 Task: Check the traffic conditions on the I-44 in Missouri during rush hour.
Action: Mouse moved to (700, 308)
Screenshot: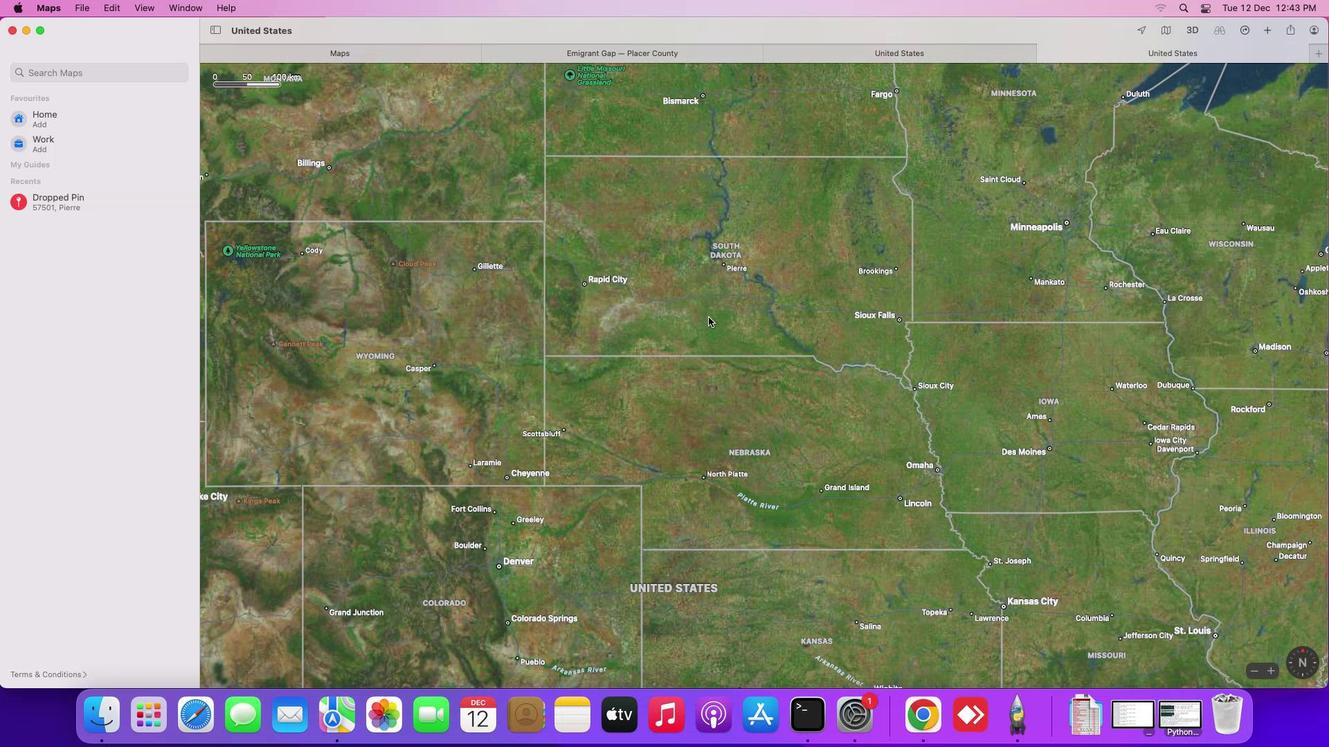 
Action: Mouse pressed left at (700, 308)
Screenshot: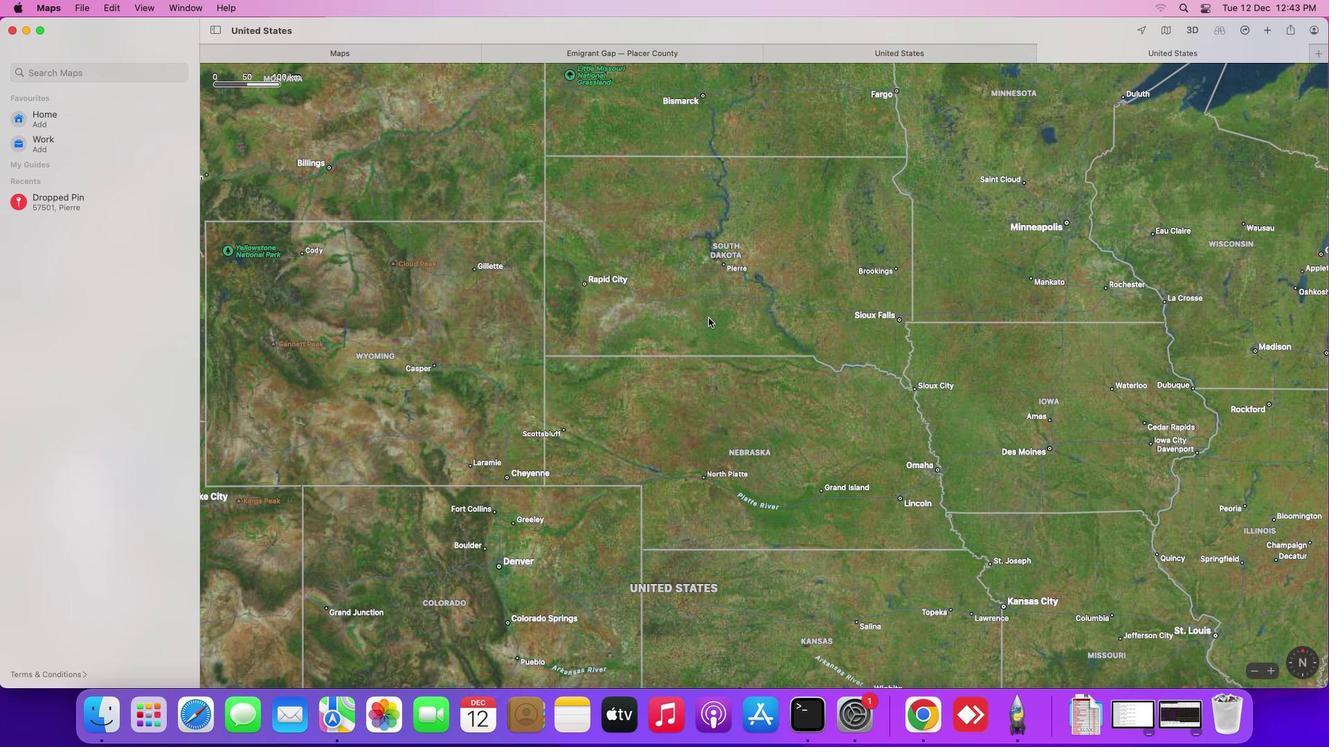 
Action: Mouse moved to (85, 58)
Screenshot: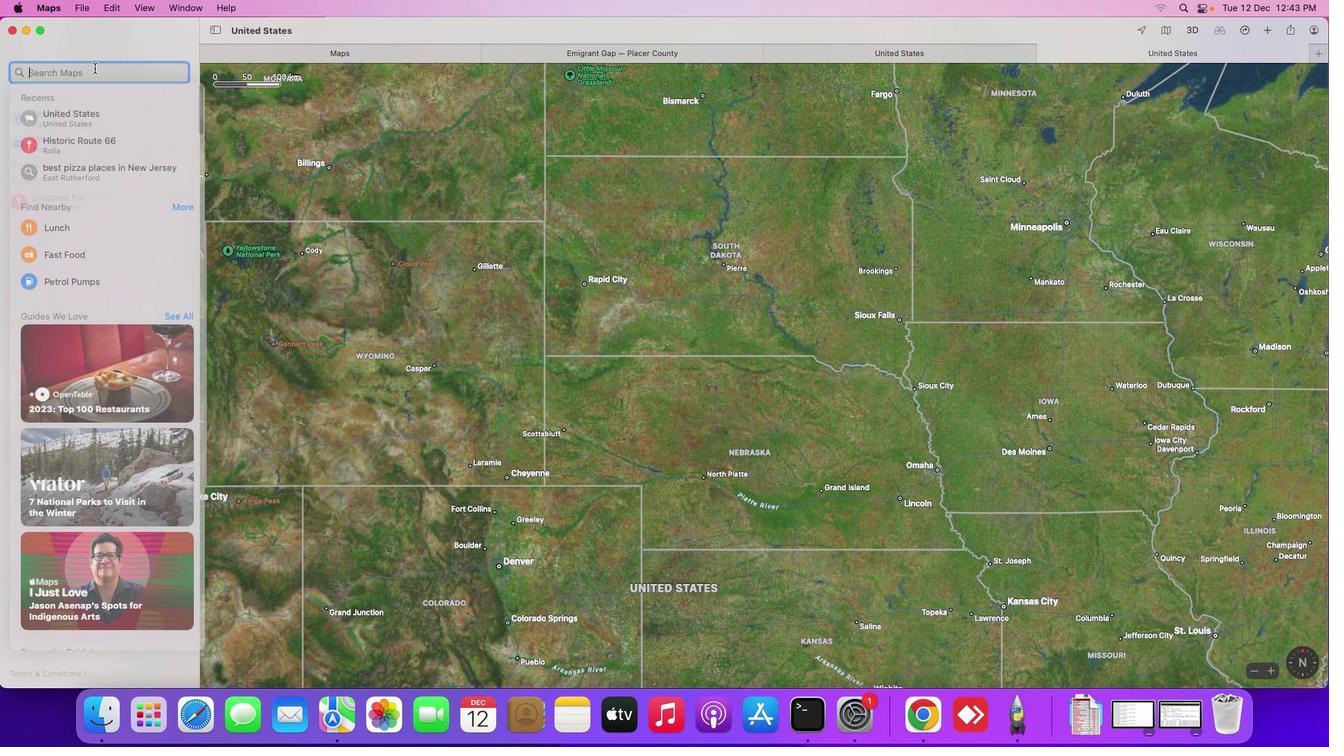 
Action: Mouse pressed left at (85, 58)
Screenshot: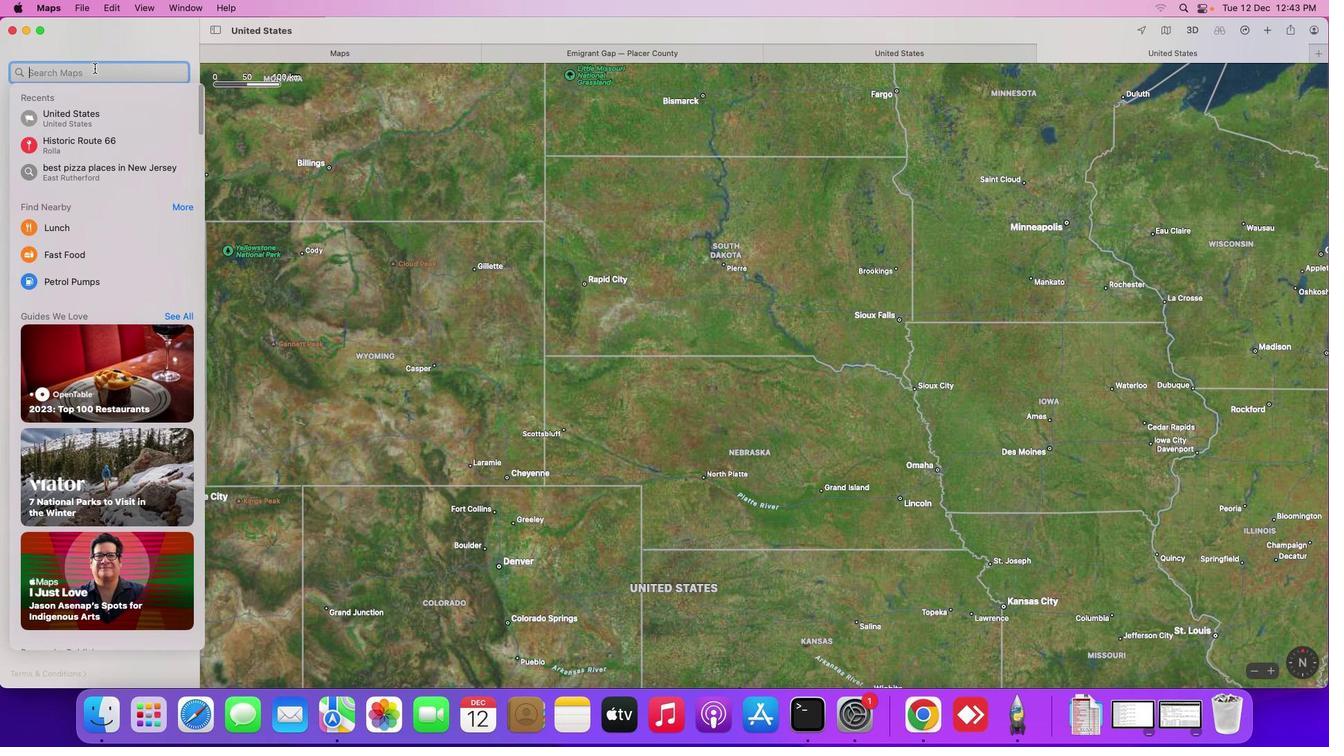 
Action: Key pressed Key.shift_r'I''-''4''4'Key.space'i''n'Key.spaceKey.shift_r'M''i''s''s''o''u''r''i'Key.spaceKey.enter
Screenshot: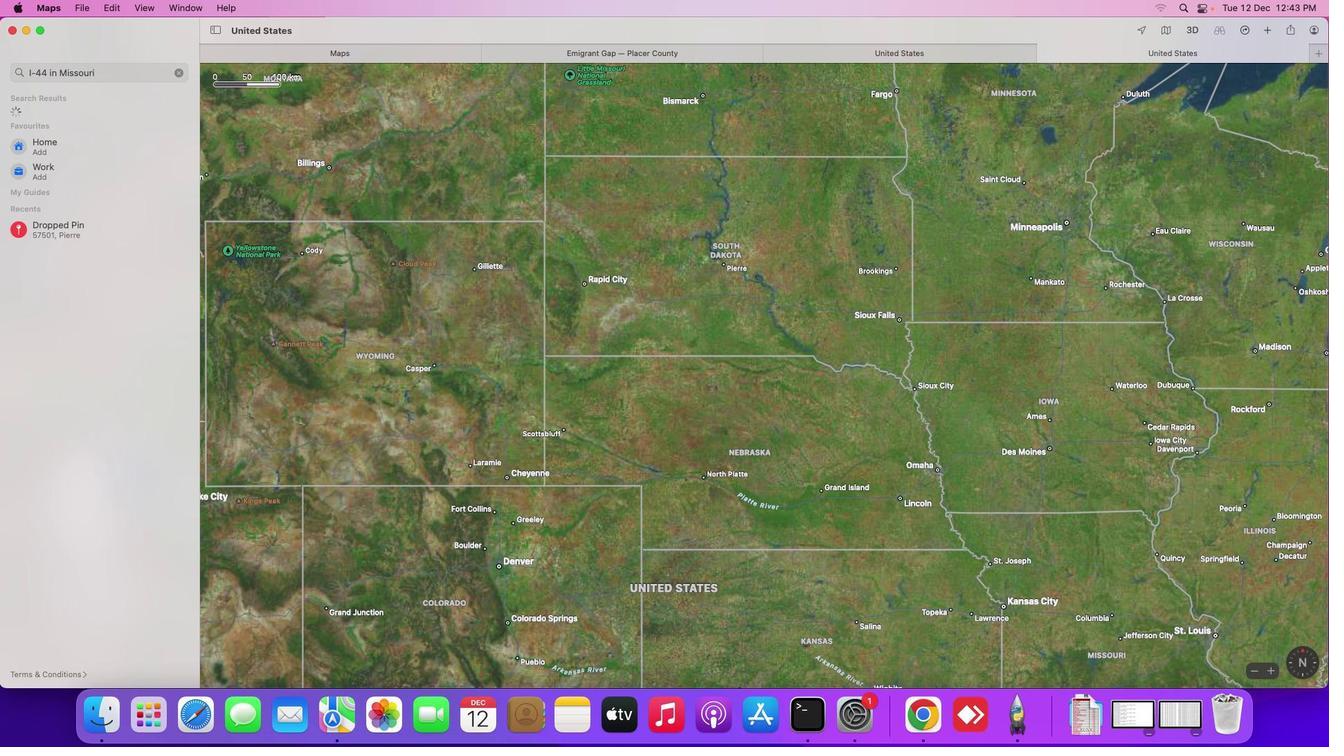 
Action: Mouse moved to (1159, 21)
Screenshot: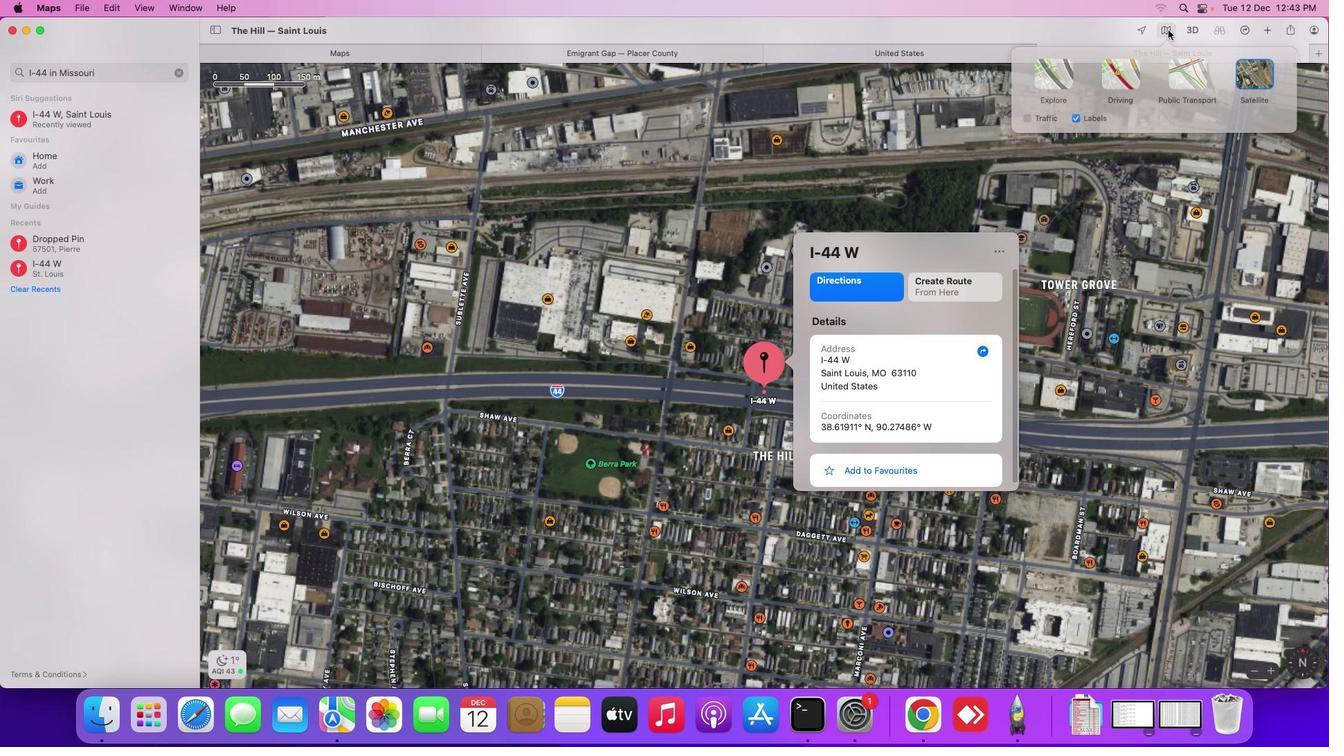 
Action: Mouse pressed left at (1159, 21)
Screenshot: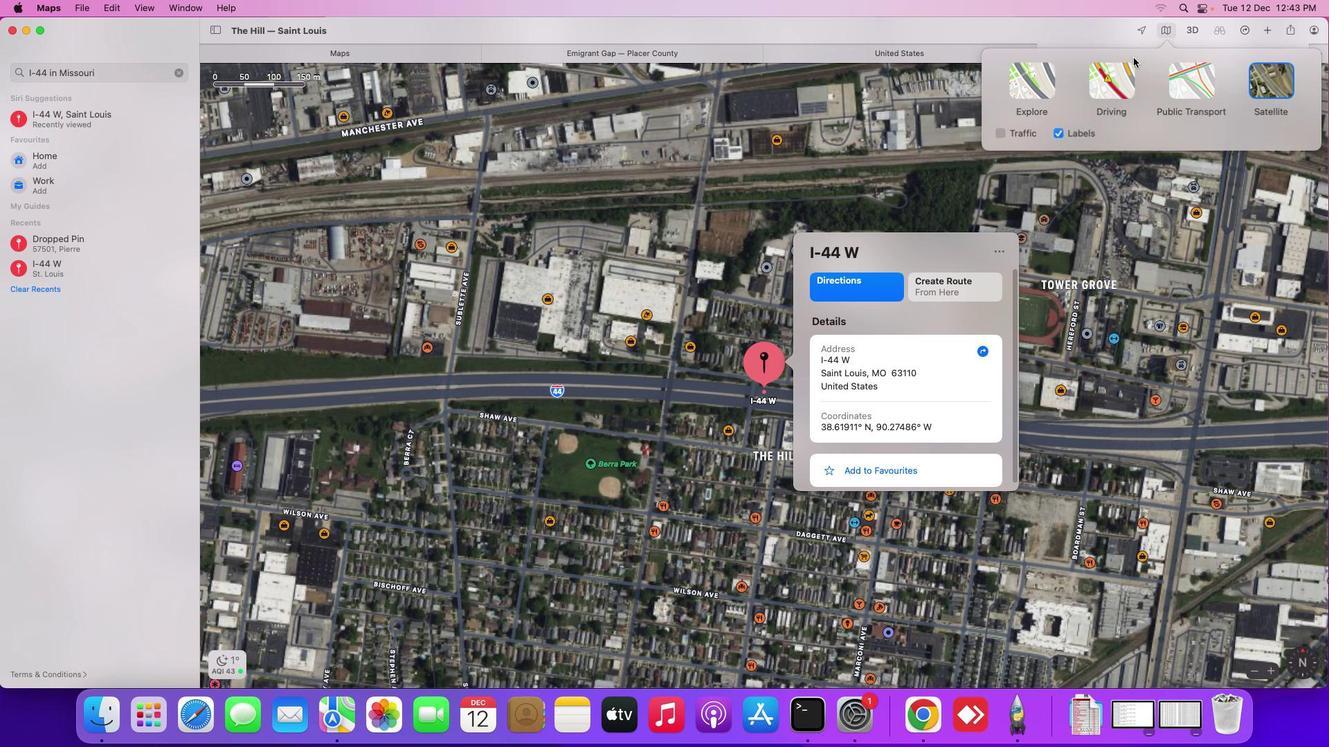 
Action: Mouse moved to (989, 123)
Screenshot: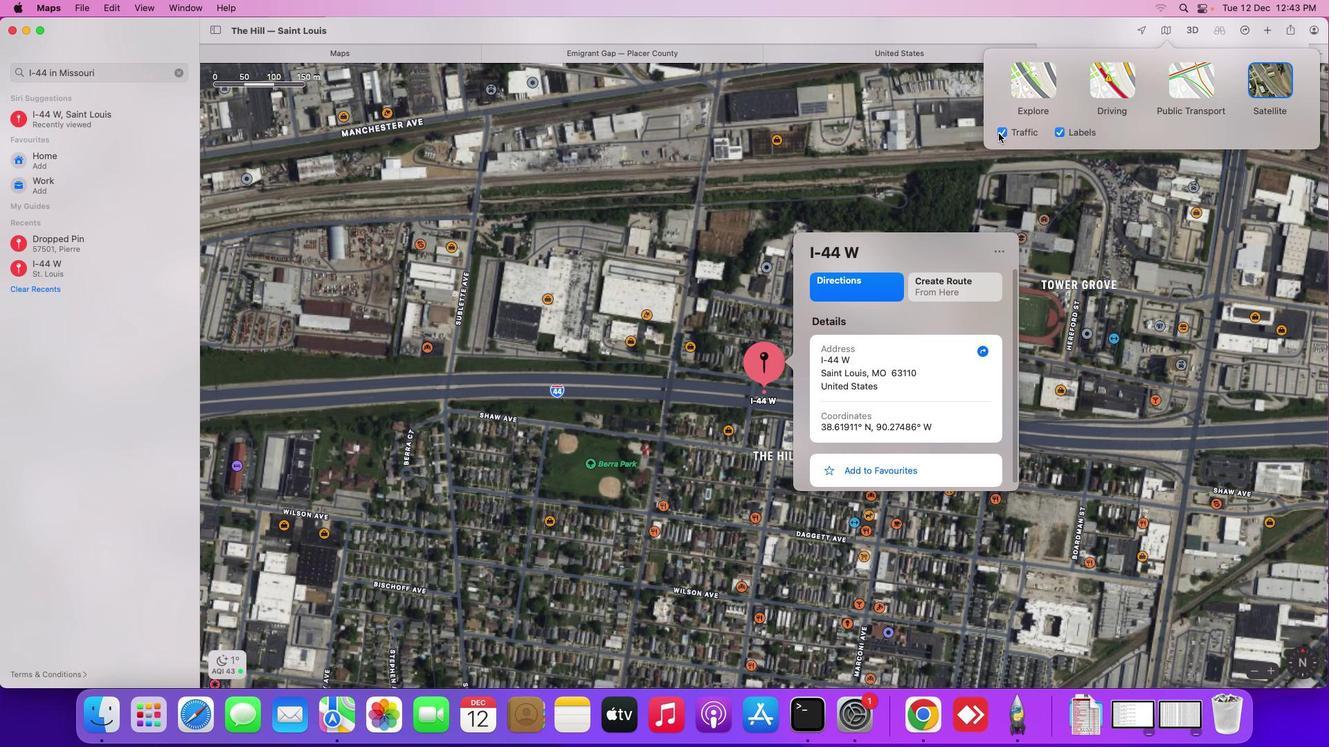 
Action: Mouse pressed left at (989, 123)
Screenshot: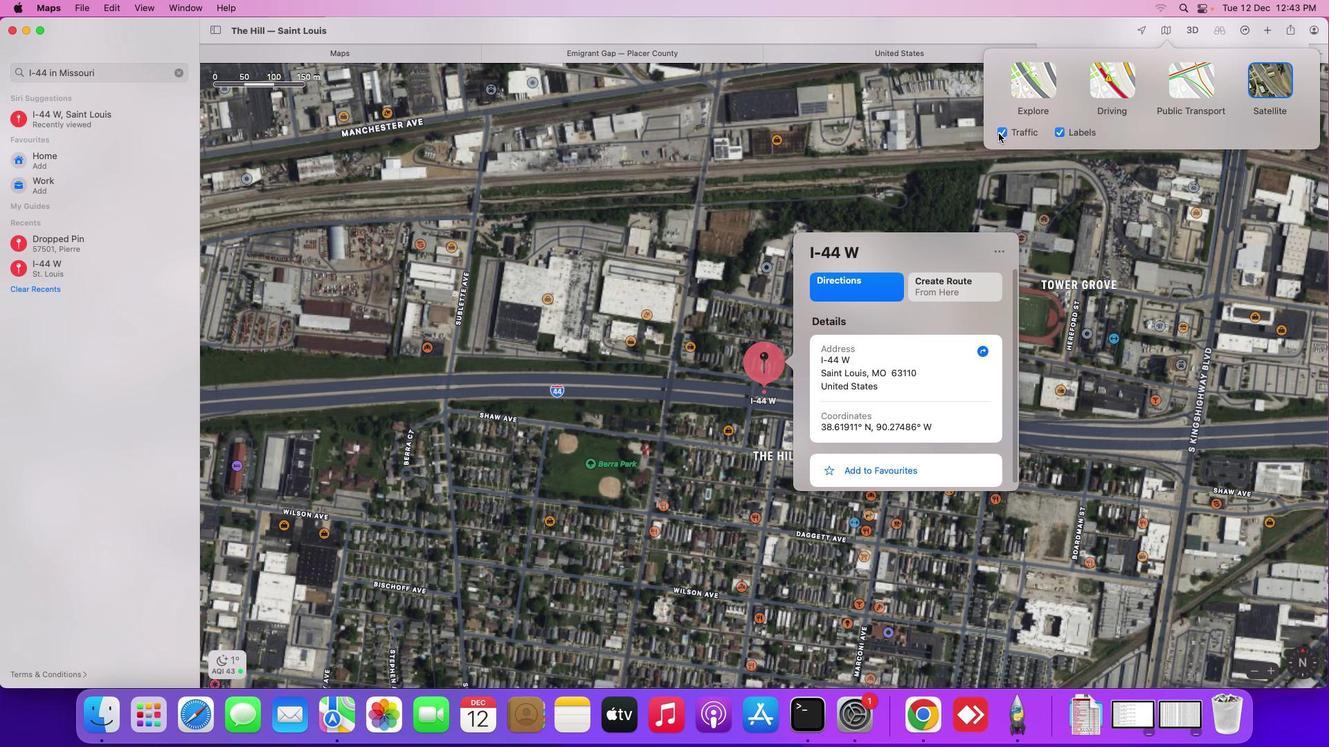
Action: Mouse moved to (863, 370)
Screenshot: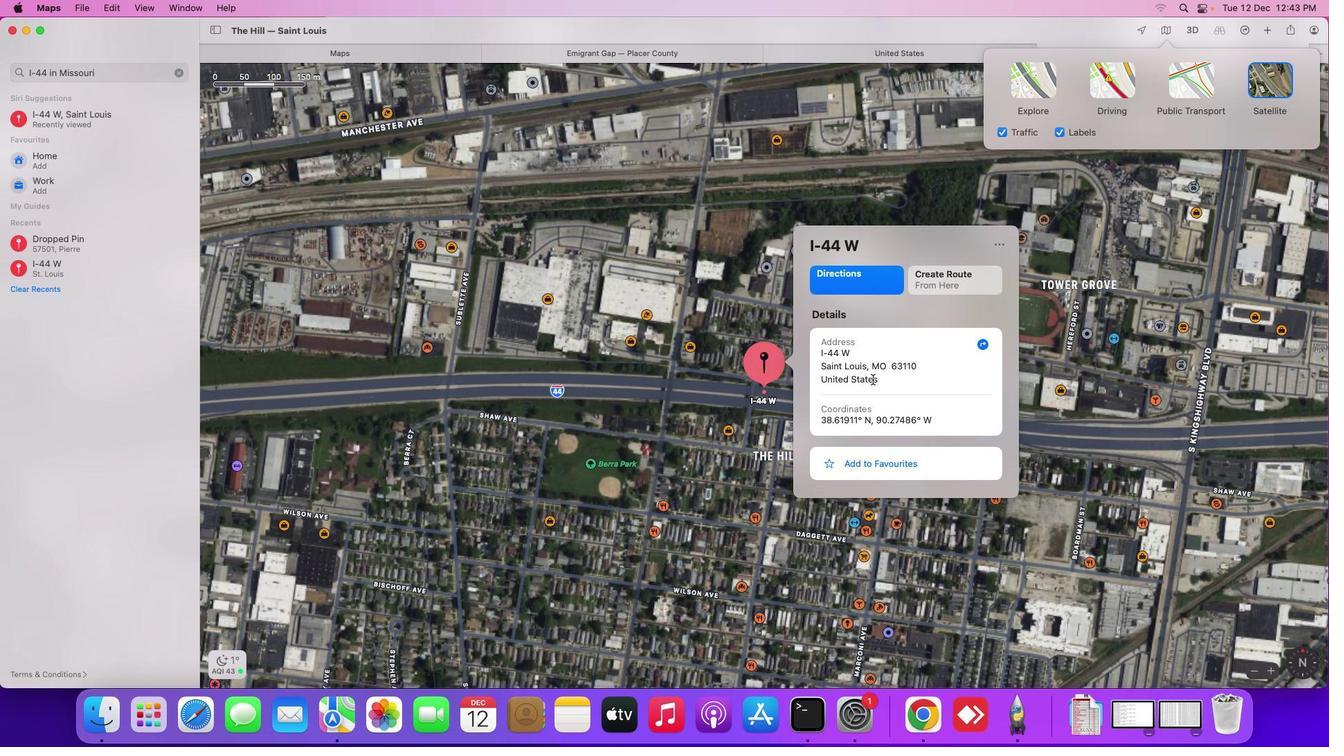 
Action: Mouse scrolled (863, 370) with delta (-8, -9)
Screenshot: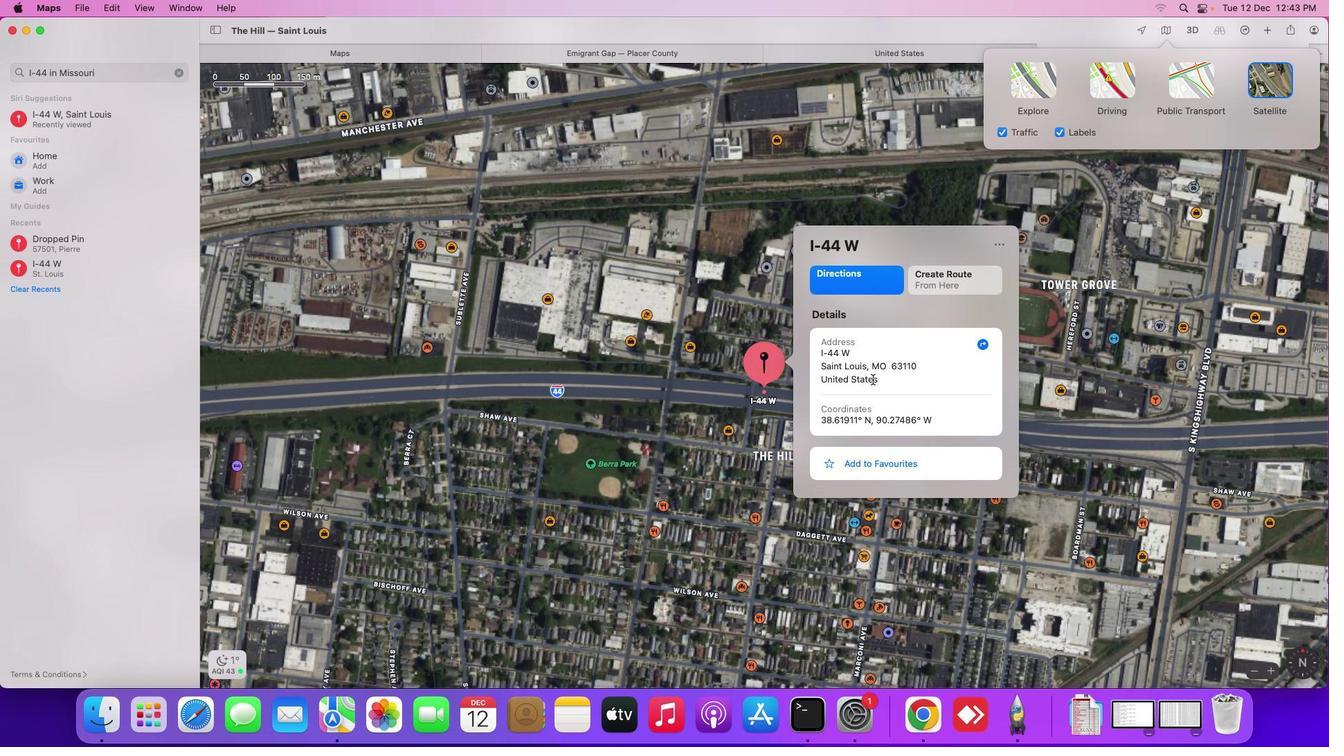 
Action: Mouse scrolled (863, 370) with delta (-8, -9)
Screenshot: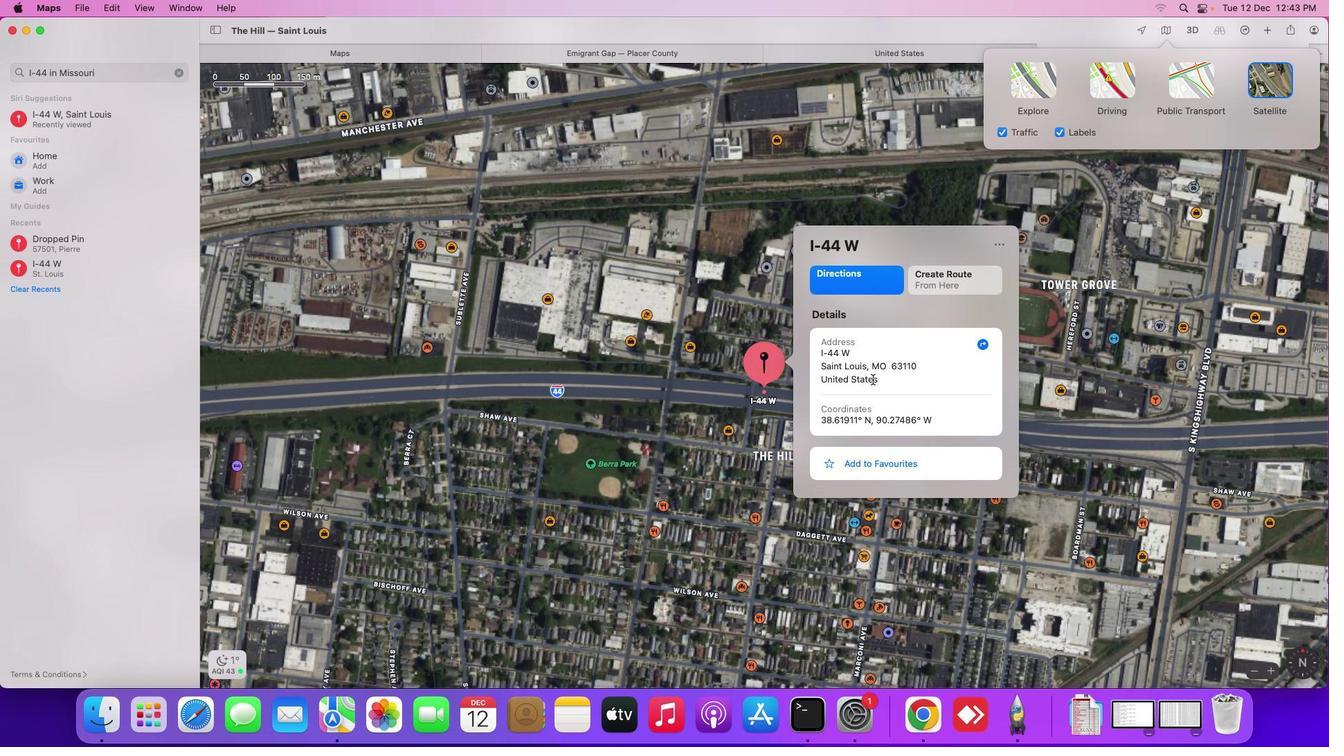 
Action: Mouse scrolled (863, 370) with delta (-8, -9)
Screenshot: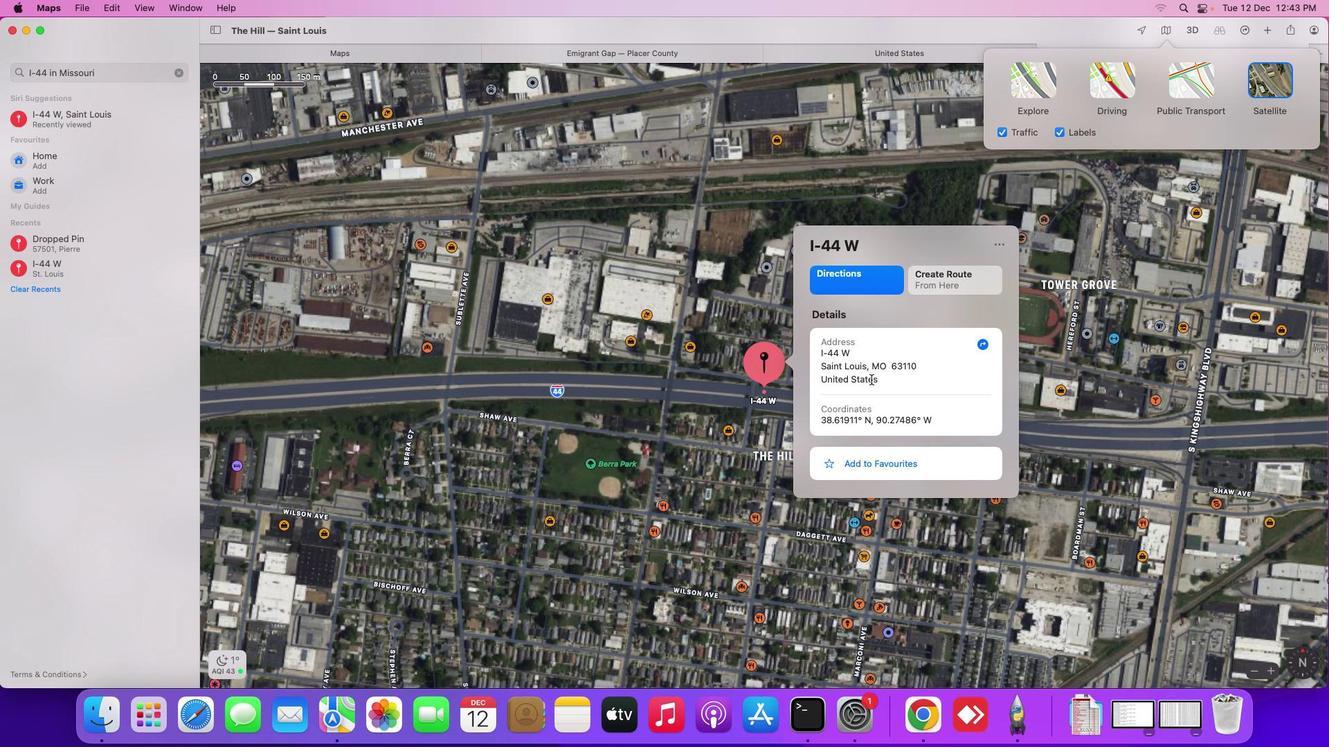 
Action: Mouse scrolled (863, 370) with delta (-8, -9)
Screenshot: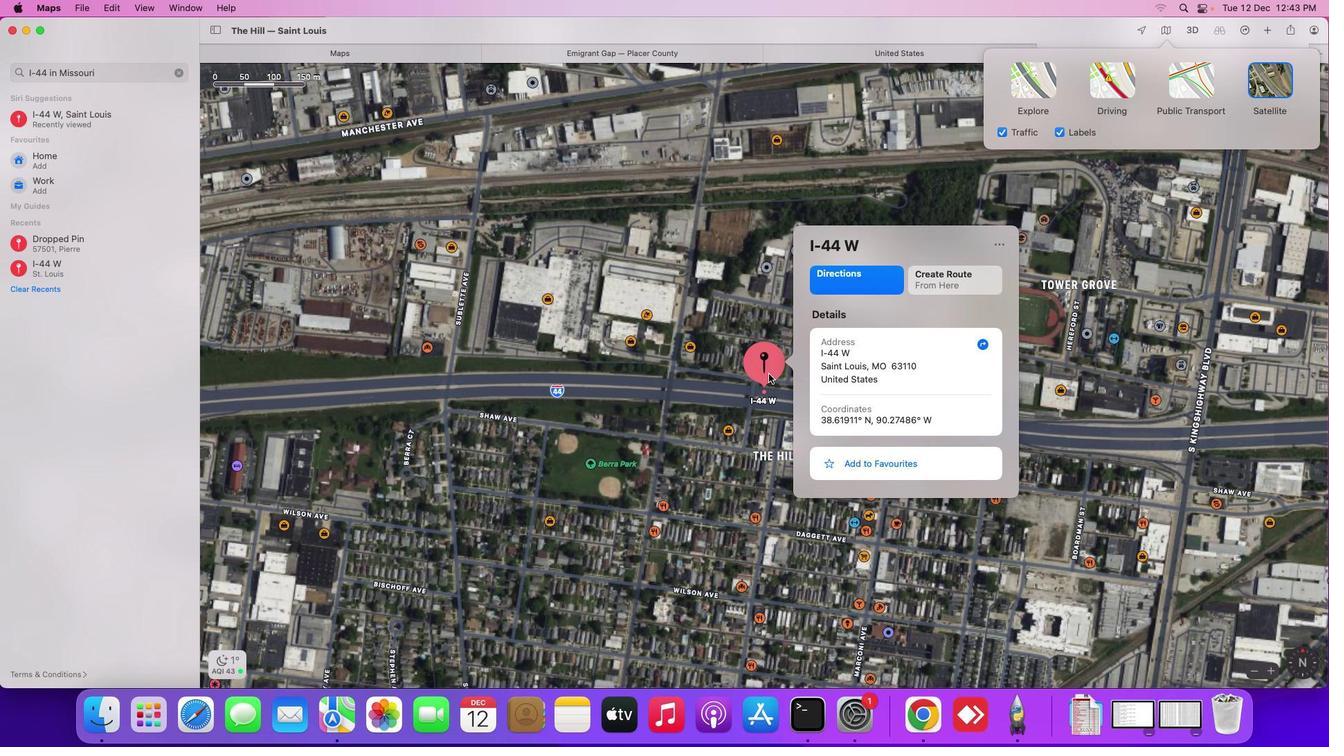 
Action: Mouse scrolled (863, 370) with delta (-8, -9)
Screenshot: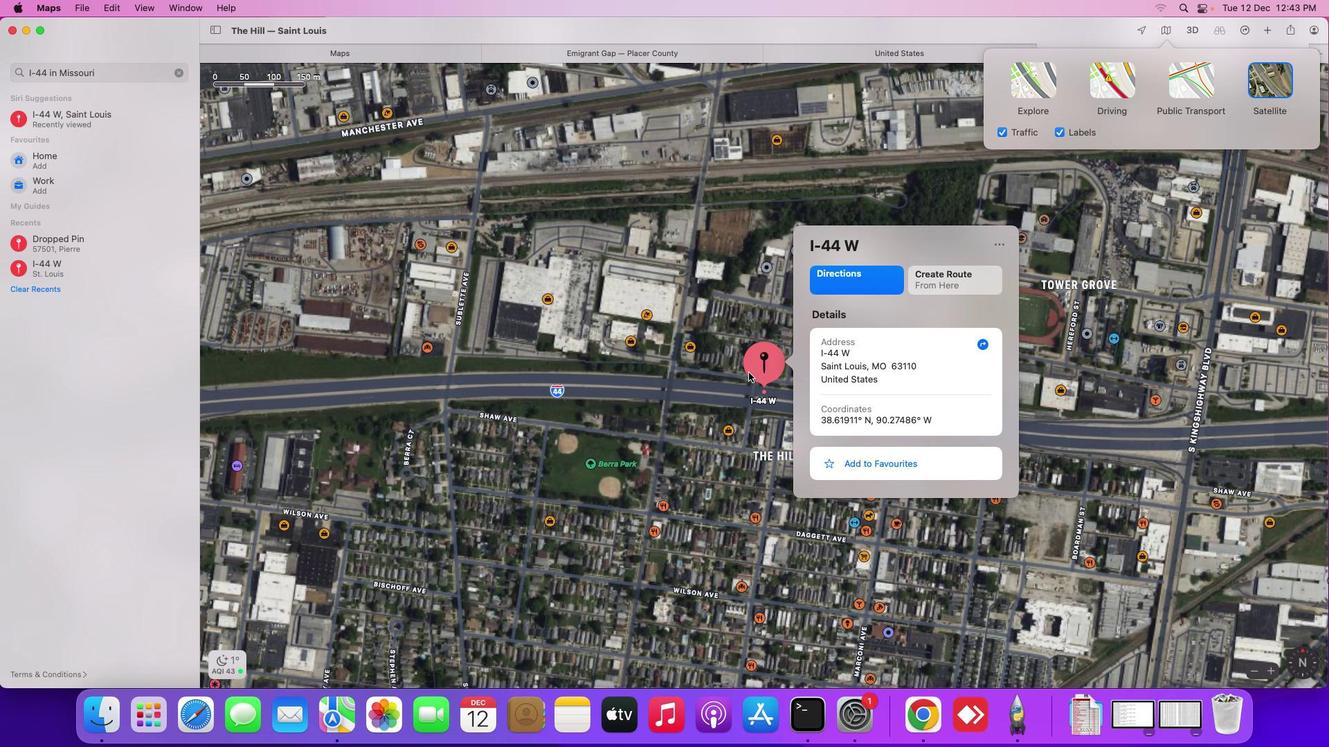 
Action: Mouse scrolled (863, 370) with delta (-8, -9)
Screenshot: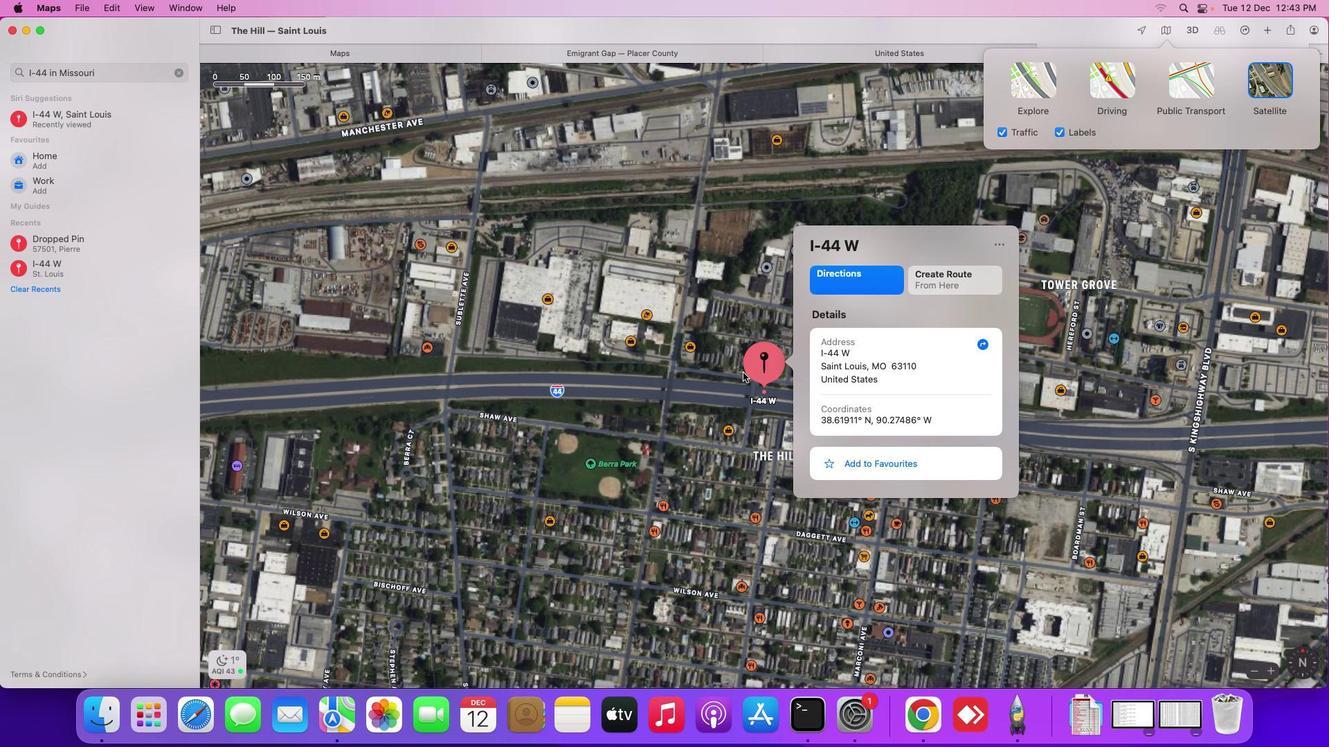 
Action: Mouse moved to (668, 355)
Screenshot: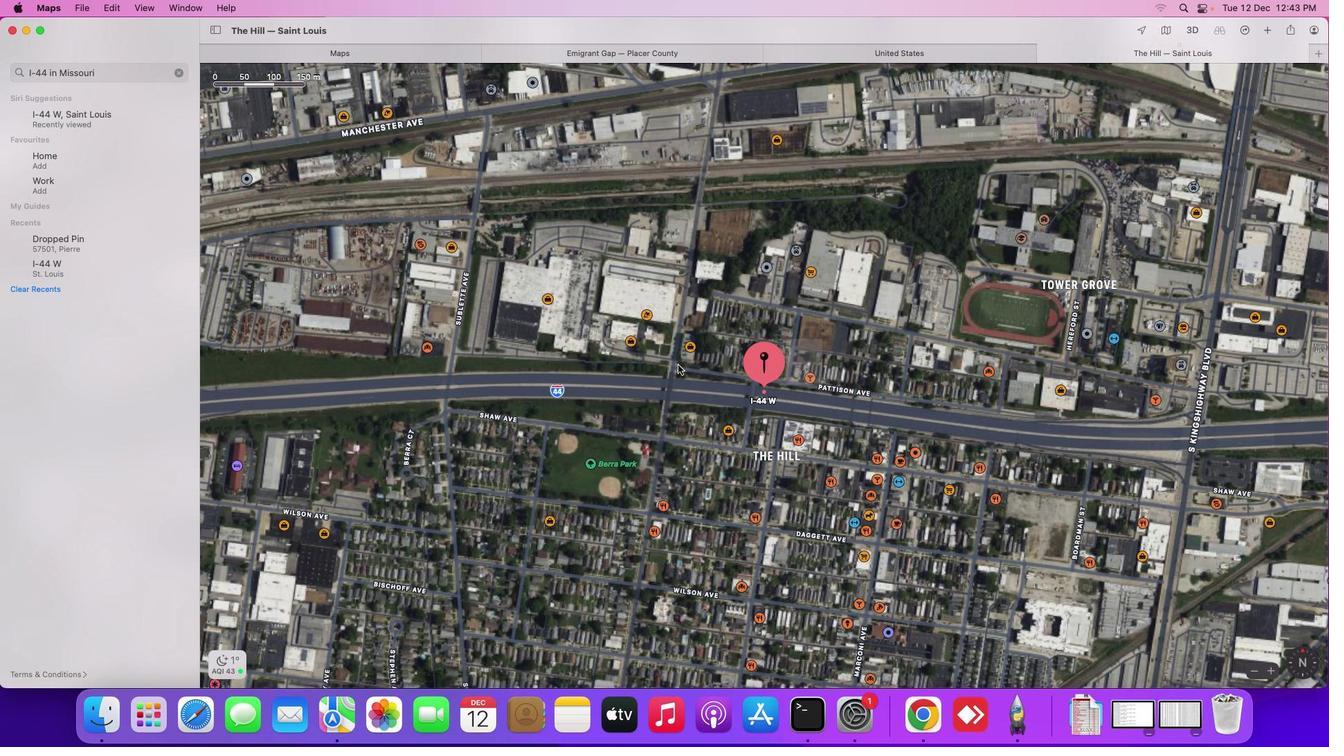 
Action: Mouse pressed left at (668, 355)
Screenshot: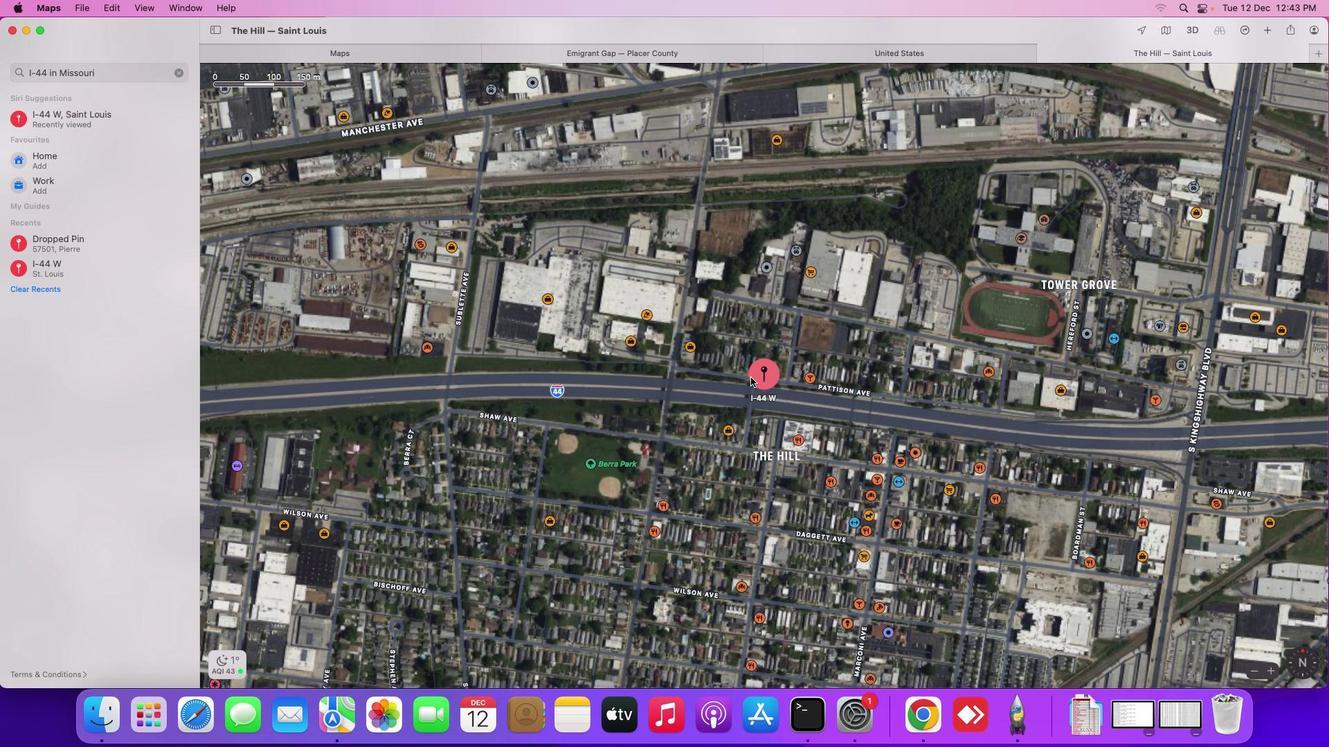 
Action: Mouse moved to (752, 369)
Screenshot: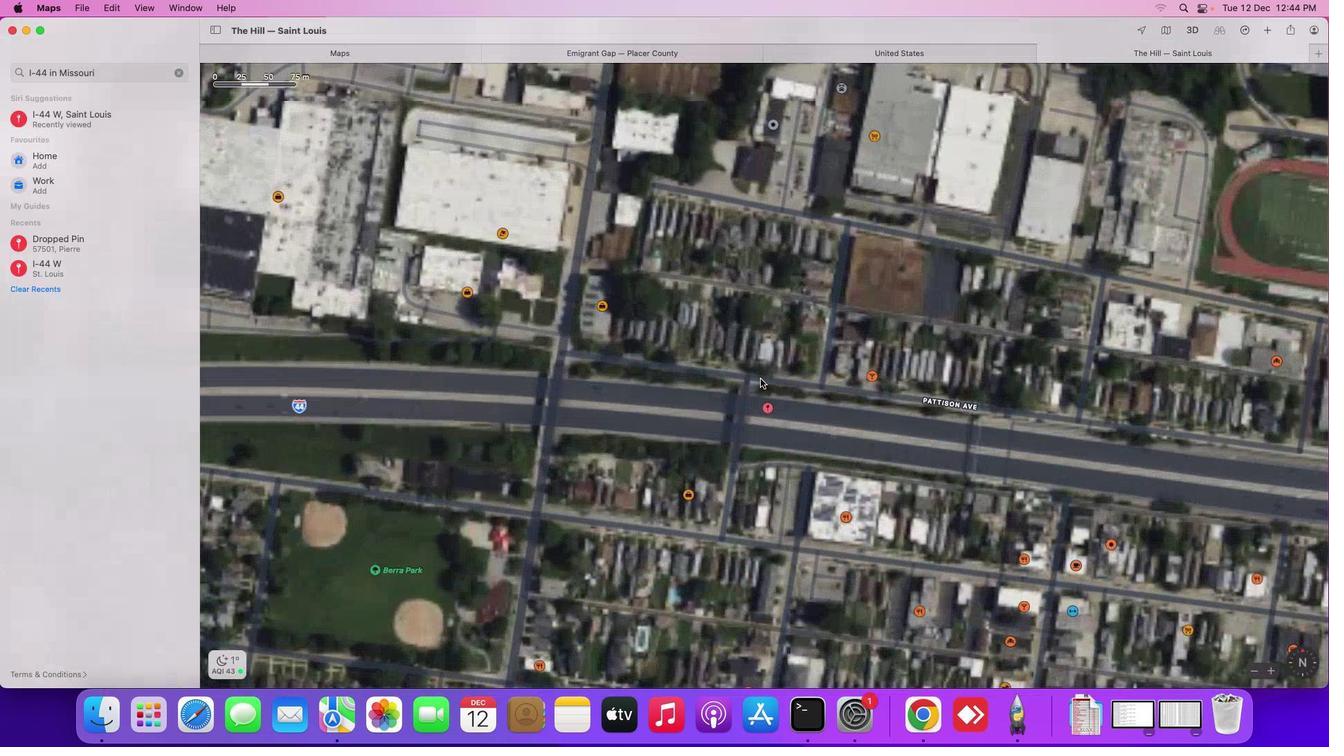 
Action: Mouse scrolled (752, 369) with delta (-8, -7)
Screenshot: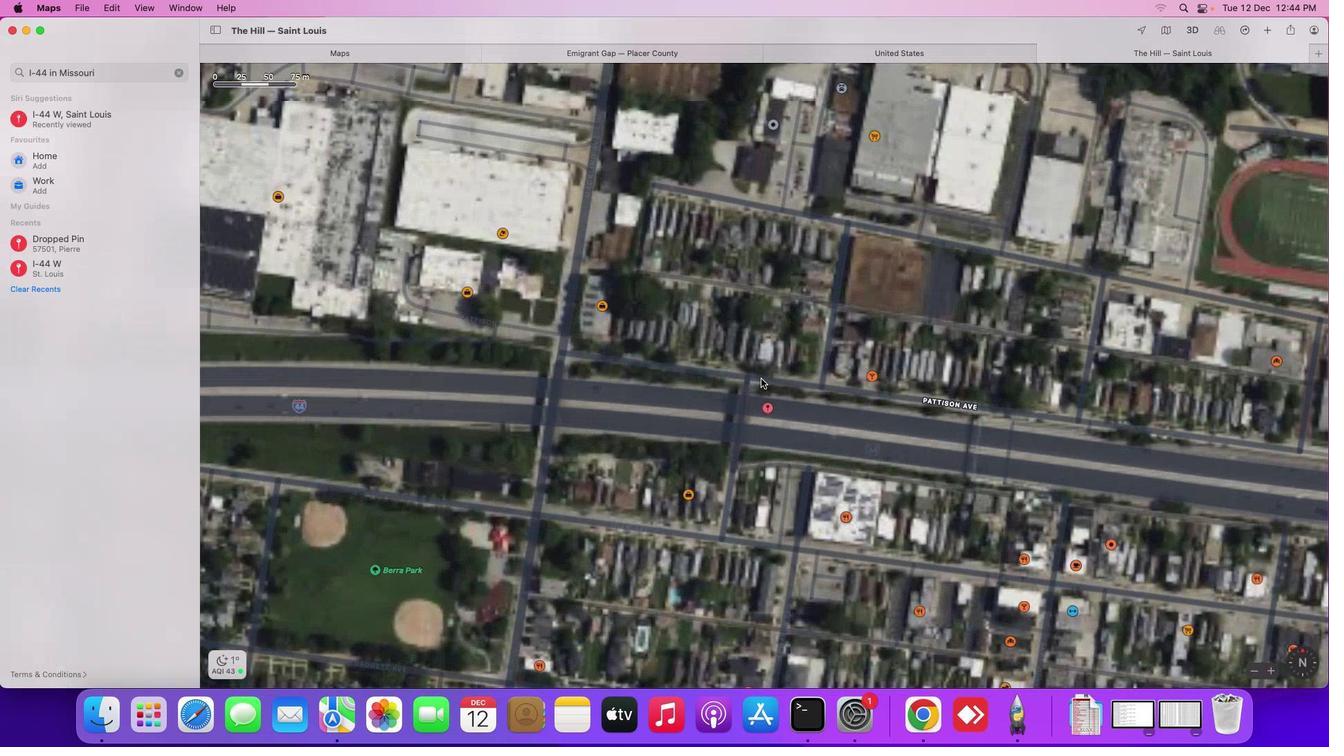 
Action: Mouse scrolled (752, 369) with delta (-8, -7)
Screenshot: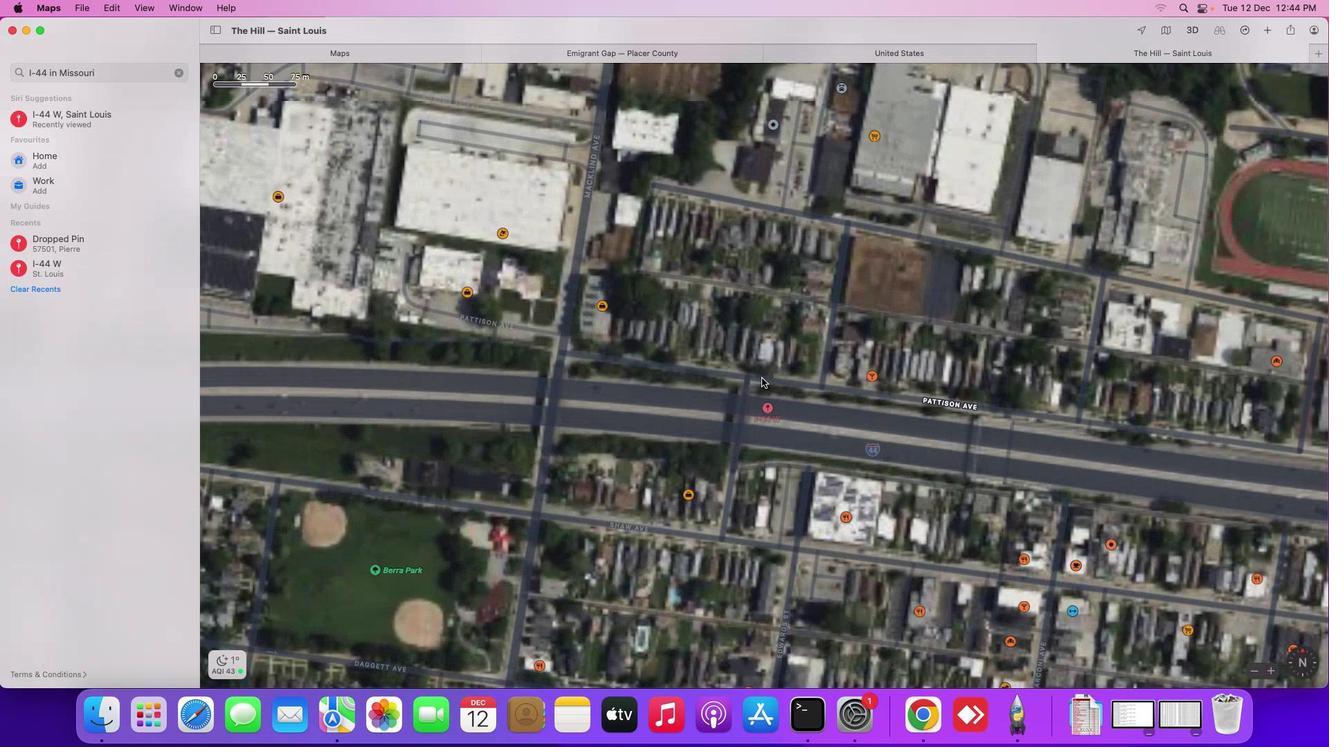 
Action: Mouse scrolled (752, 369) with delta (-8, -6)
Screenshot: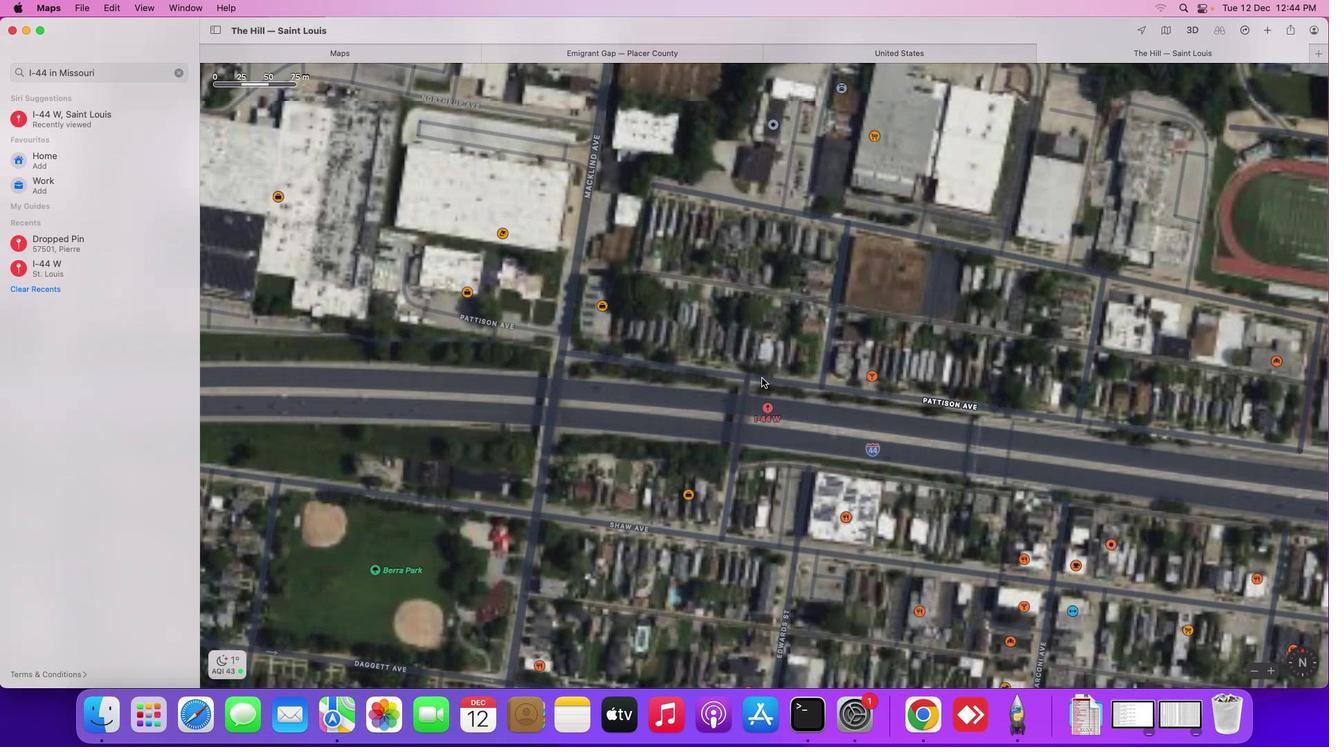
Action: Mouse moved to (752, 369)
Screenshot: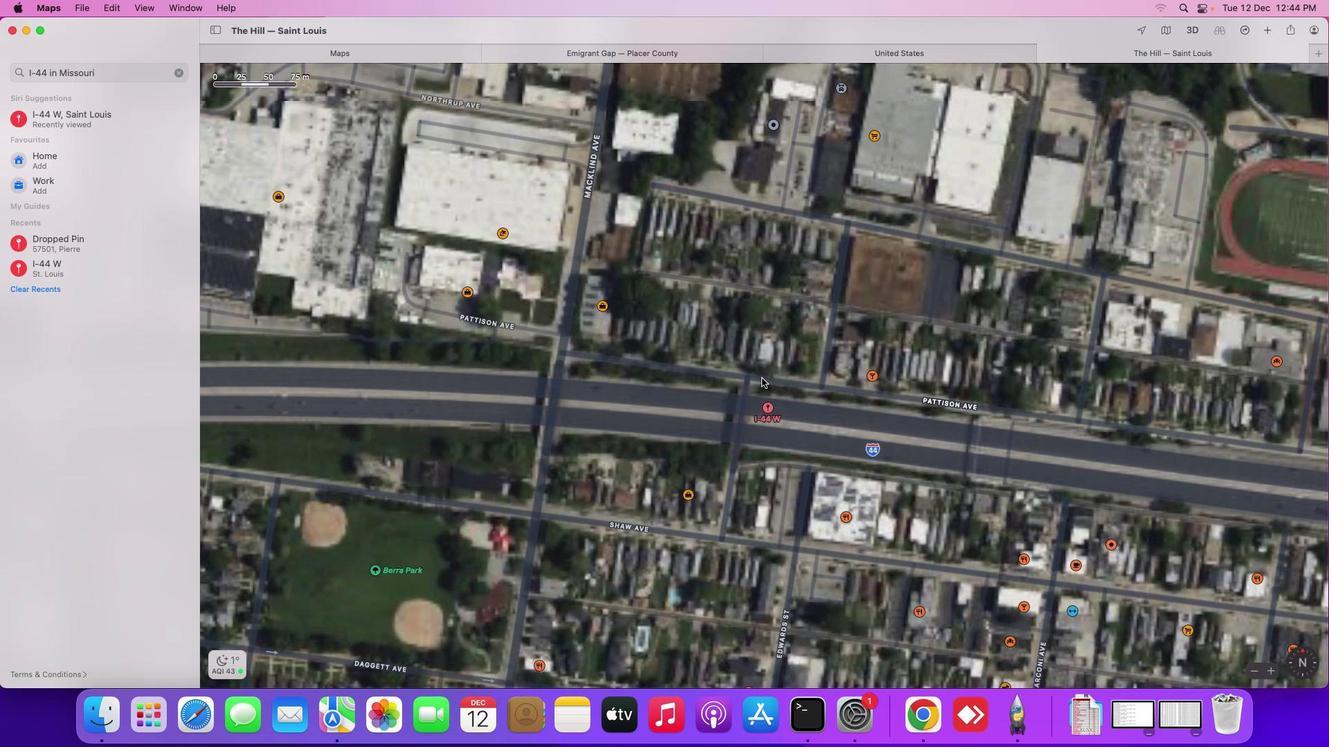
Action: Mouse scrolled (752, 369) with delta (-8, -6)
Screenshot: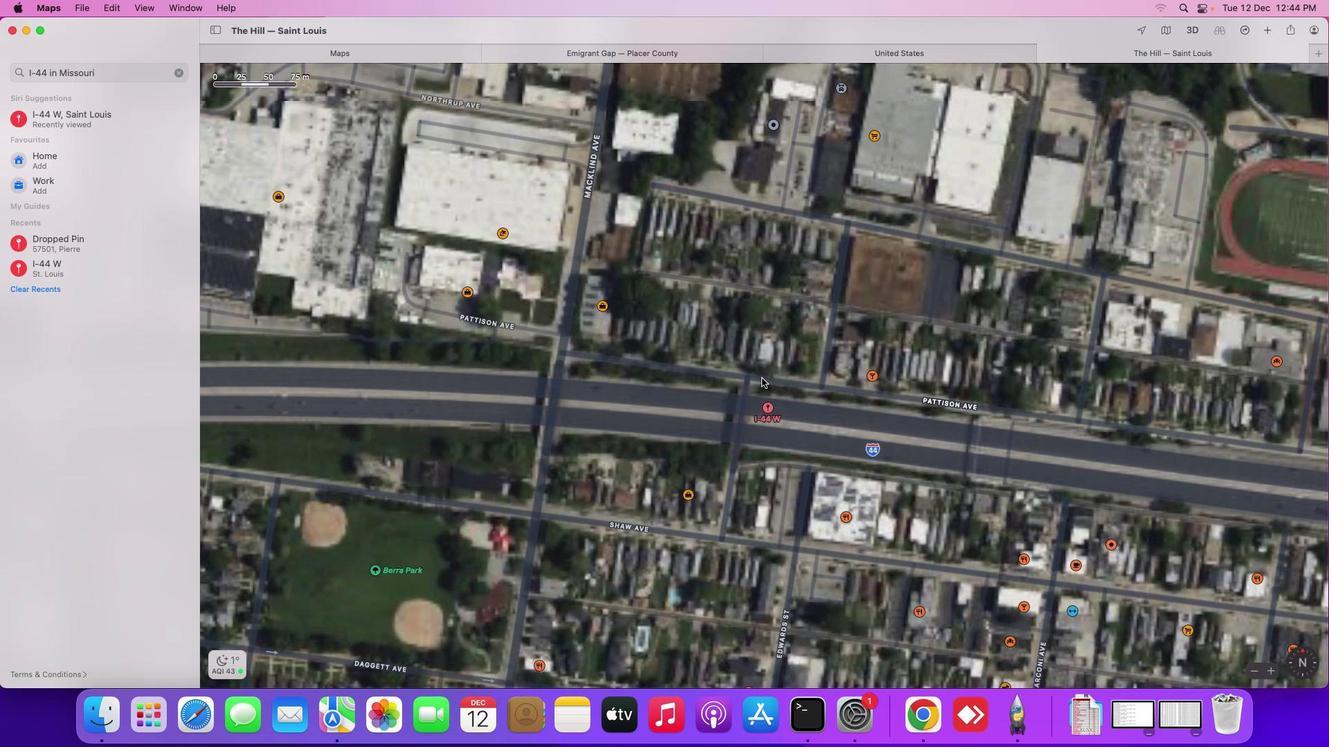 
Action: Mouse scrolled (752, 369) with delta (-8, -6)
Screenshot: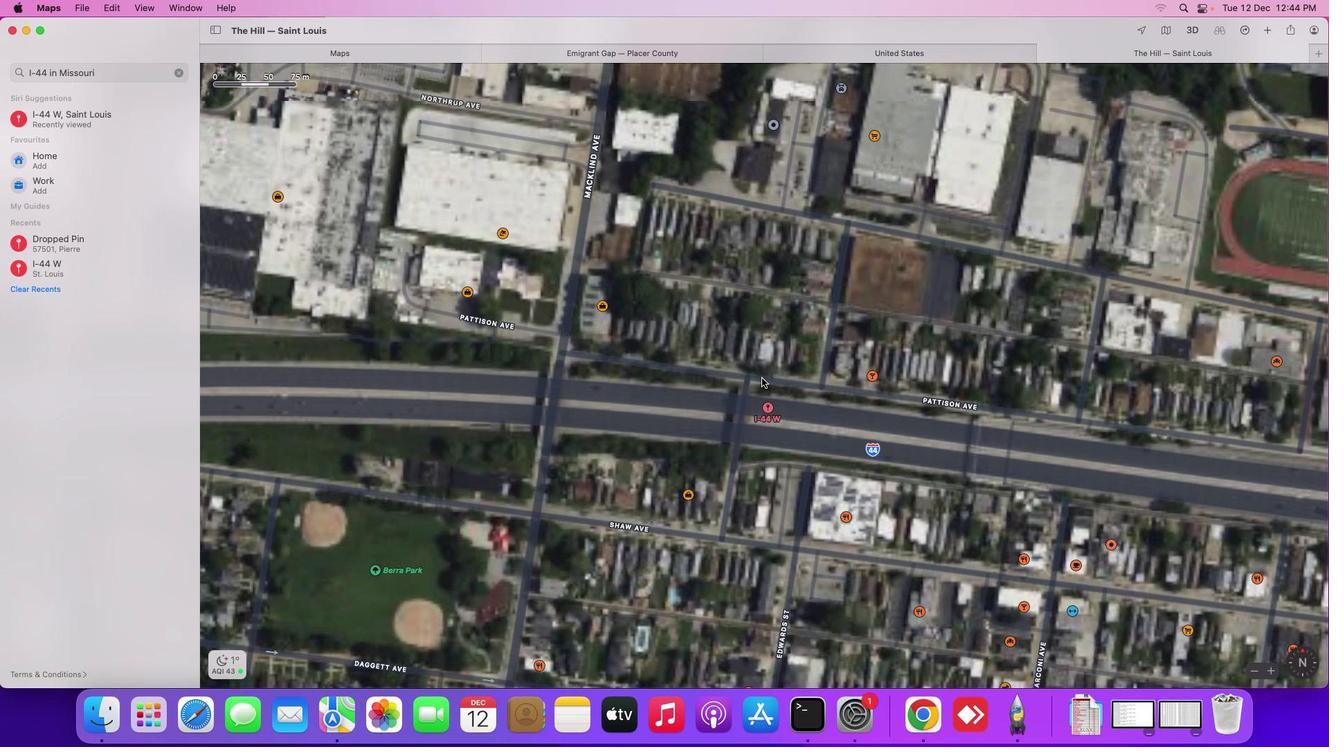 
Action: Mouse scrolled (752, 369) with delta (-8, -5)
Screenshot: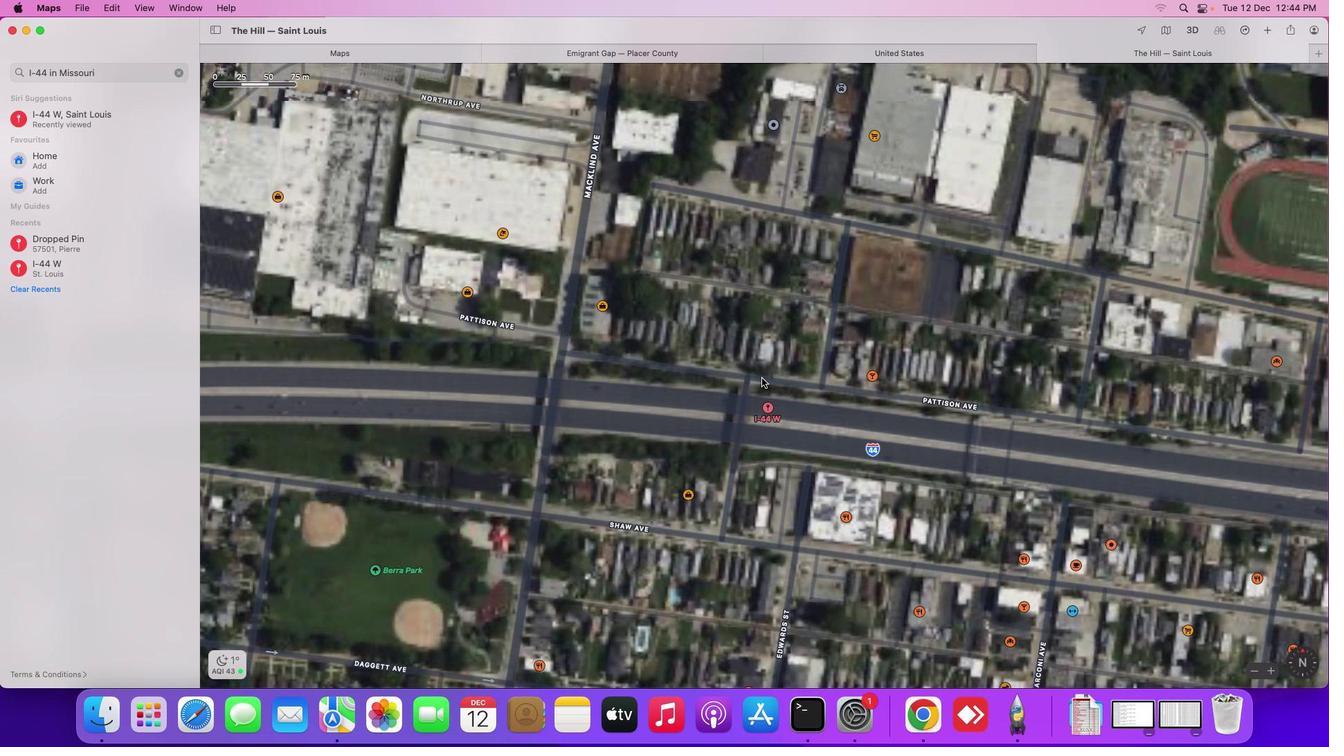 
Action: Mouse scrolled (752, 369) with delta (-8, -4)
Screenshot: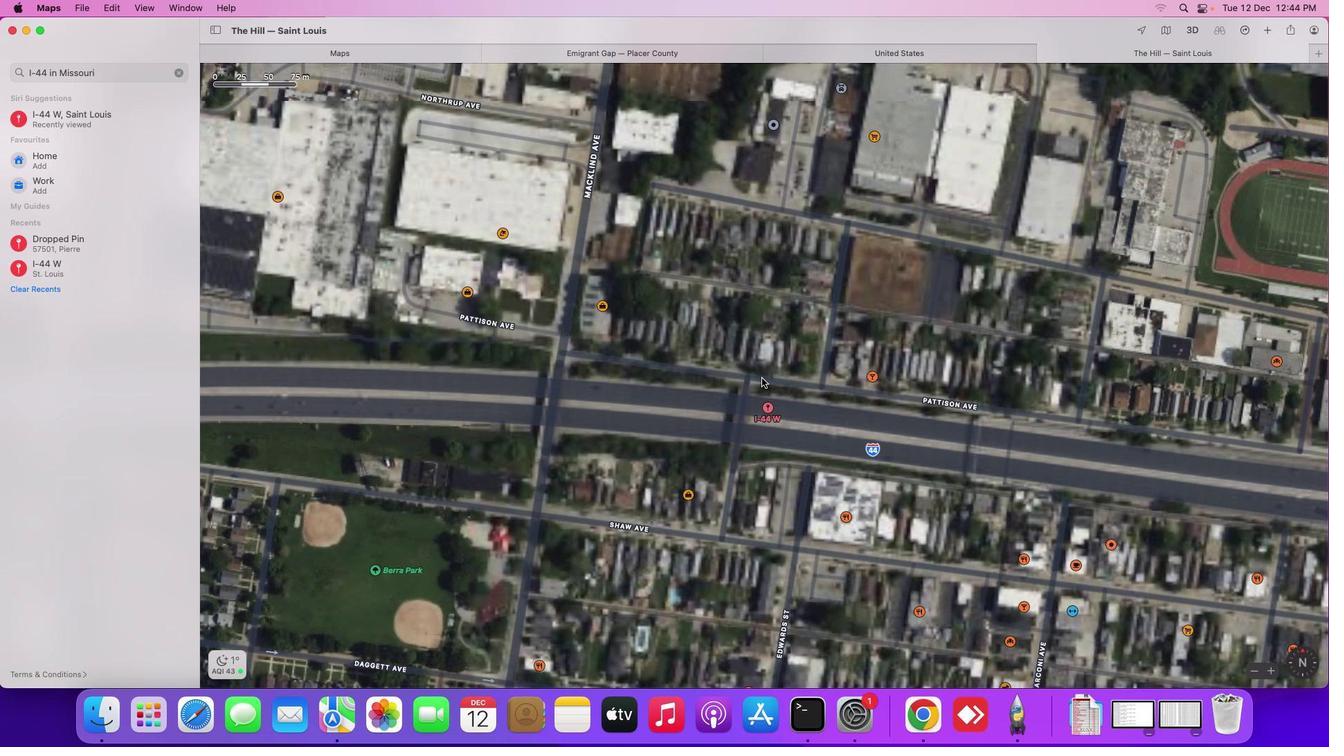 
Action: Mouse moved to (739, 373)
Screenshot: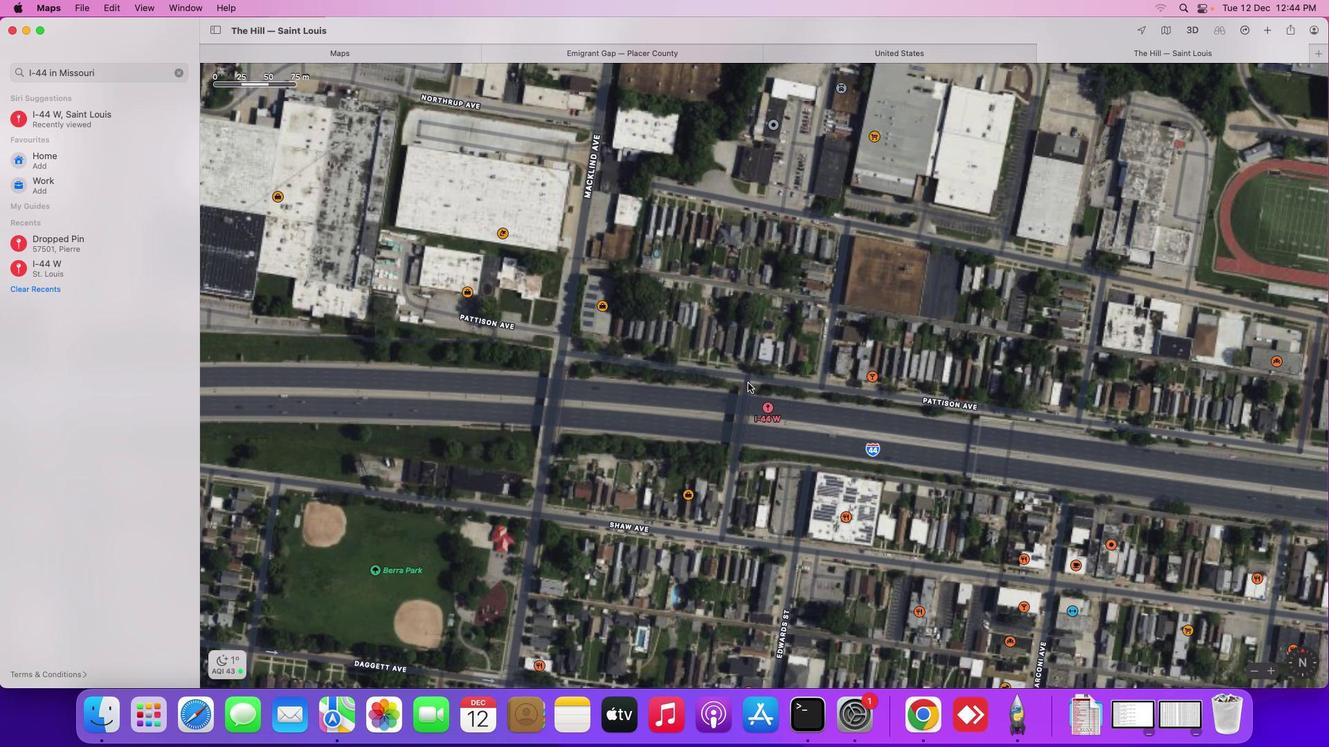 
Action: Mouse scrolled (739, 373) with delta (-8, -7)
Screenshot: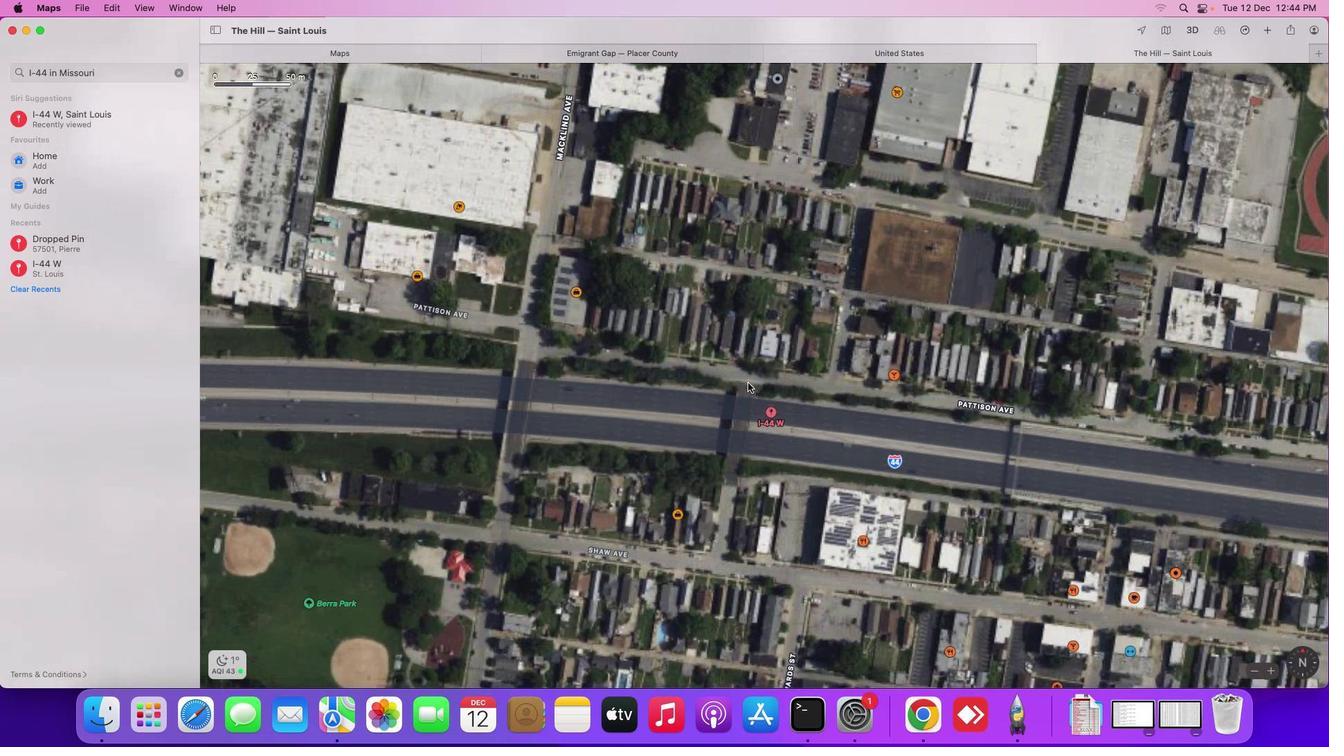 
Action: Mouse scrolled (739, 373) with delta (-8, -7)
Screenshot: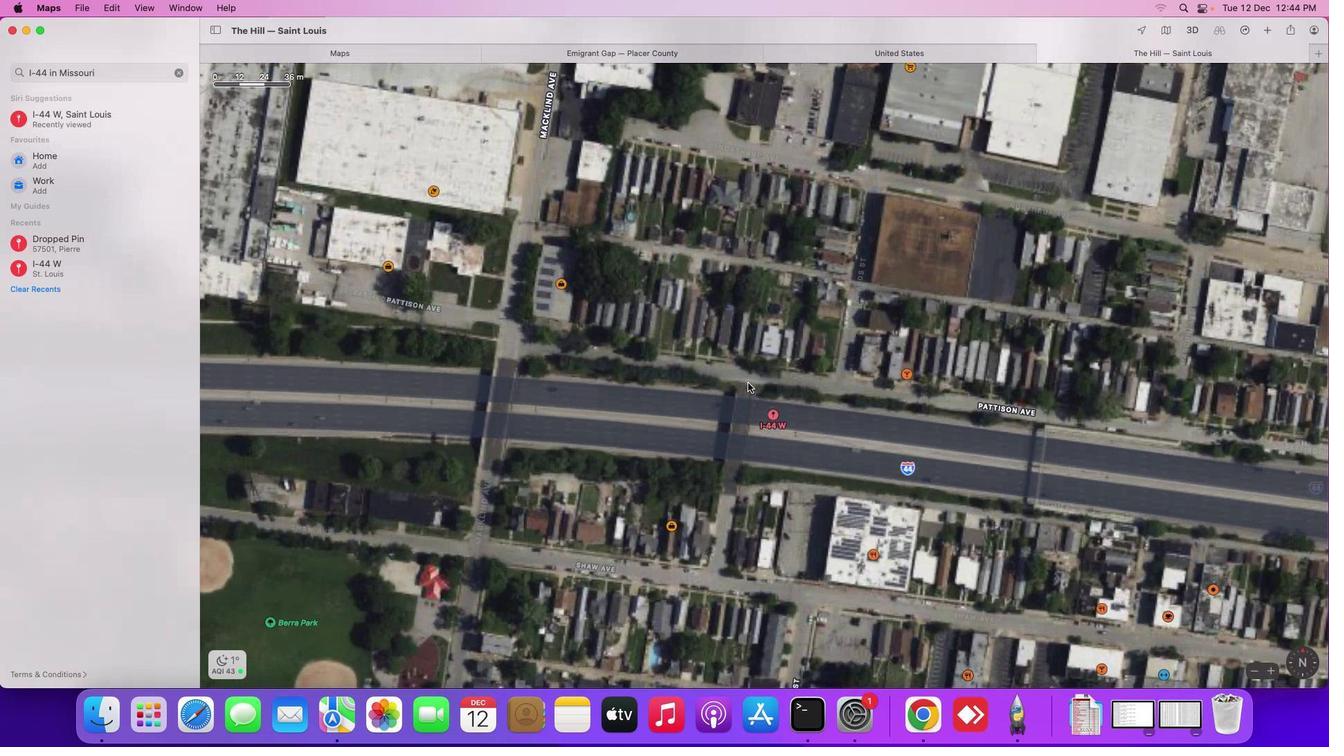 
Action: Mouse scrolled (739, 373) with delta (-8, -7)
Screenshot: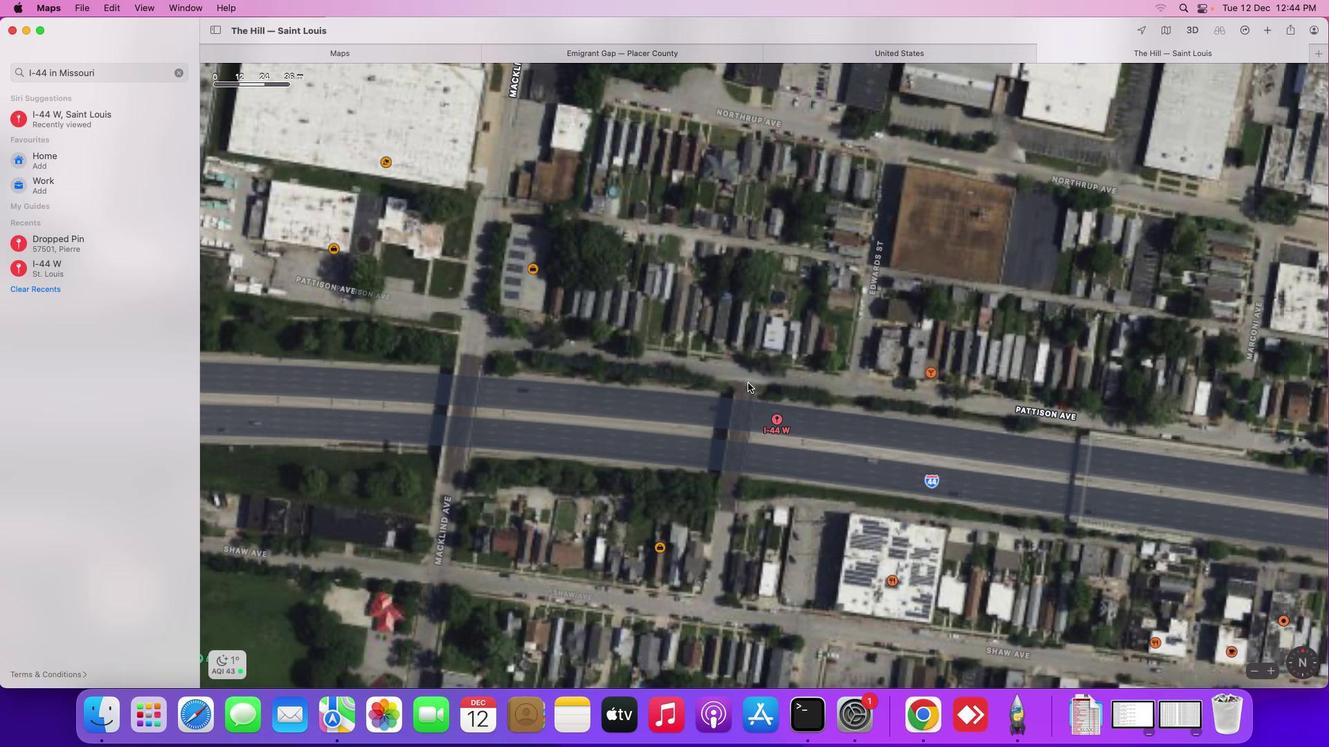 
Action: Mouse scrolled (739, 373) with delta (-8, -7)
Screenshot: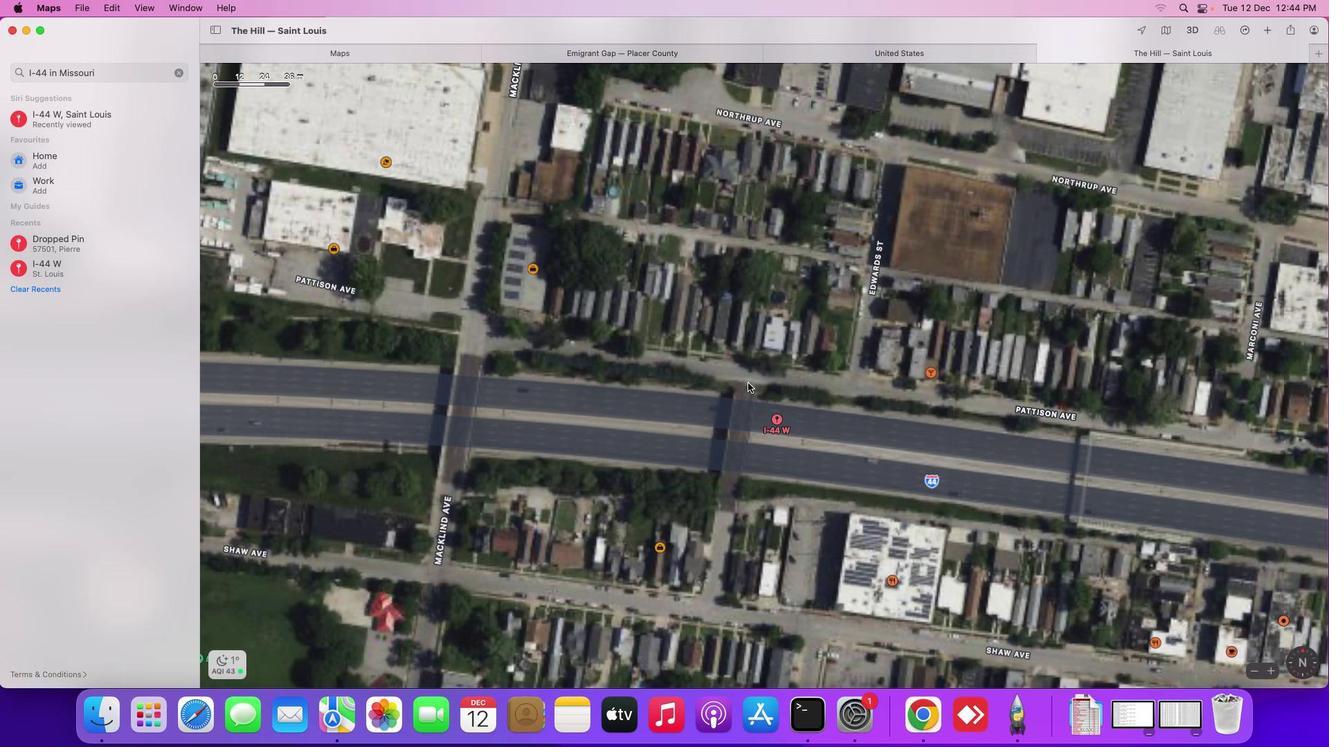 
Action: Mouse scrolled (739, 373) with delta (-8, -7)
Screenshot: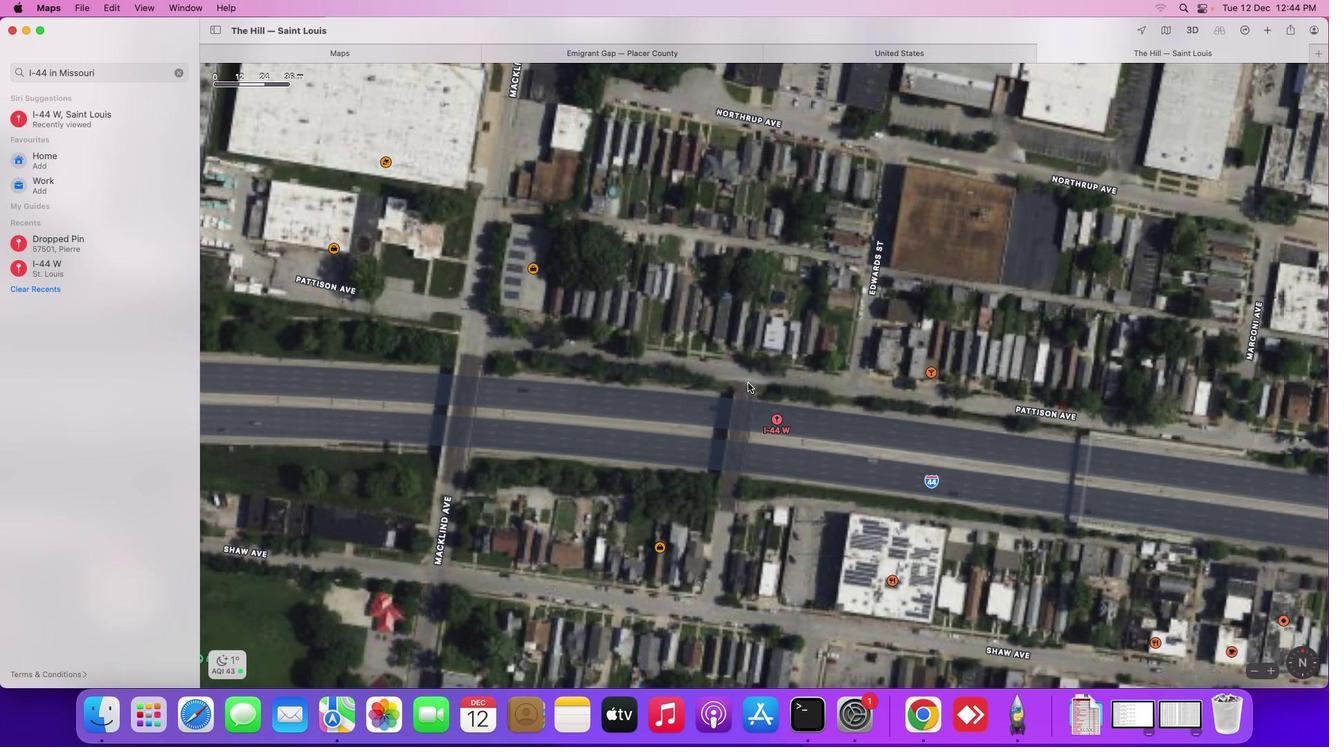
Action: Mouse scrolled (739, 373) with delta (-8, -6)
Screenshot: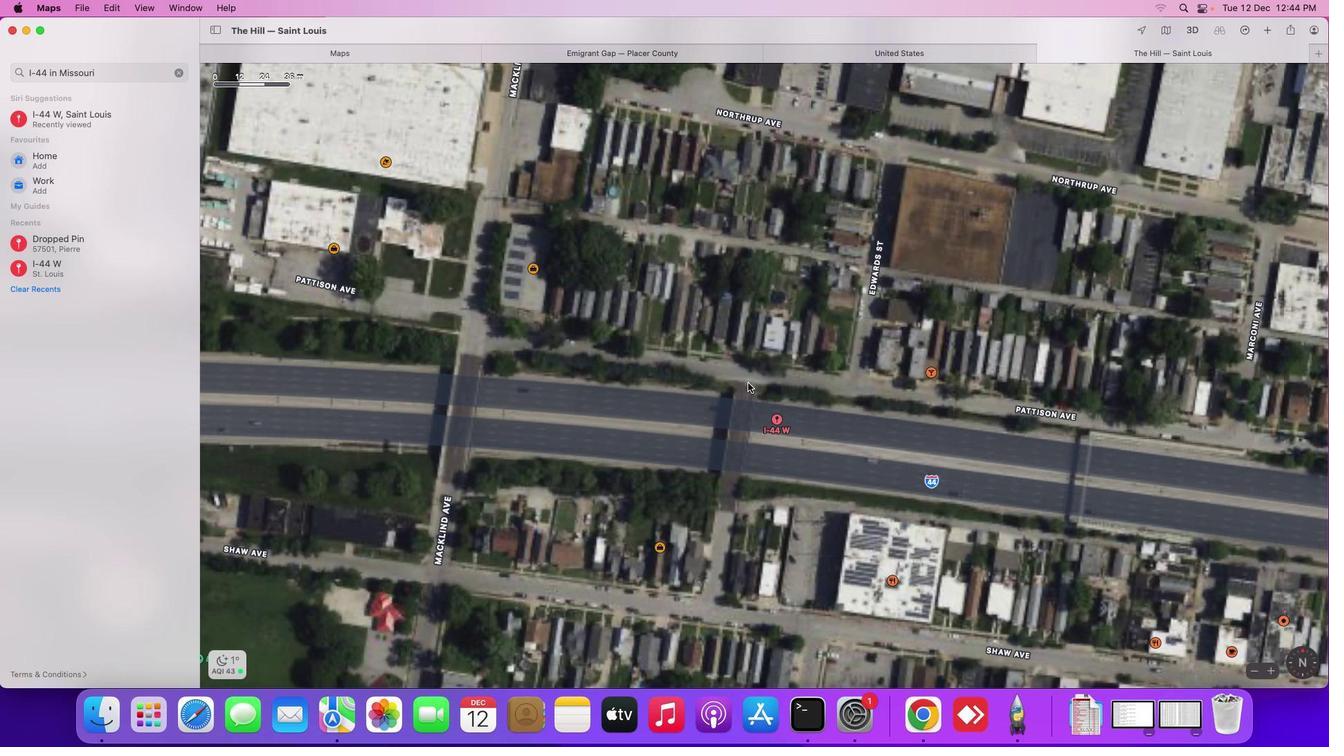 
Action: Mouse scrolled (739, 373) with delta (-8, -6)
Screenshot: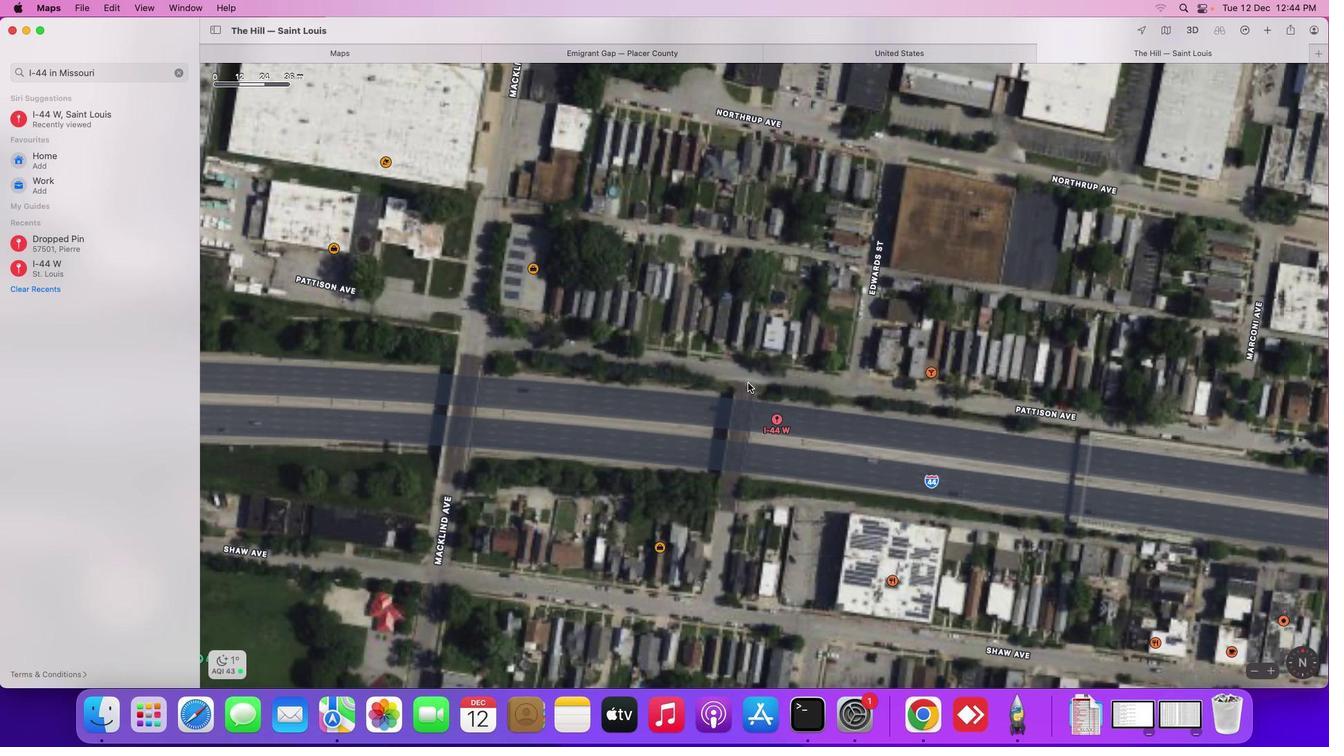 
Action: Mouse moved to (720, 386)
Screenshot: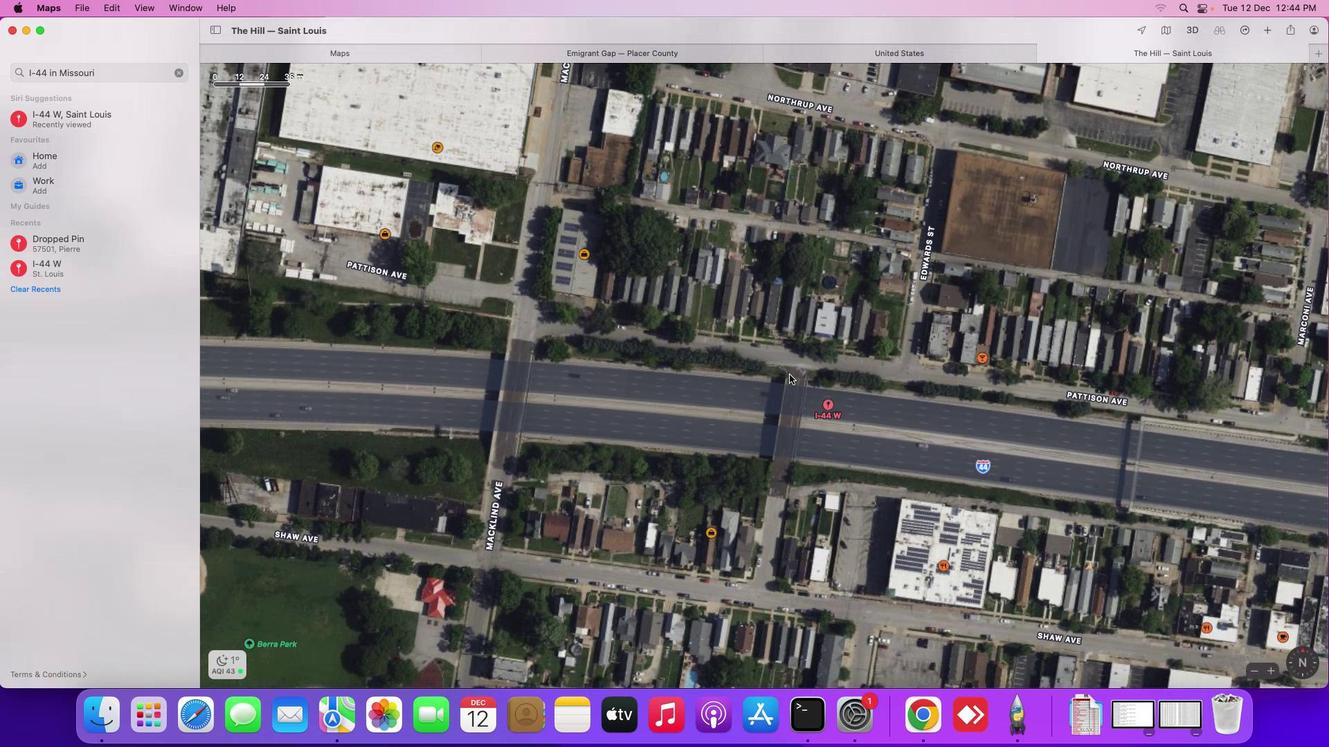 
Action: Mouse pressed left at (720, 386)
Screenshot: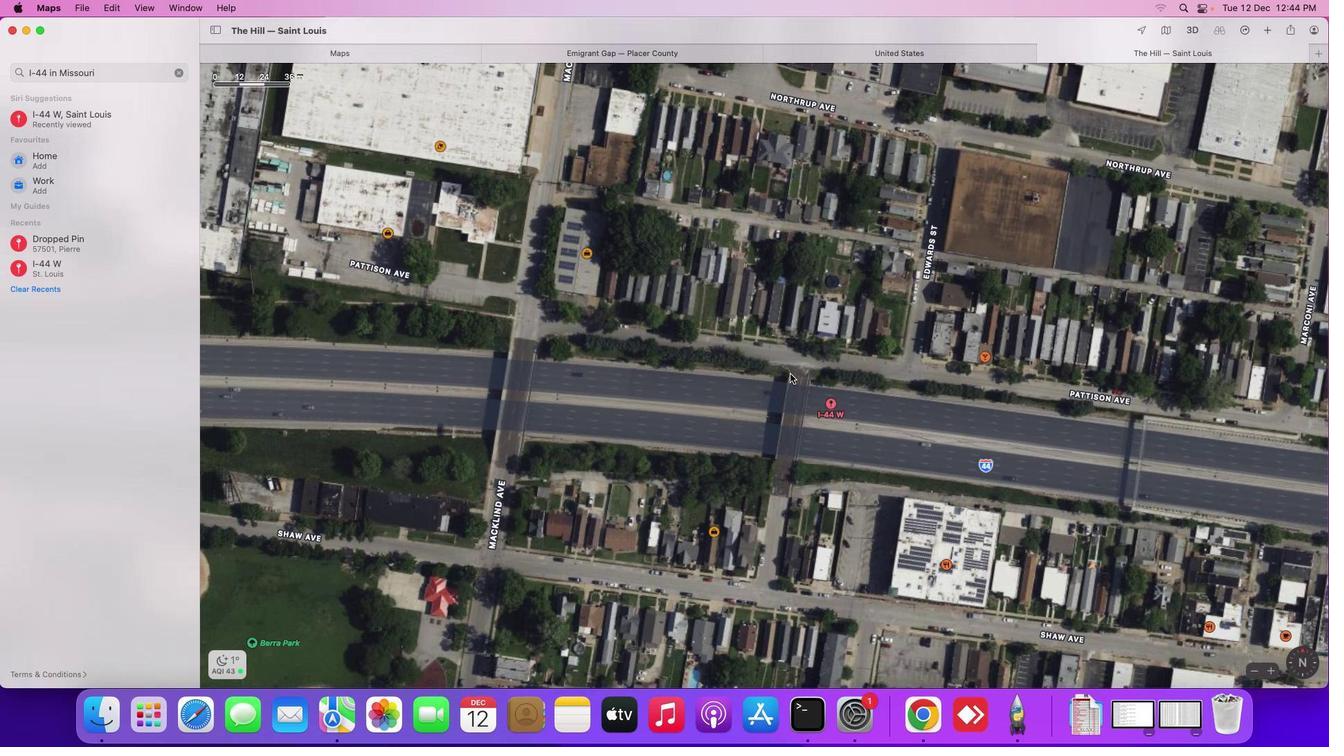 
Action: Mouse moved to (782, 367)
Screenshot: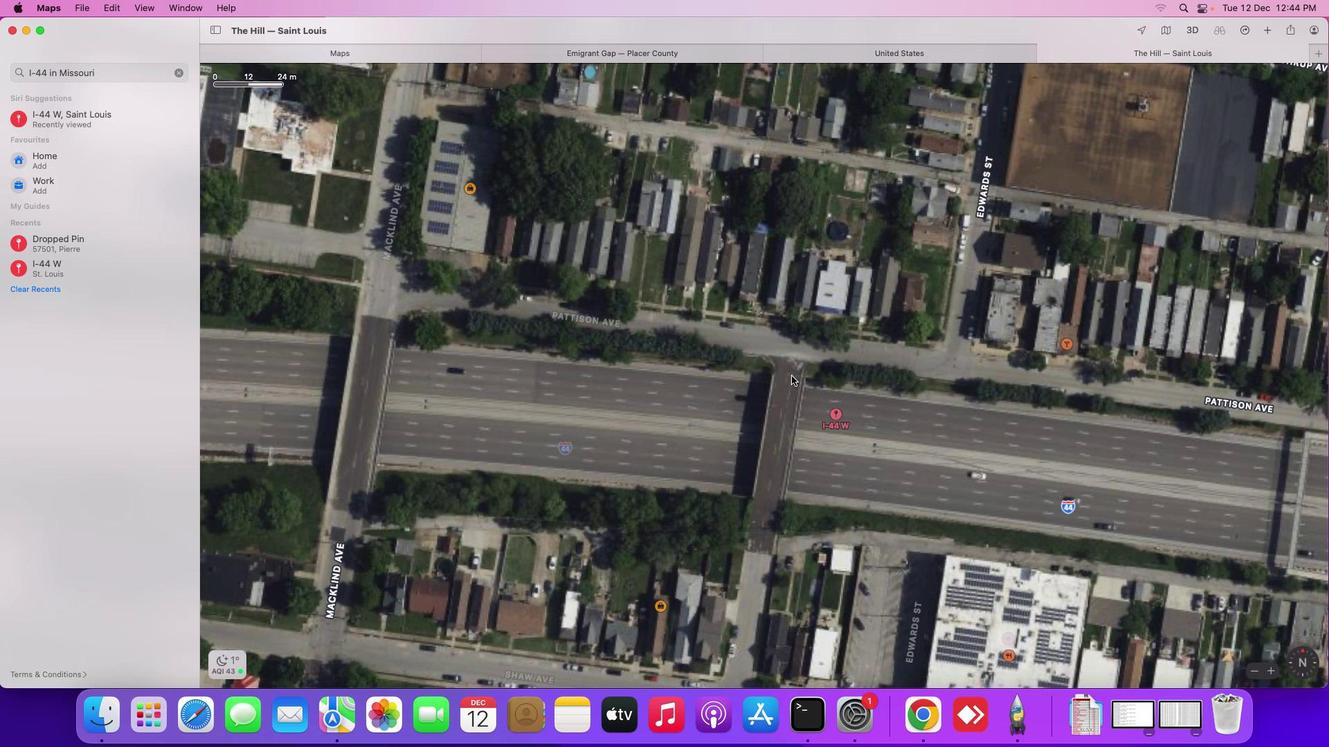 
Action: Mouse scrolled (782, 367) with delta (-8, -7)
Screenshot: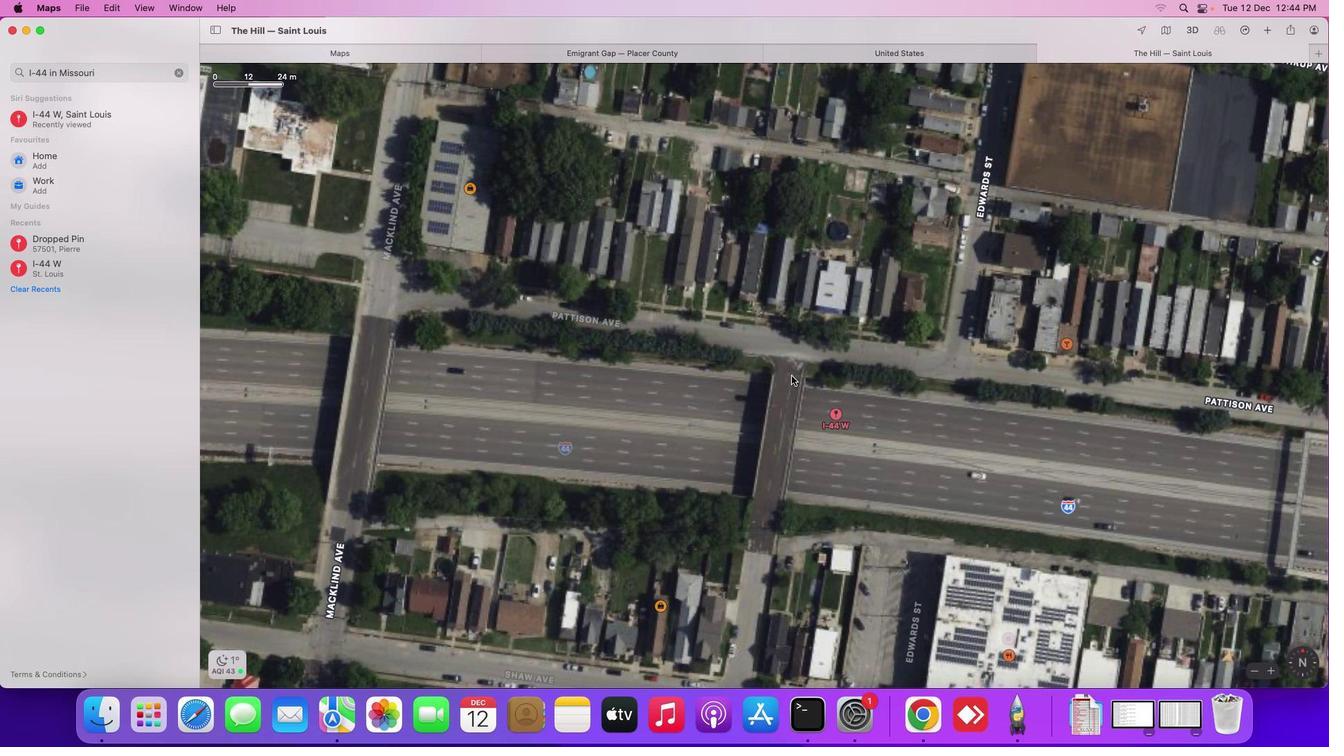 
Action: Mouse scrolled (782, 367) with delta (-8, -7)
Screenshot: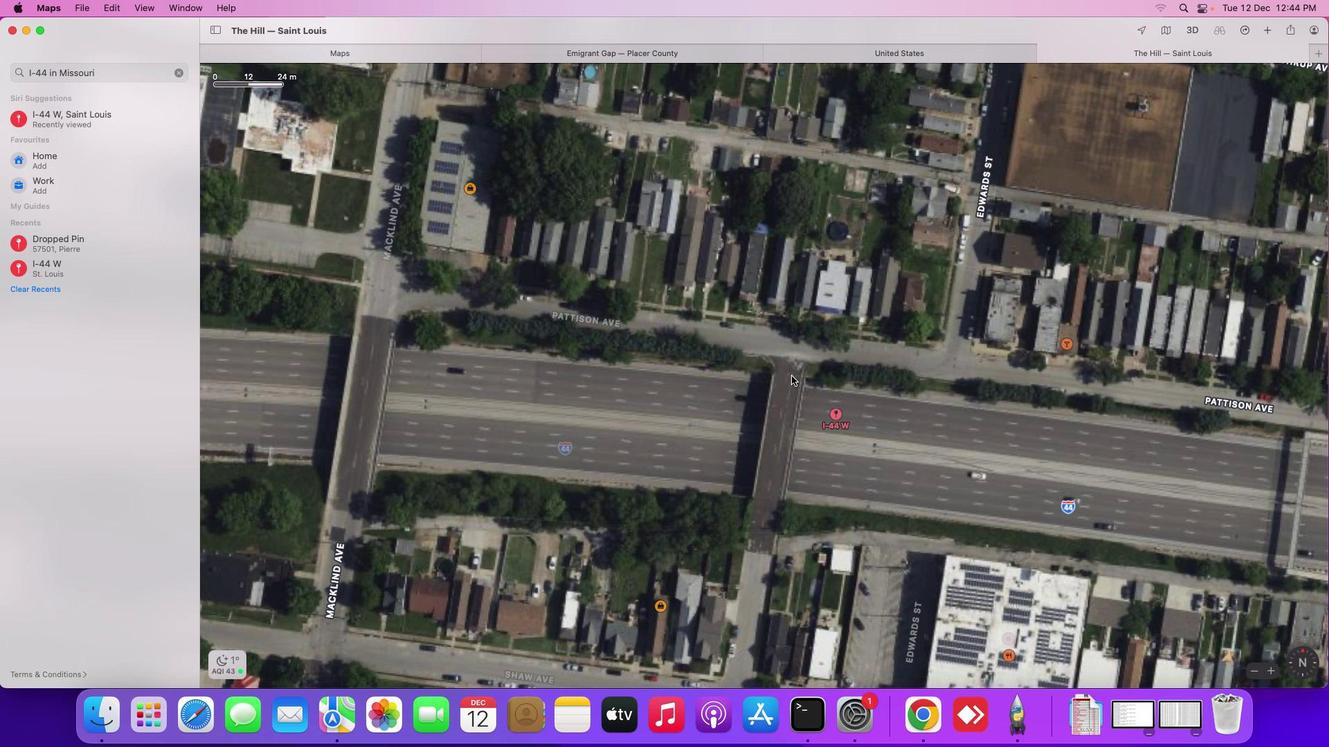 
Action: Mouse scrolled (782, 367) with delta (-8, -6)
Screenshot: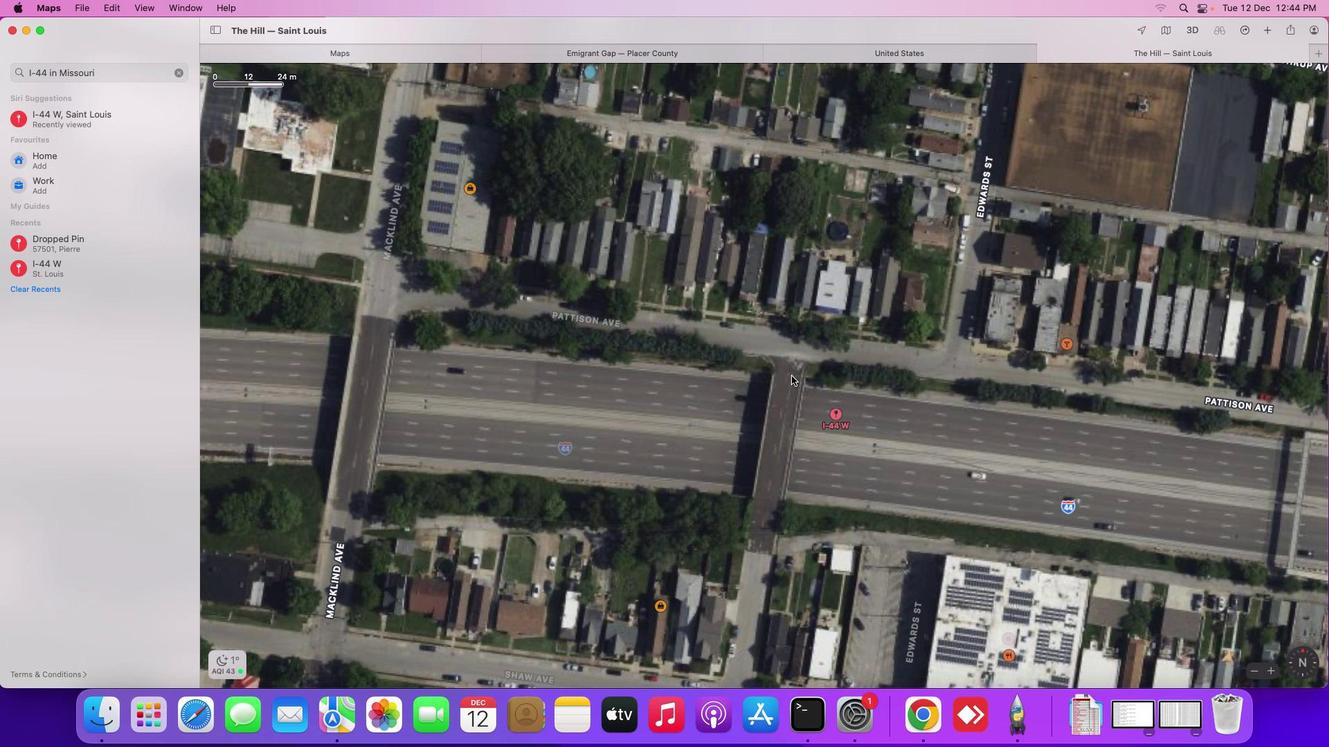 
Action: Mouse scrolled (782, 367) with delta (-8, -5)
Screenshot: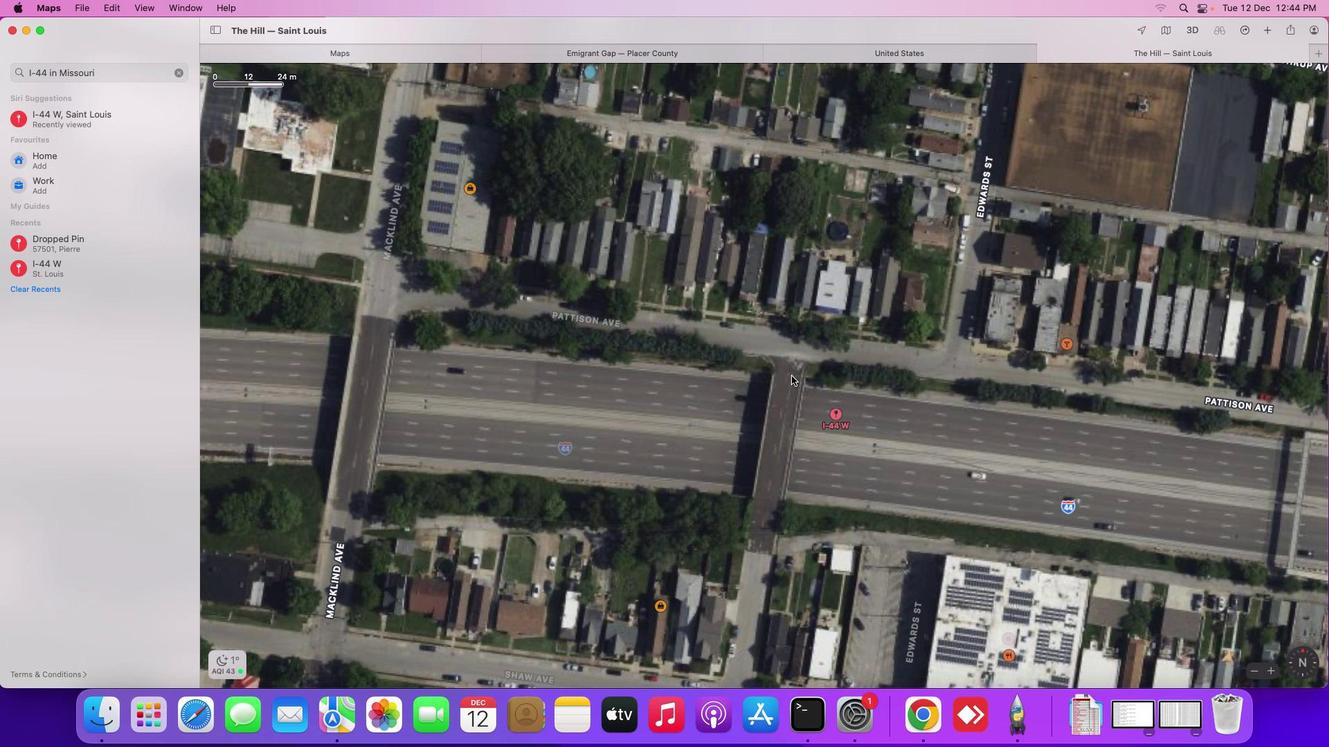 
Action: Mouse scrolled (782, 367) with delta (-8, -4)
Screenshot: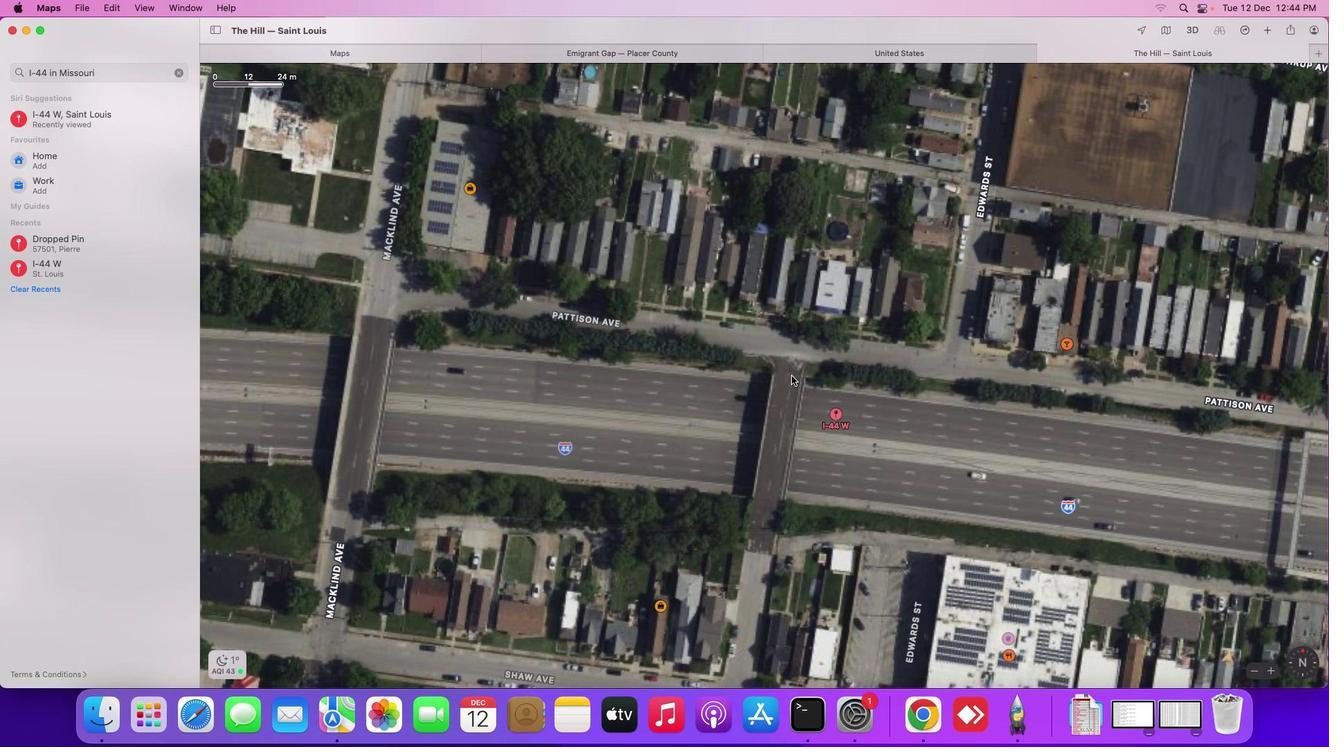 
Action: Mouse scrolled (782, 367) with delta (-8, -4)
Screenshot: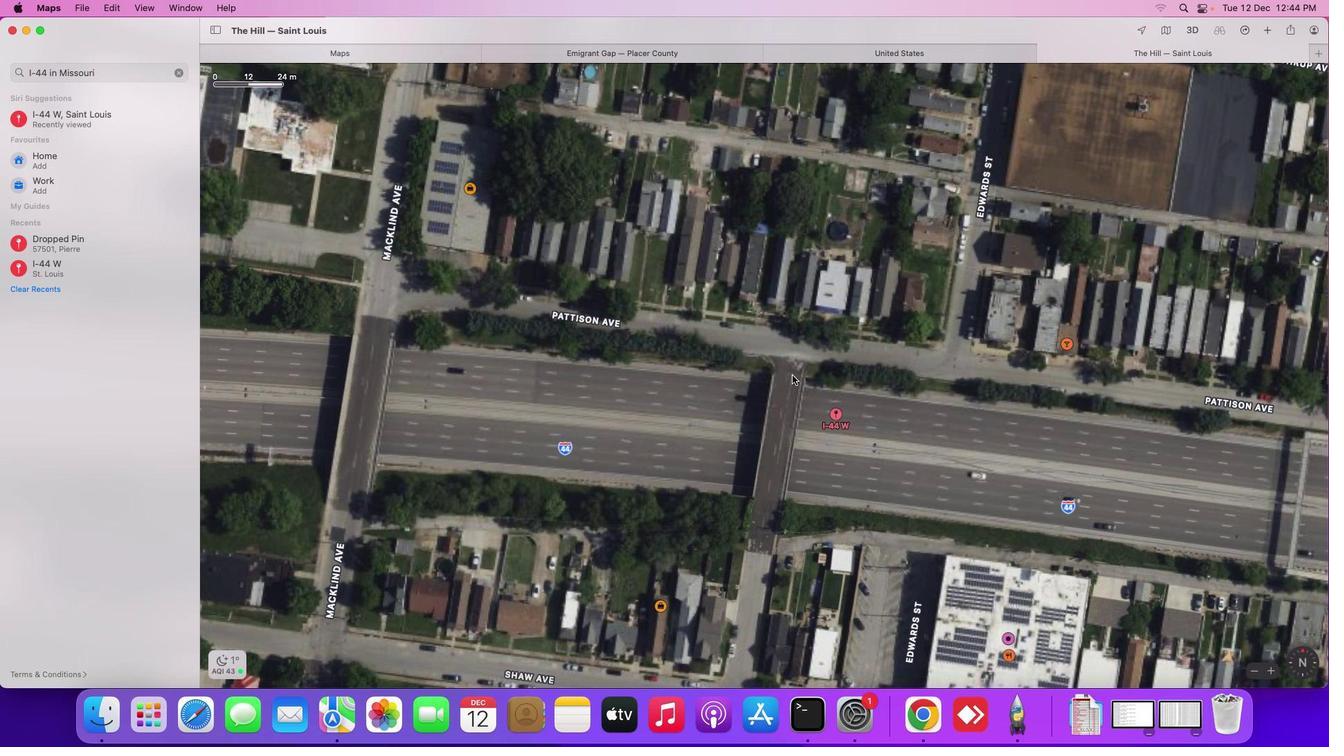 
Action: Mouse moved to (782, 367)
Screenshot: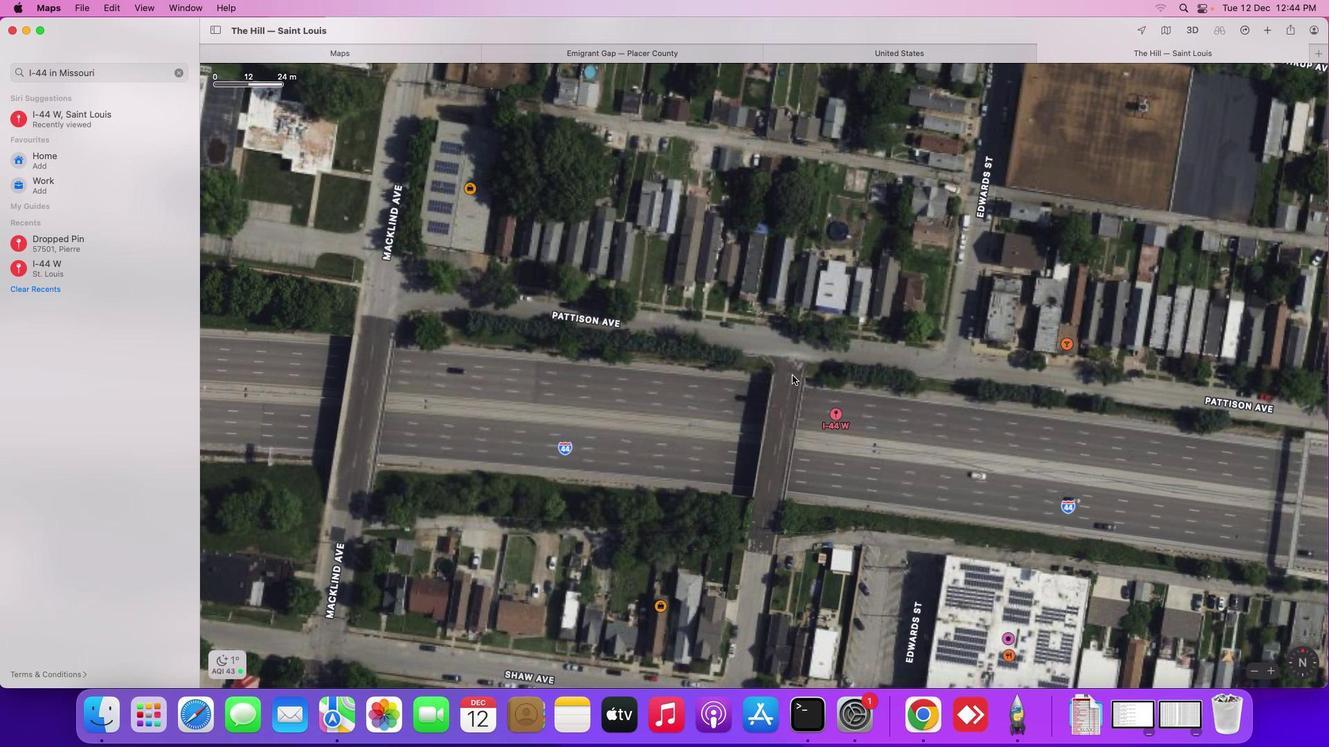 
Action: Mouse scrolled (782, 367) with delta (-8, -7)
Screenshot: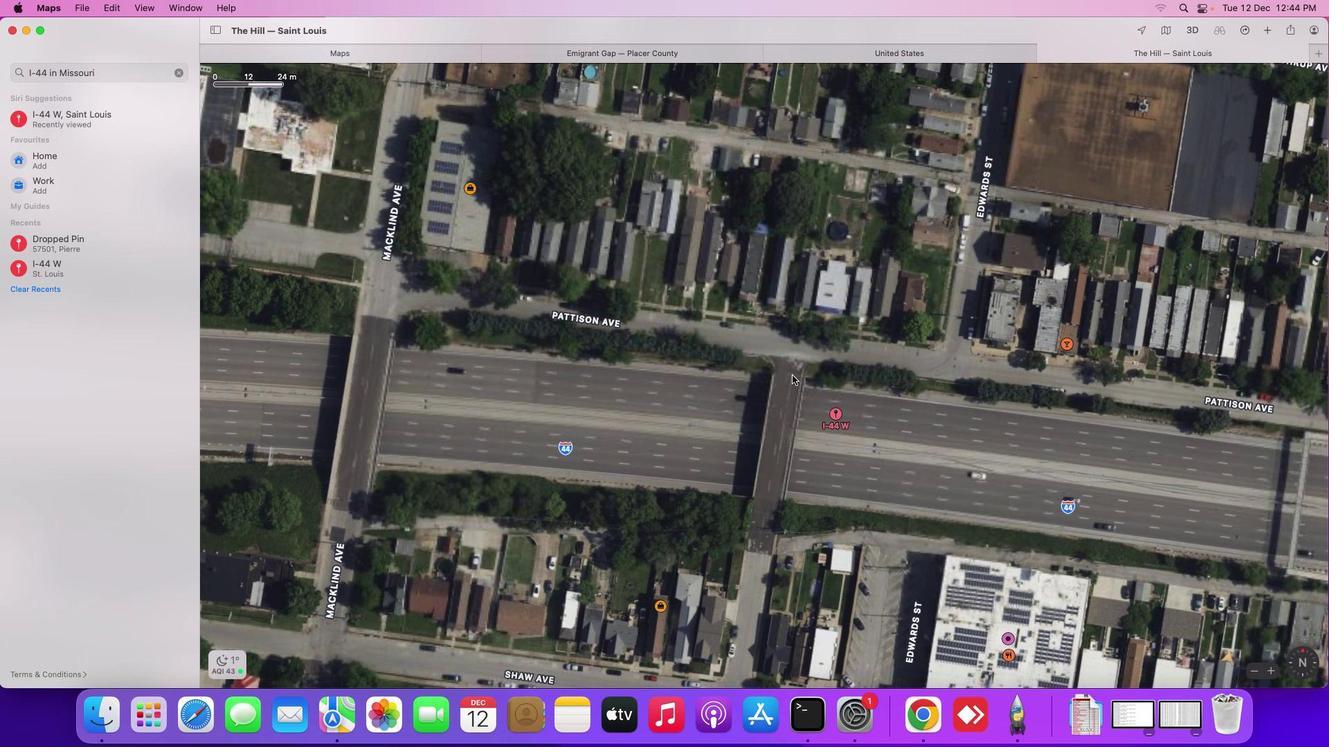 
Action: Mouse scrolled (782, 367) with delta (-8, -7)
Screenshot: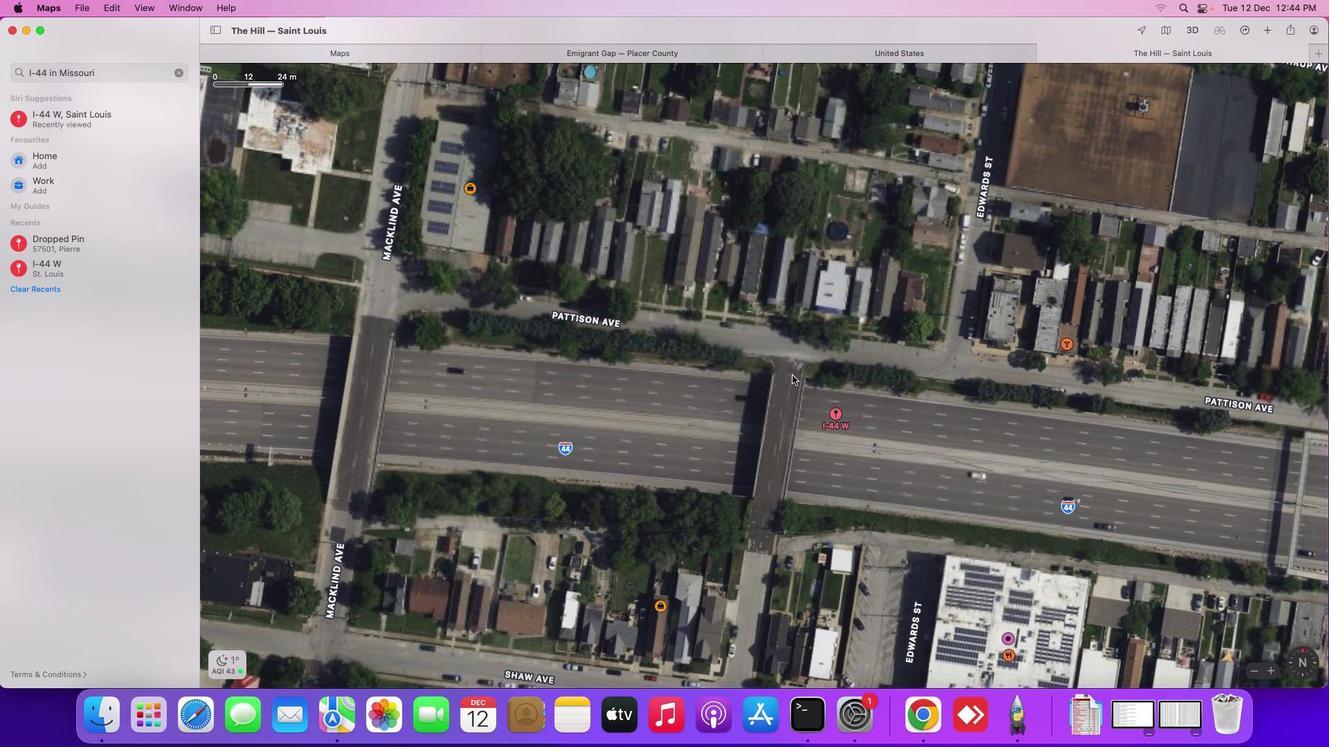 
Action: Mouse moved to (785, 369)
Screenshot: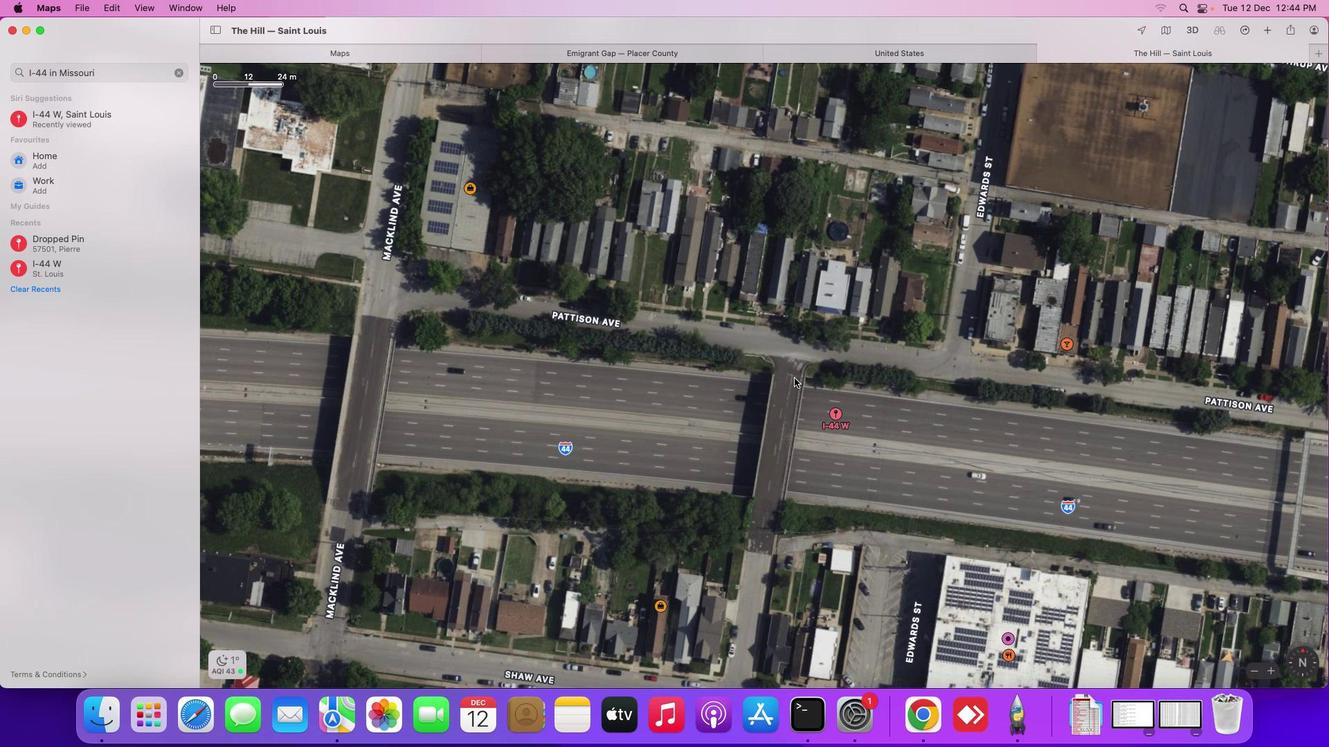 
Action: Mouse scrolled (785, 369) with delta (-8, -7)
Screenshot: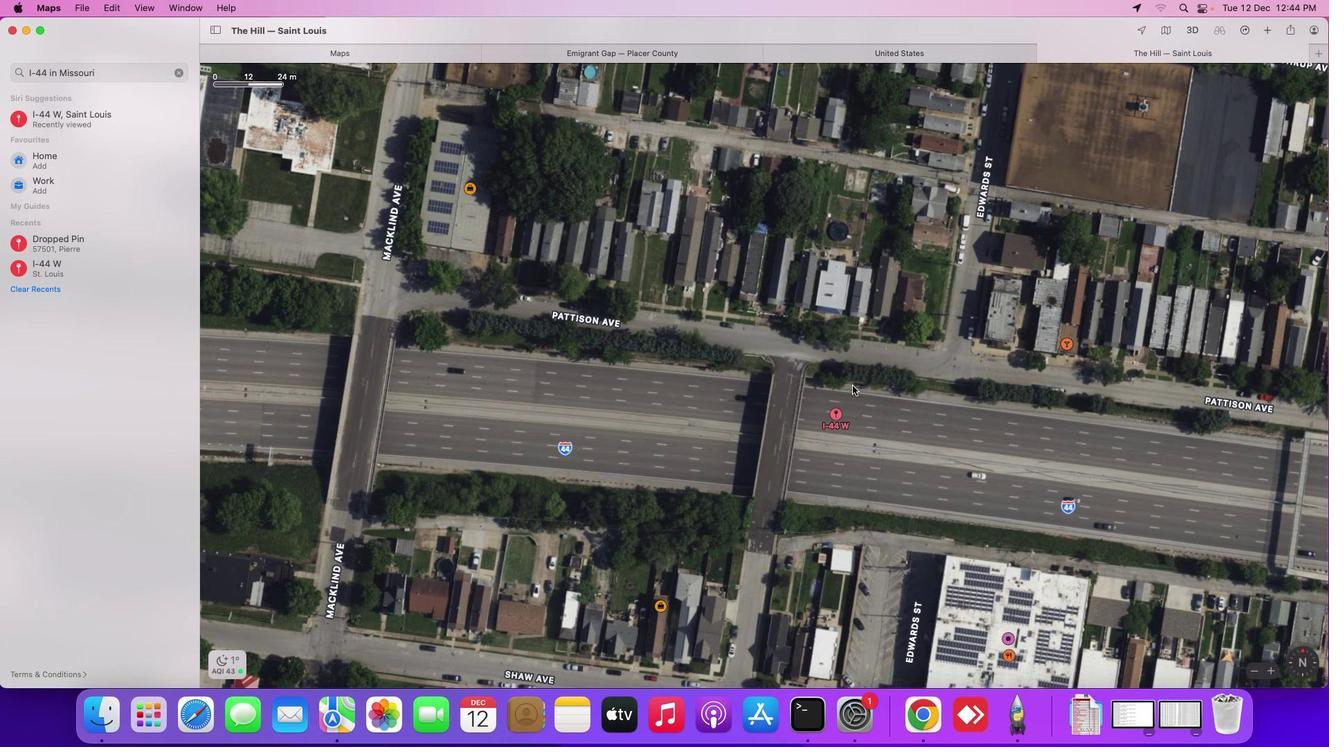 
Action: Mouse scrolled (785, 369) with delta (-8, -7)
Screenshot: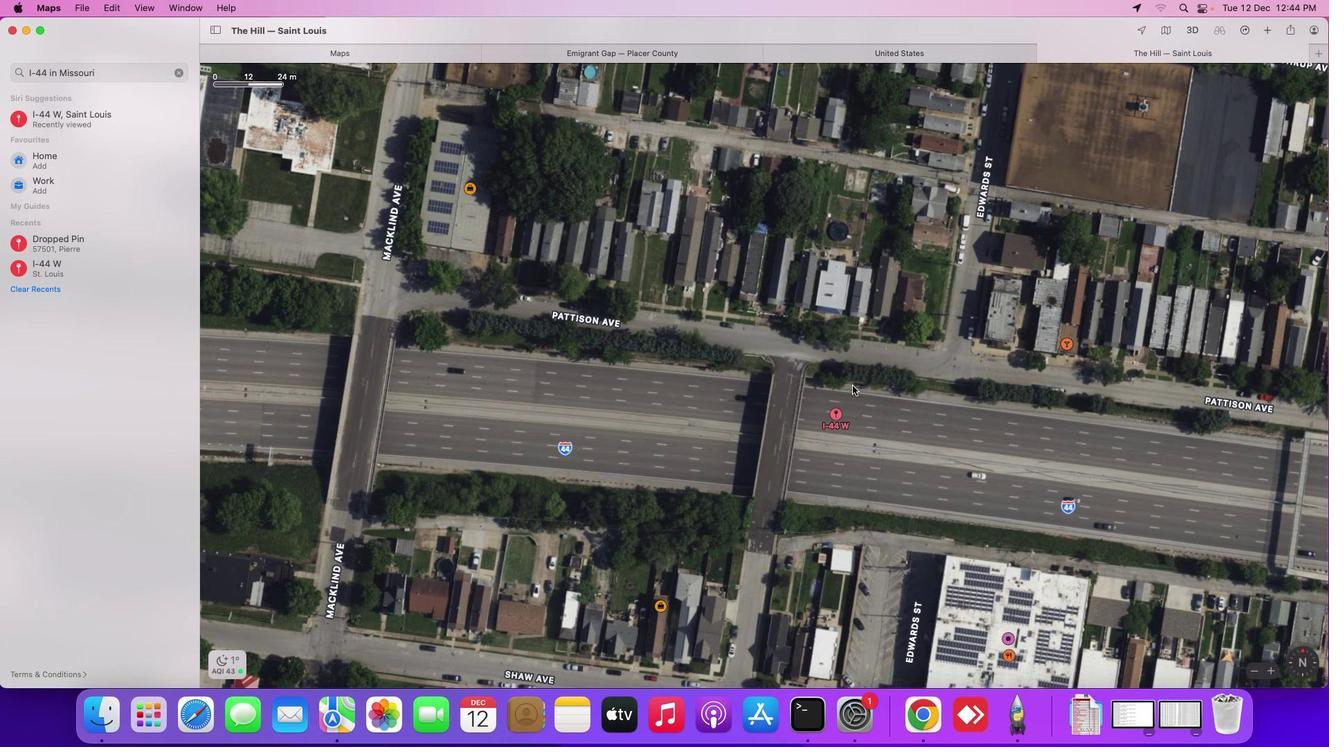
Action: Mouse scrolled (785, 369) with delta (-8, -6)
Screenshot: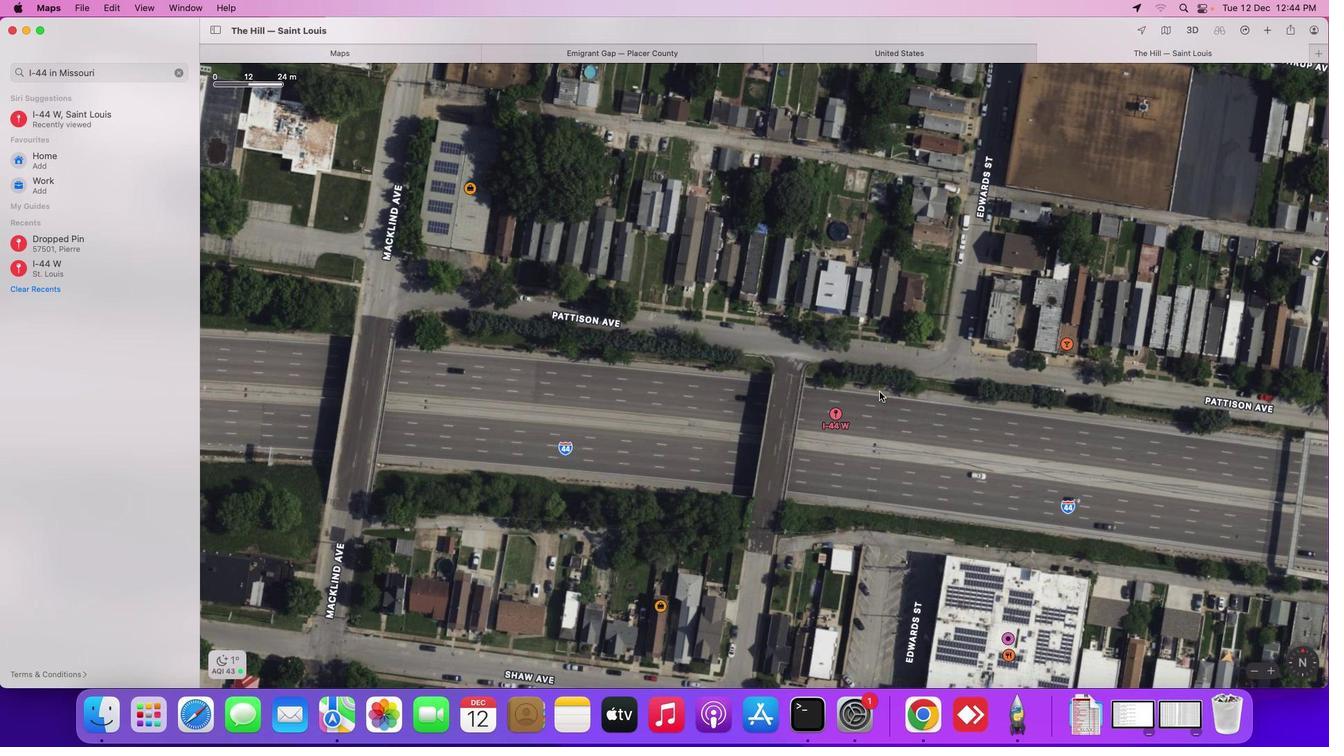 
Action: Mouse scrolled (785, 369) with delta (-8, -4)
Screenshot: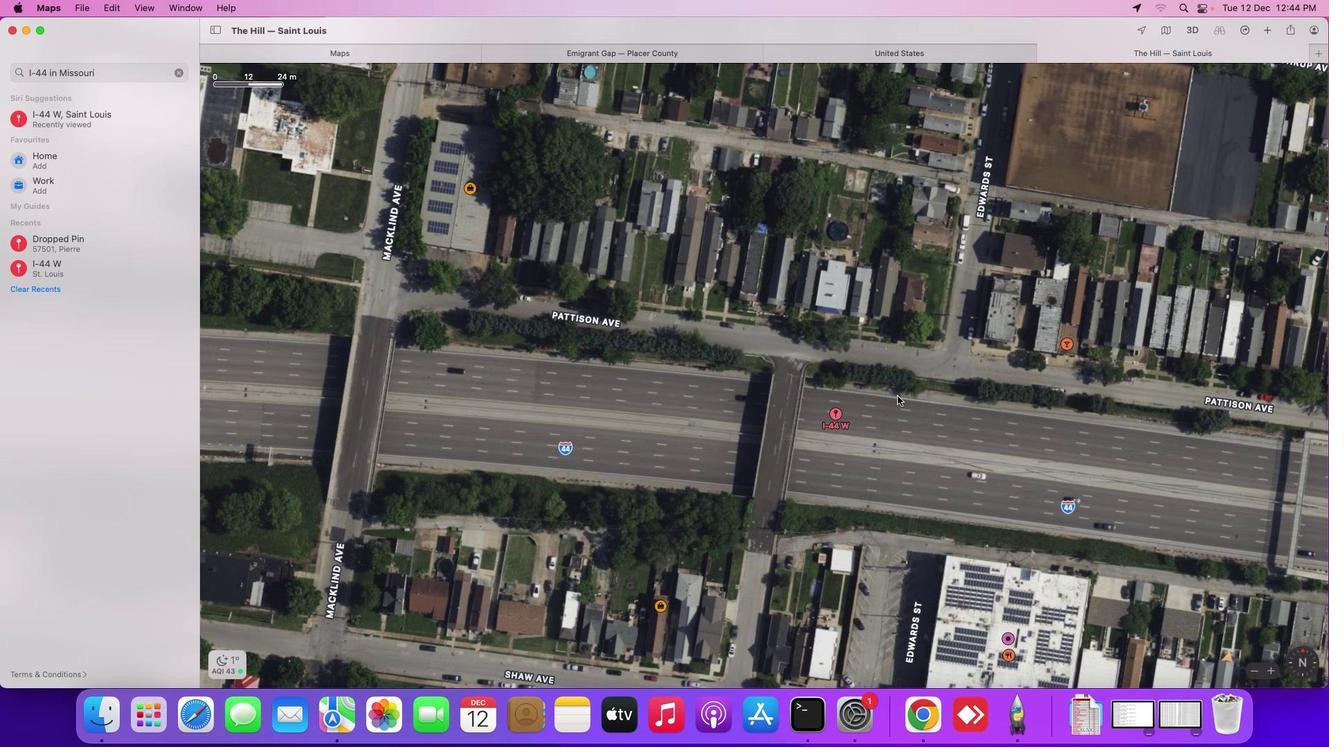 
Action: Mouse scrolled (785, 369) with delta (-8, -4)
Screenshot: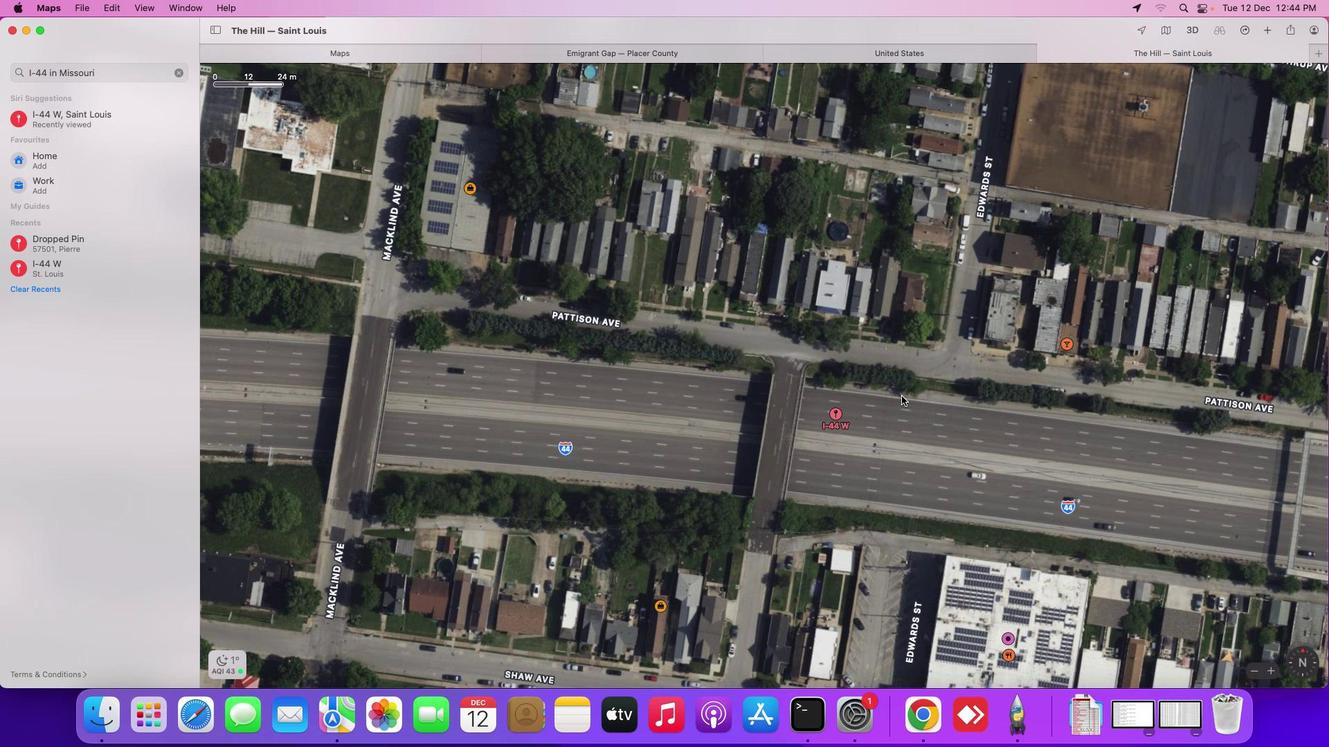 
Action: Mouse moved to (893, 387)
Screenshot: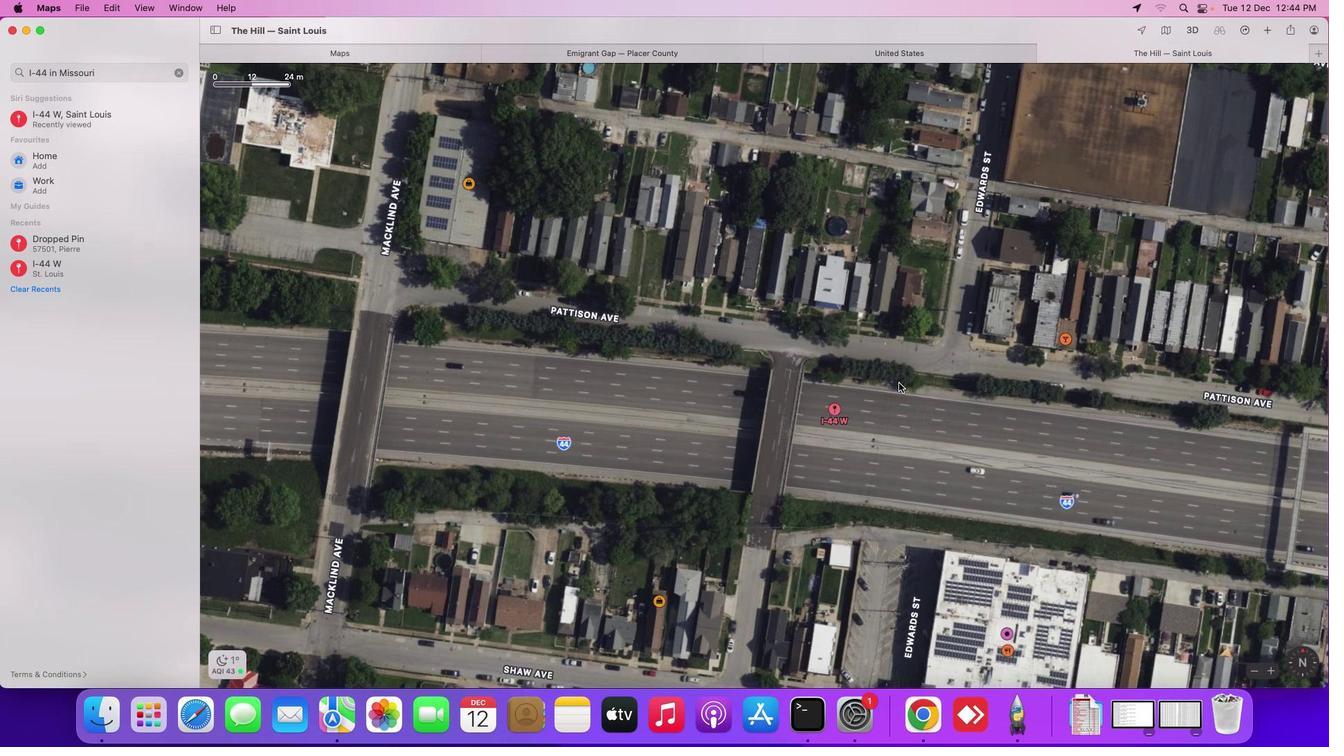 
Action: Mouse pressed left at (893, 387)
Screenshot: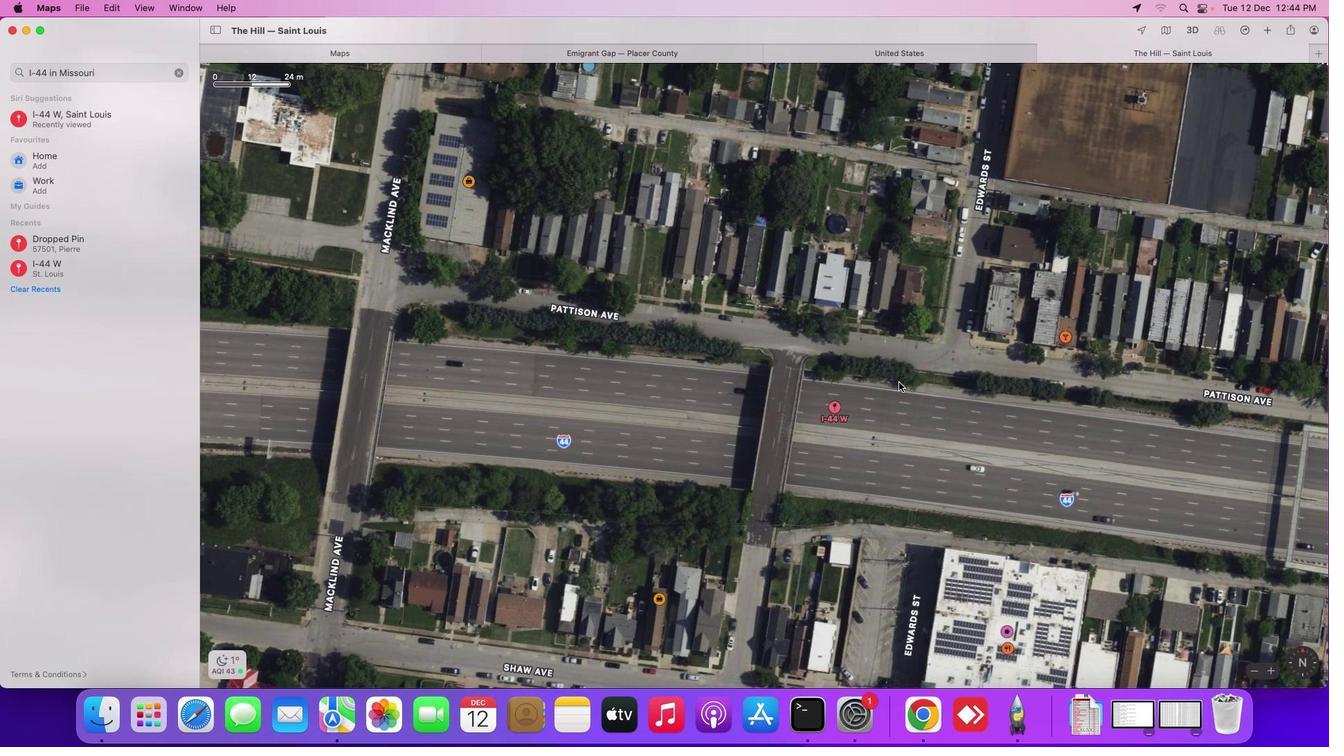 
Action: Mouse moved to (657, 363)
Screenshot: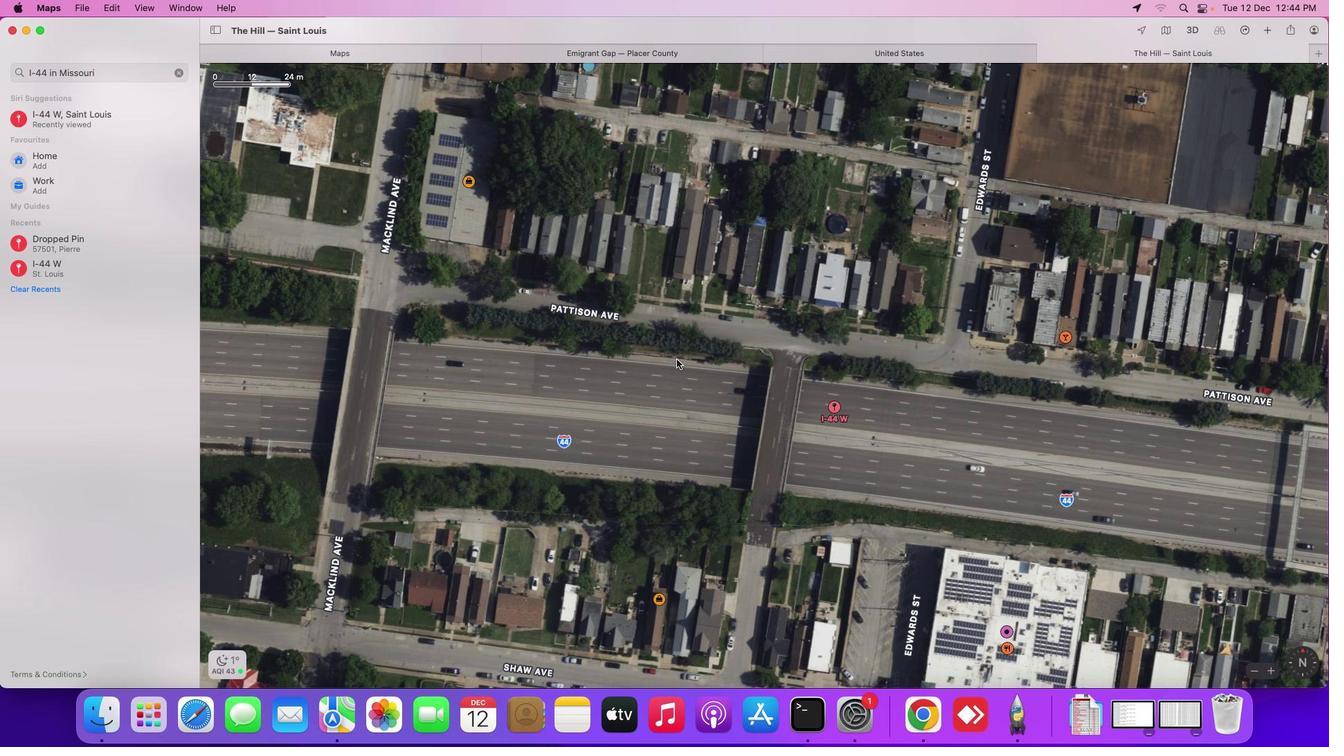 
Action: Mouse pressed left at (657, 363)
Screenshot: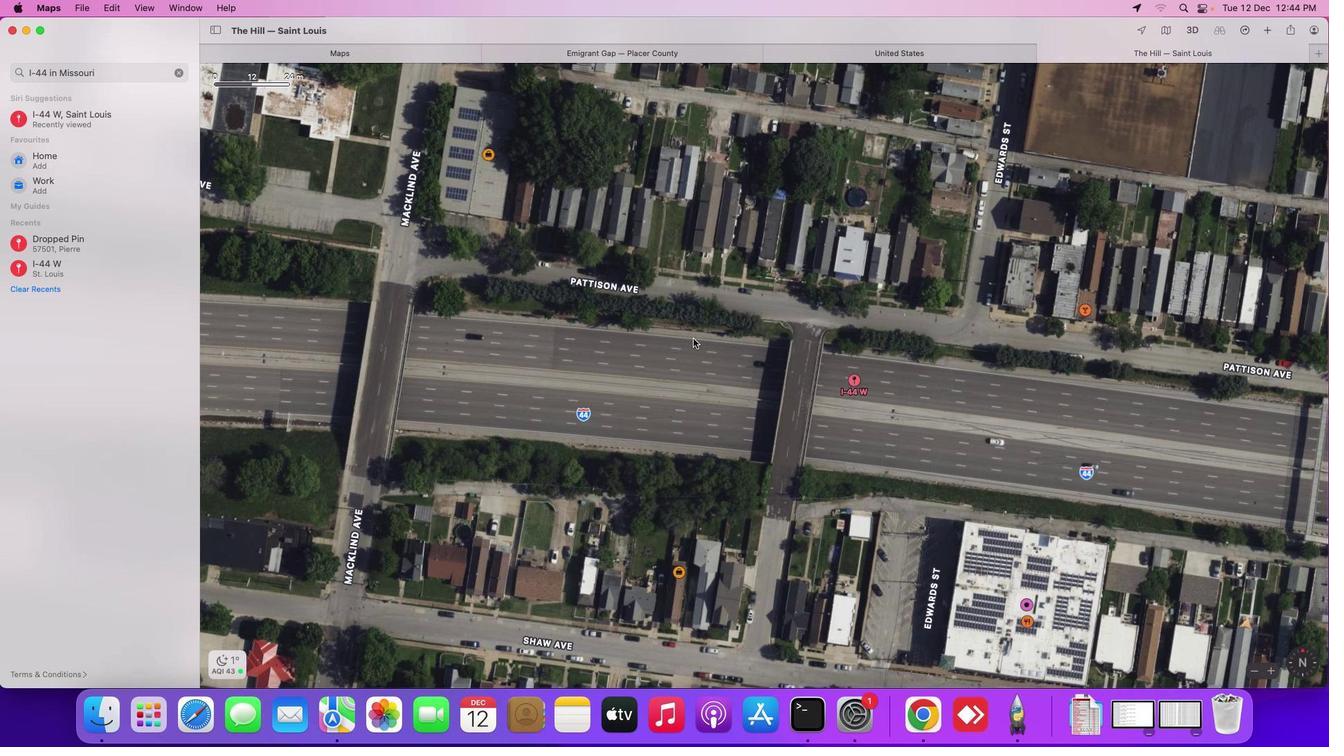
Action: Mouse moved to (729, 346)
Screenshot: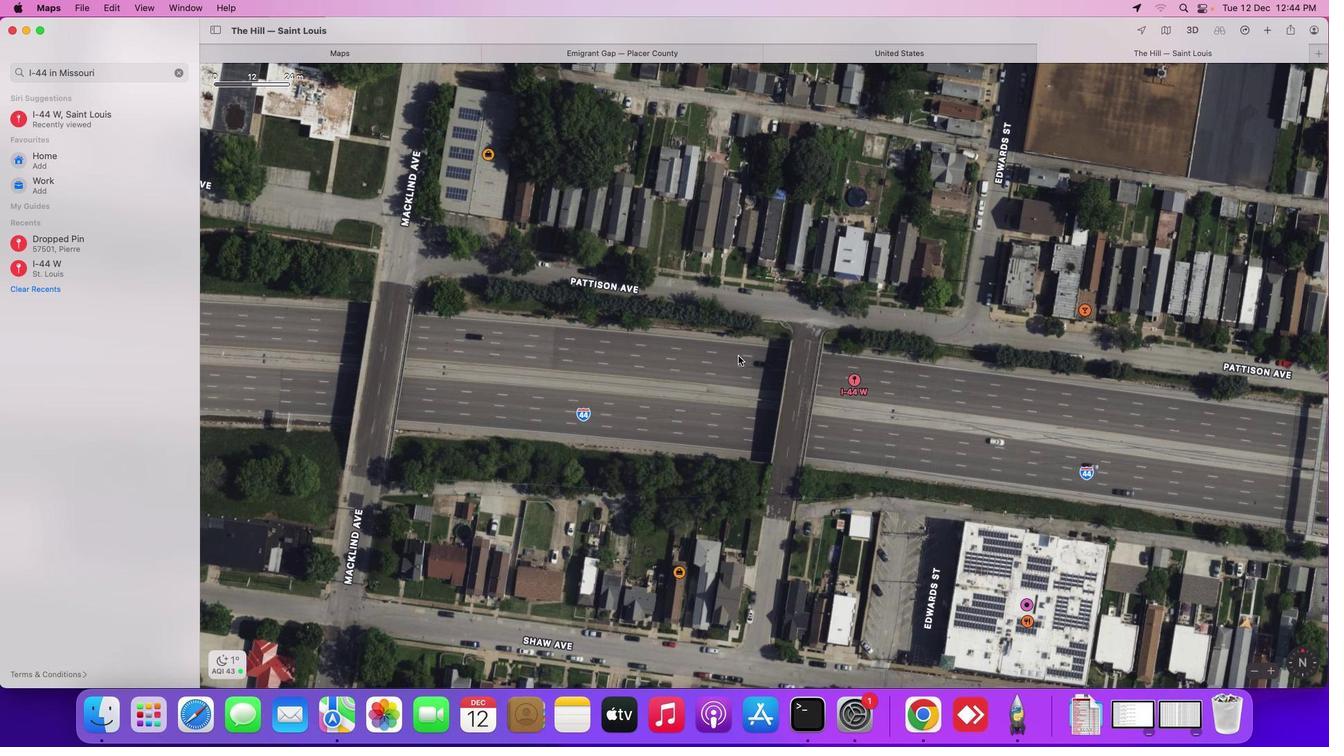 
Action: Mouse scrolled (729, 346) with delta (-8, -9)
Screenshot: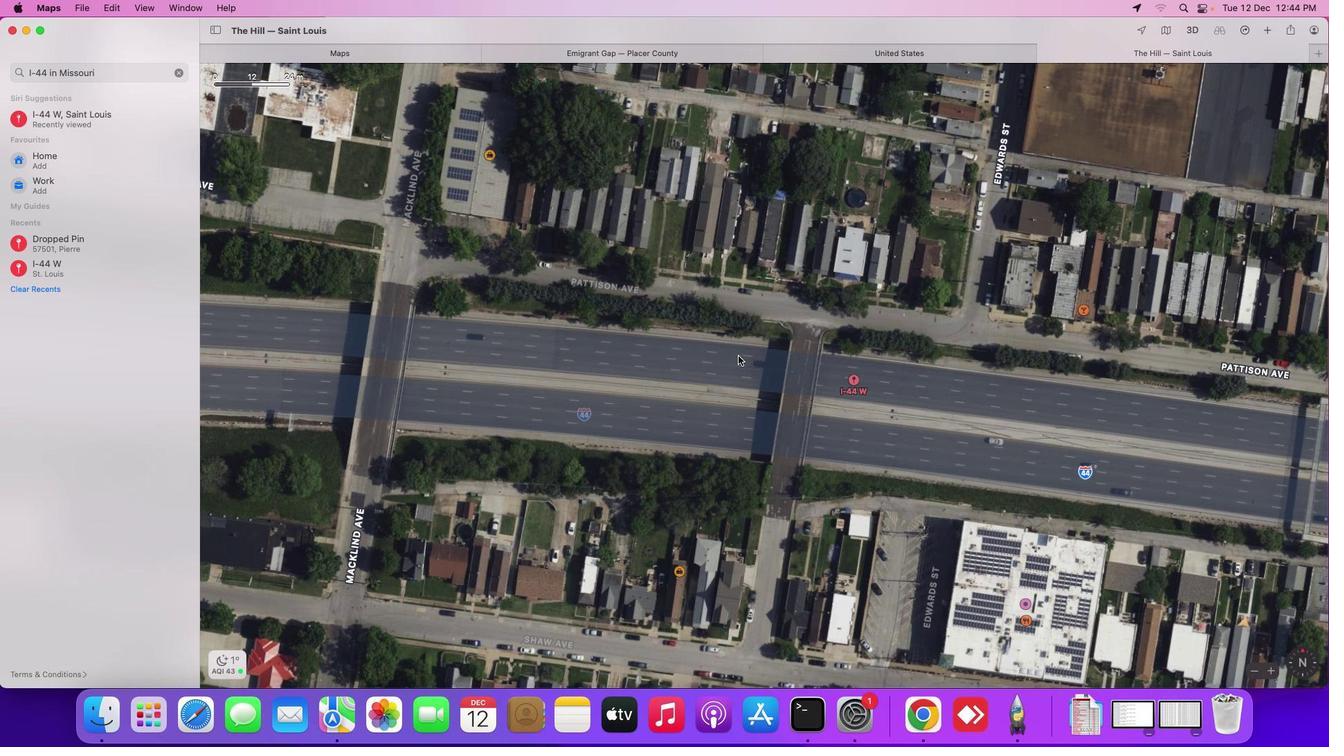 
Action: Mouse scrolled (729, 346) with delta (-8, -9)
Screenshot: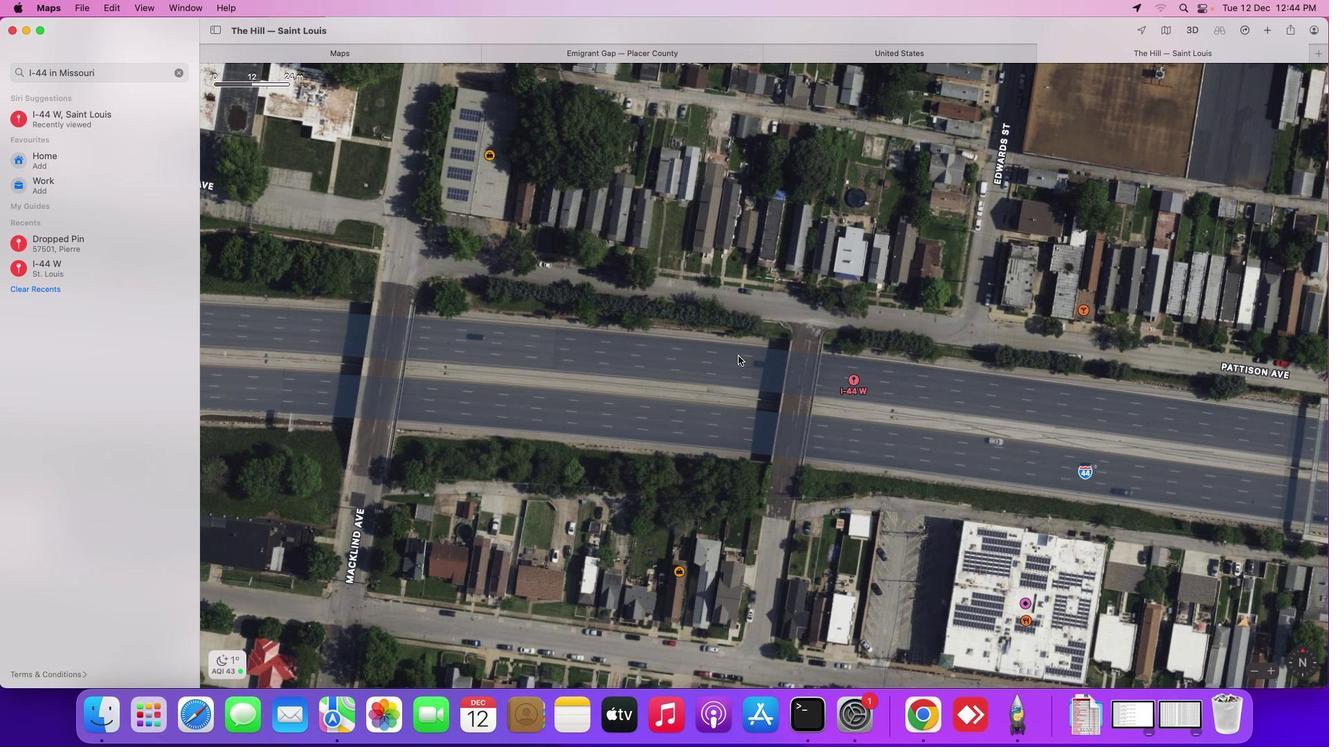 
Action: Mouse scrolled (729, 346) with delta (-8, -7)
Screenshot: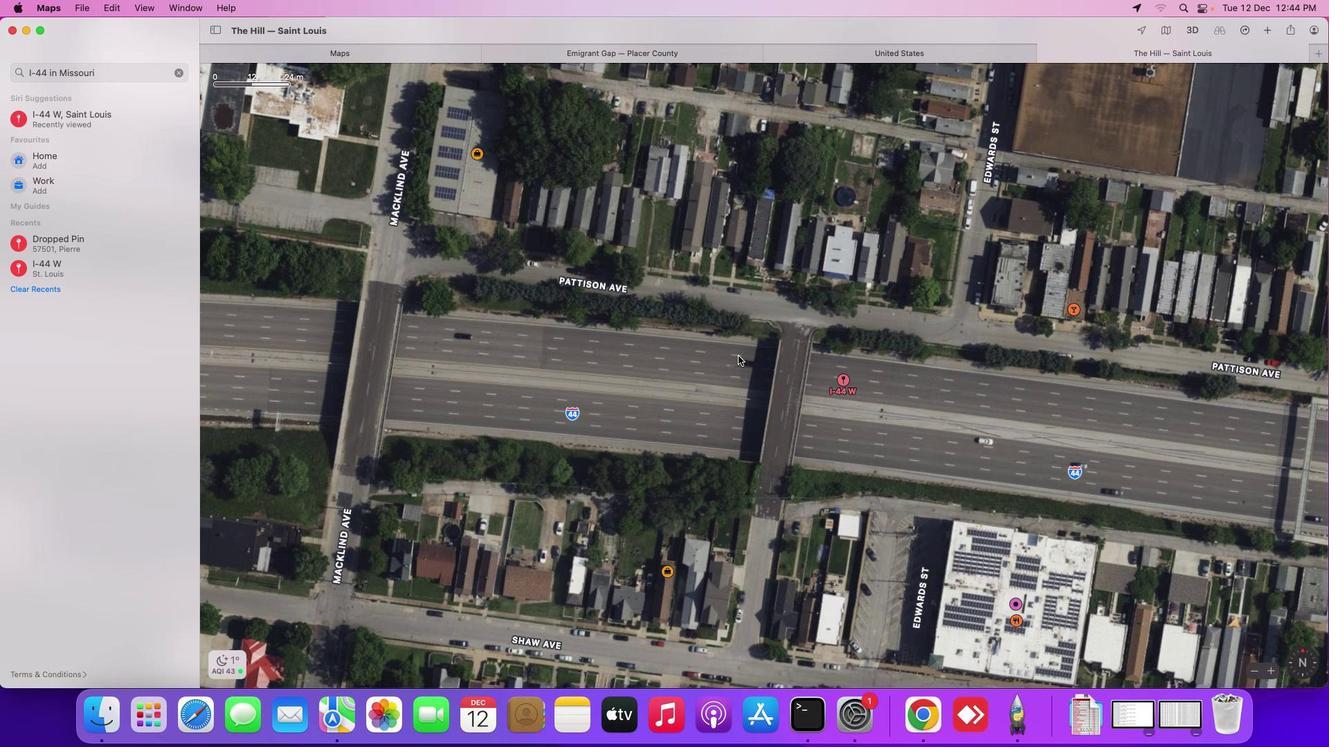 
Action: Mouse scrolled (729, 346) with delta (-8, -7)
Screenshot: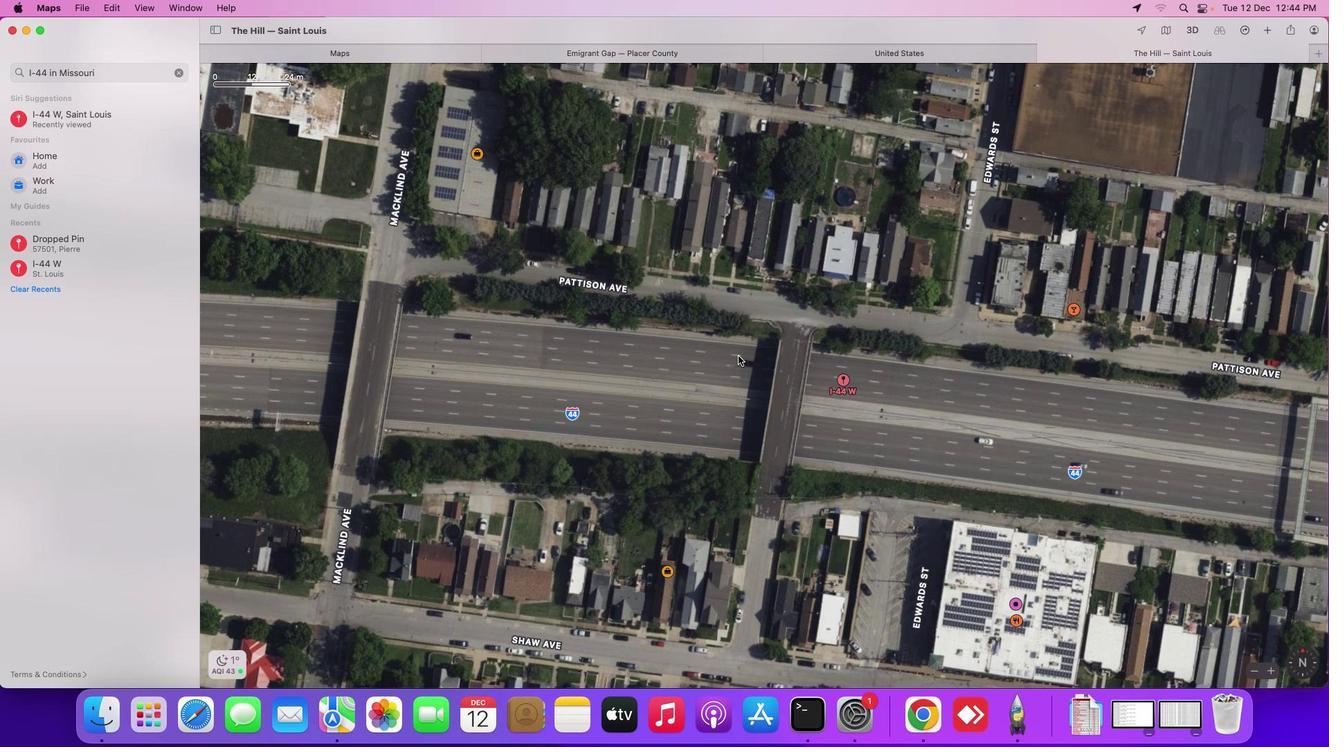 
Action: Mouse scrolled (729, 346) with delta (-8, -6)
Screenshot: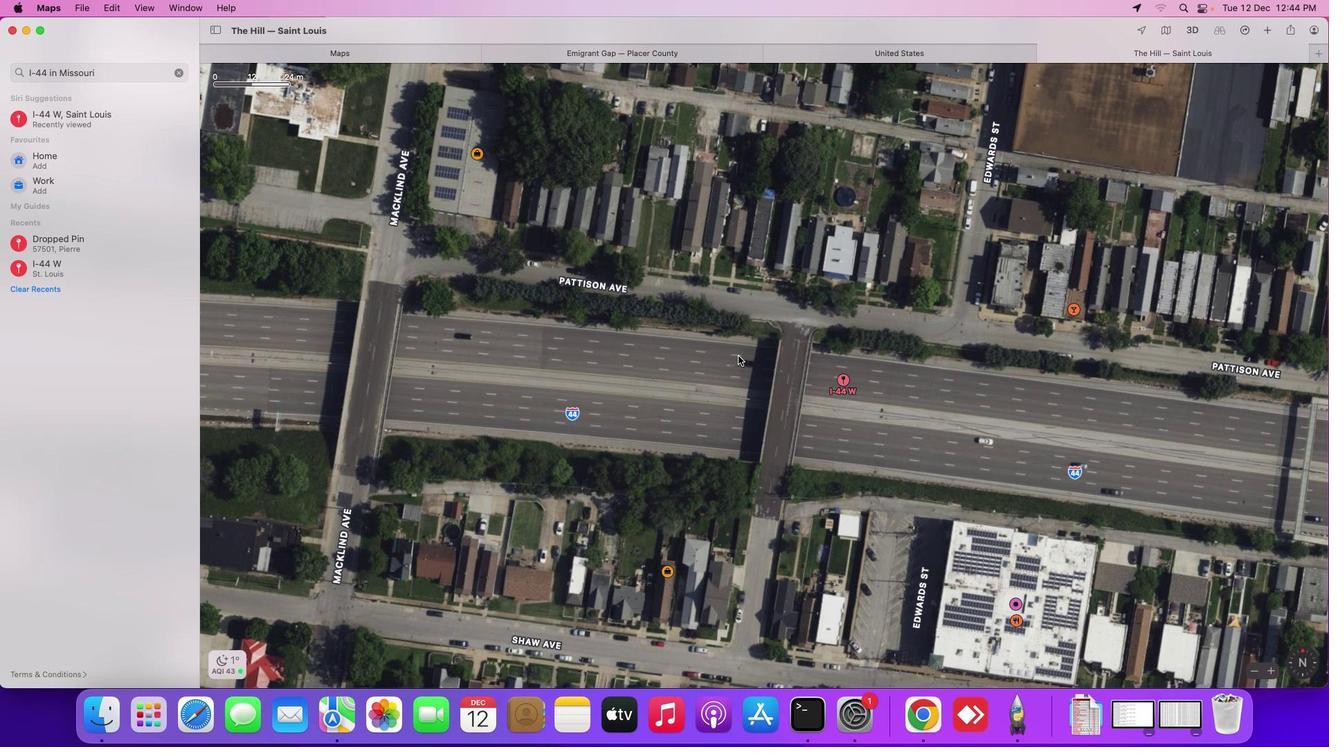 
Action: Mouse scrolled (729, 346) with delta (-8, -7)
Screenshot: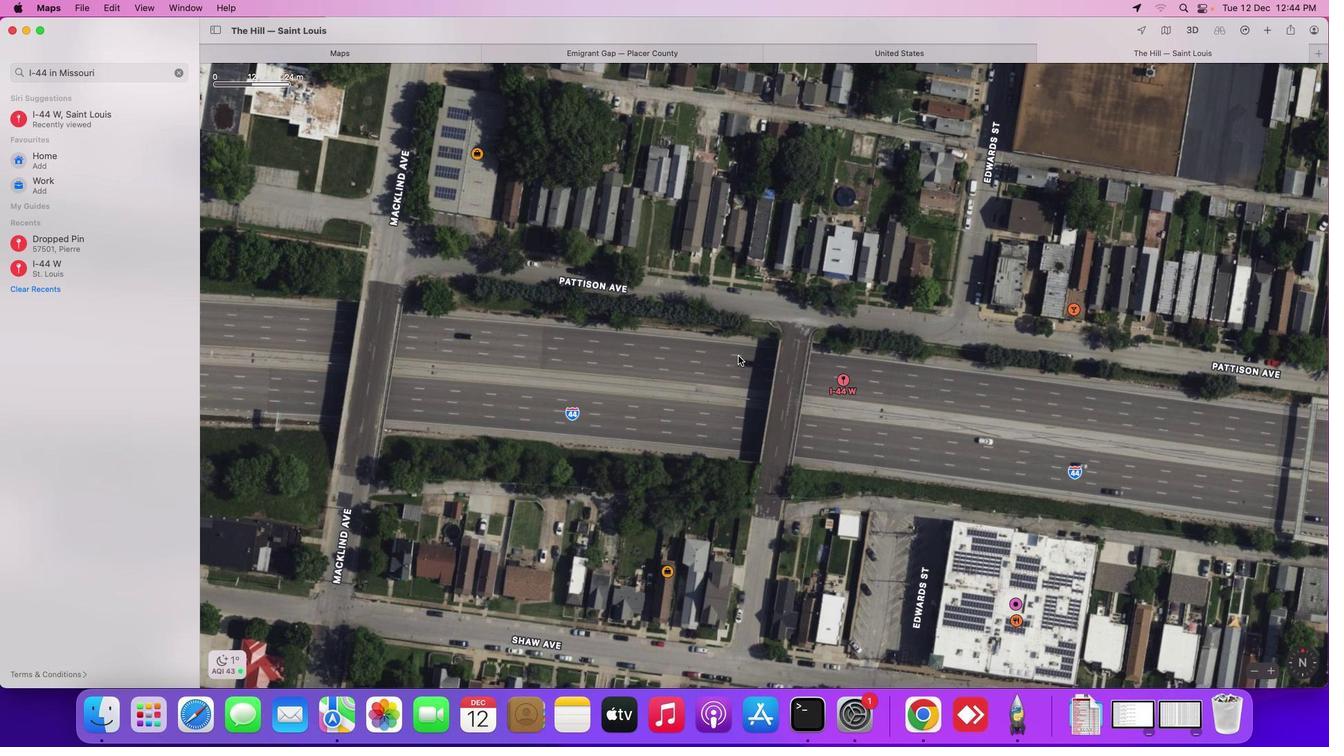 
Action: Mouse scrolled (729, 346) with delta (-8, -7)
Screenshot: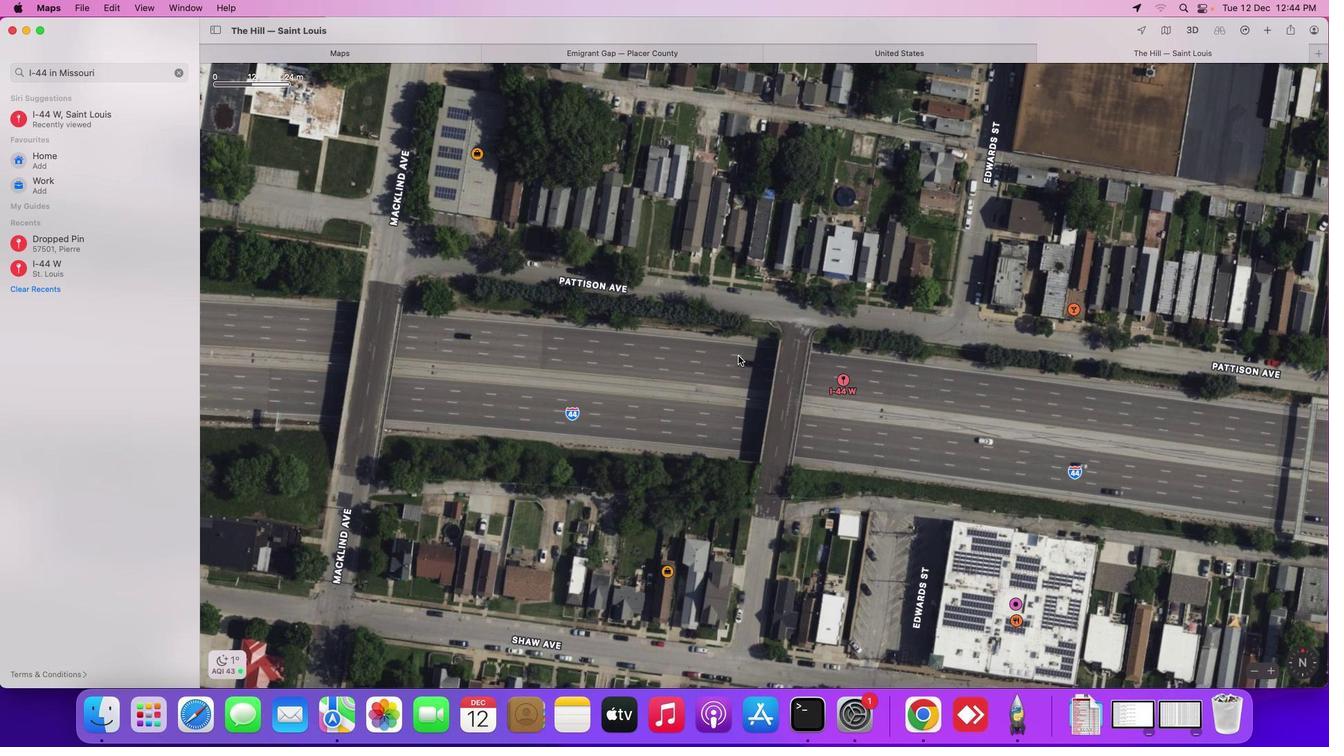 
Action: Mouse scrolled (729, 346) with delta (-8, -6)
Screenshot: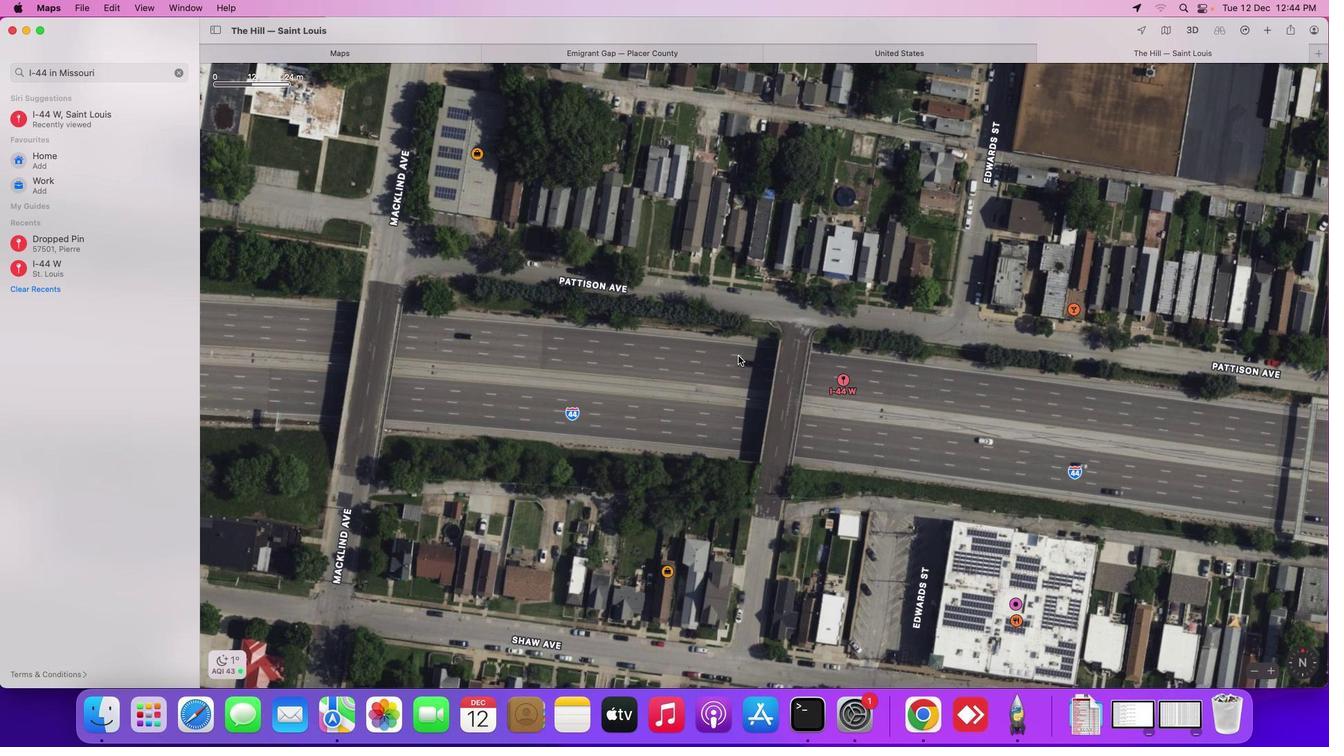 
Action: Mouse scrolled (729, 346) with delta (-8, -4)
Screenshot: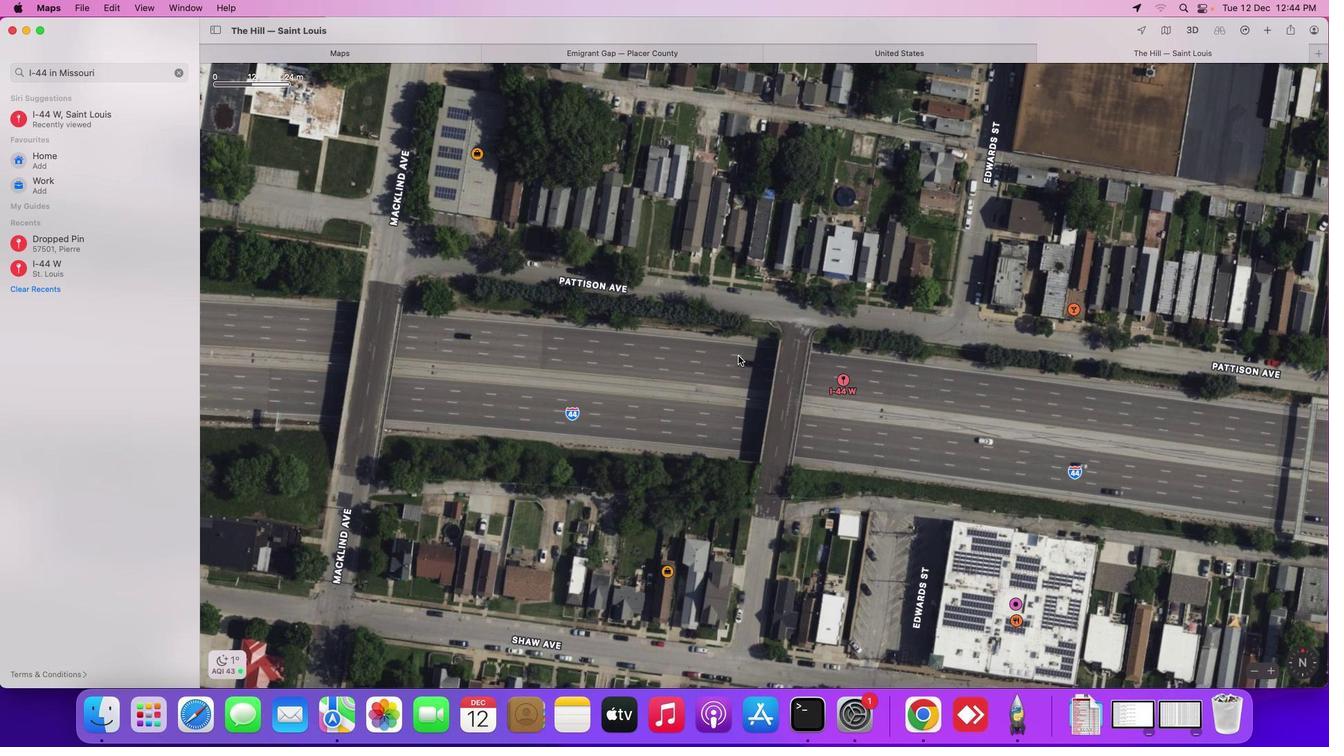 
Action: Mouse moved to (761, 353)
Screenshot: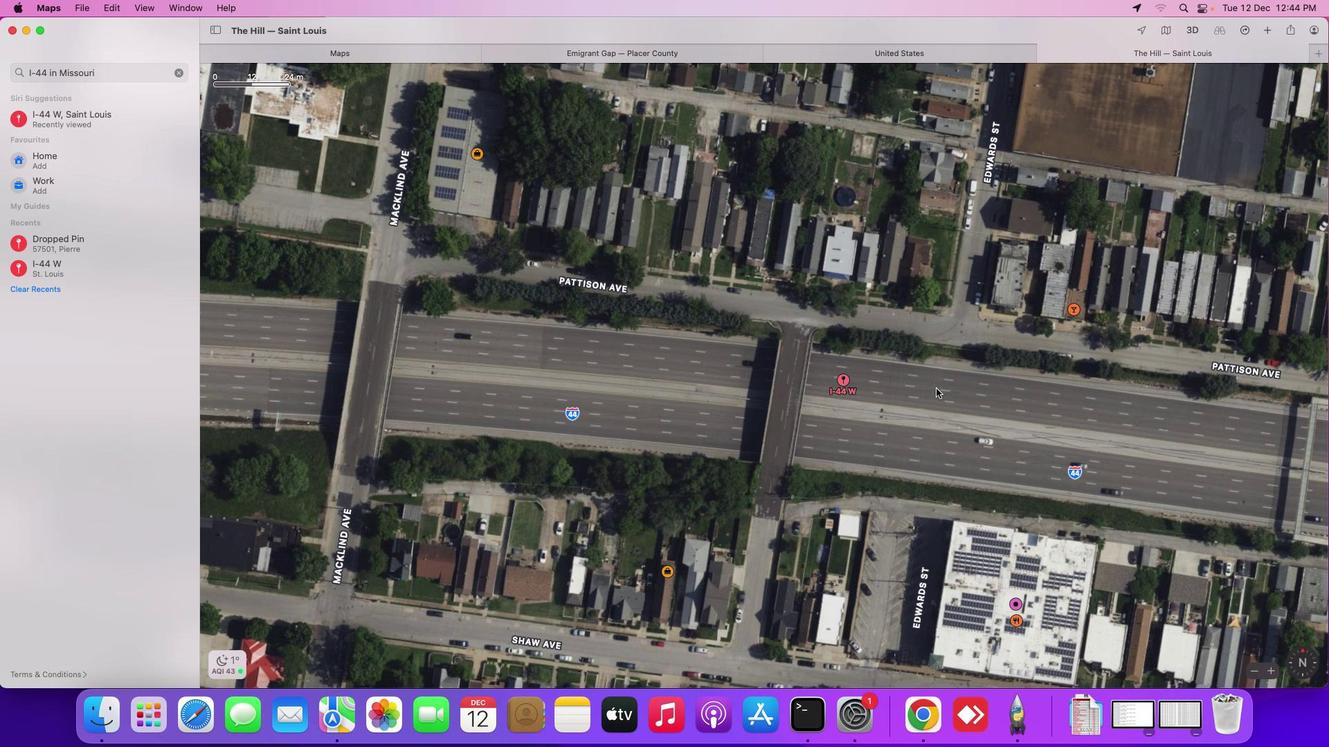 
Action: Mouse scrolled (761, 353) with delta (-8, -9)
Screenshot: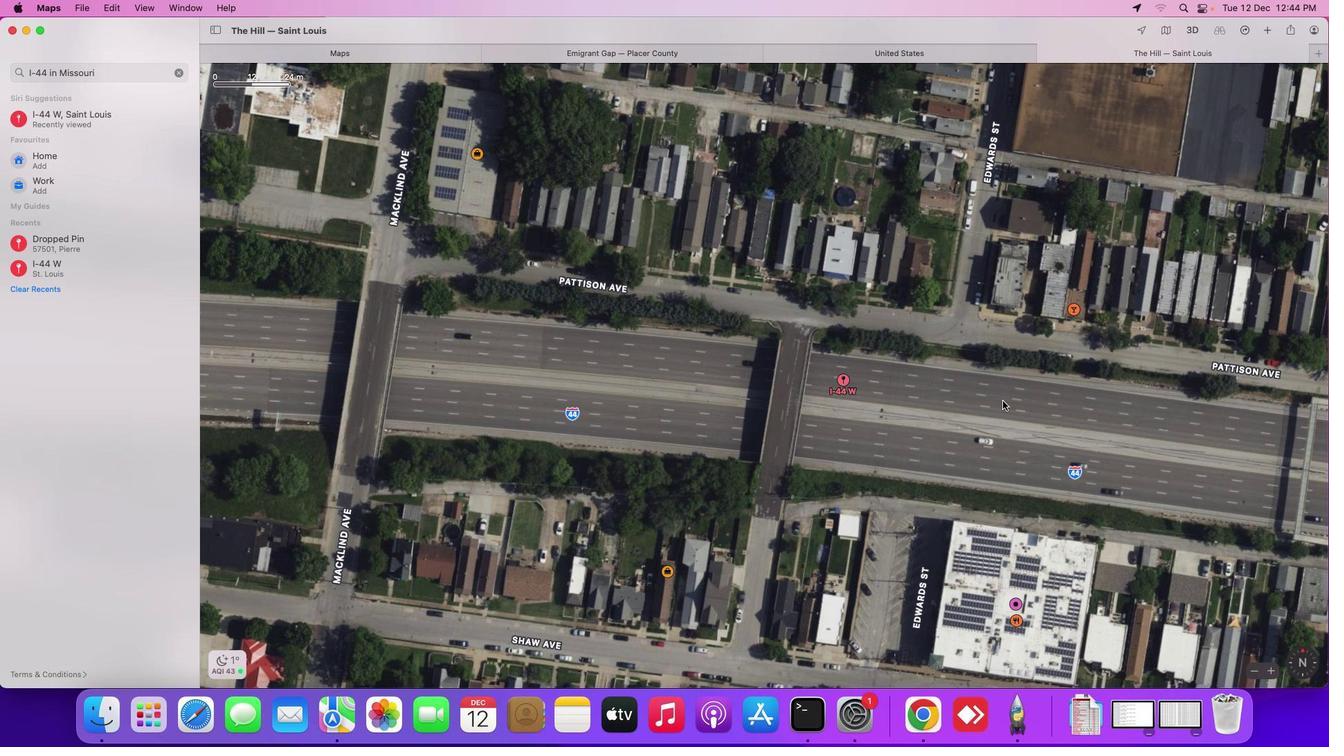 
Action: Mouse moved to (1293, 650)
Screenshot: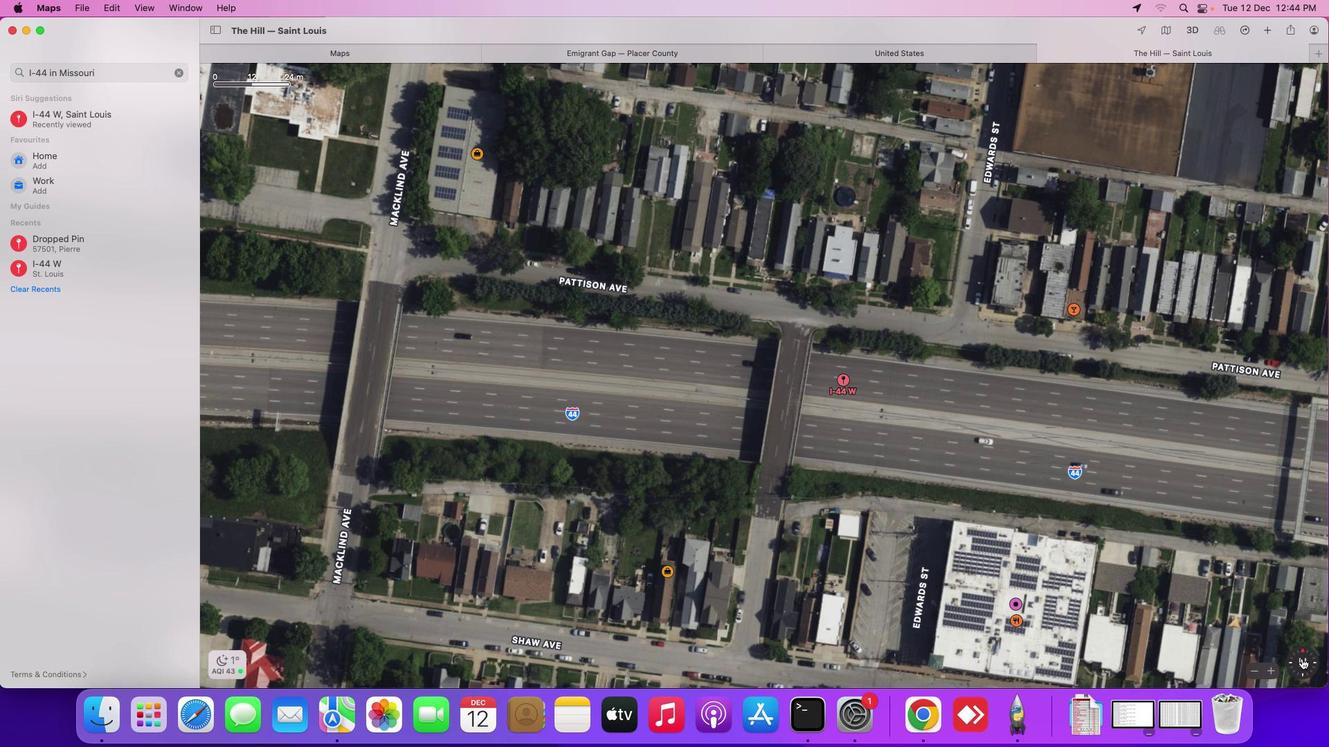 
Action: Mouse pressed left at (1293, 650)
Screenshot: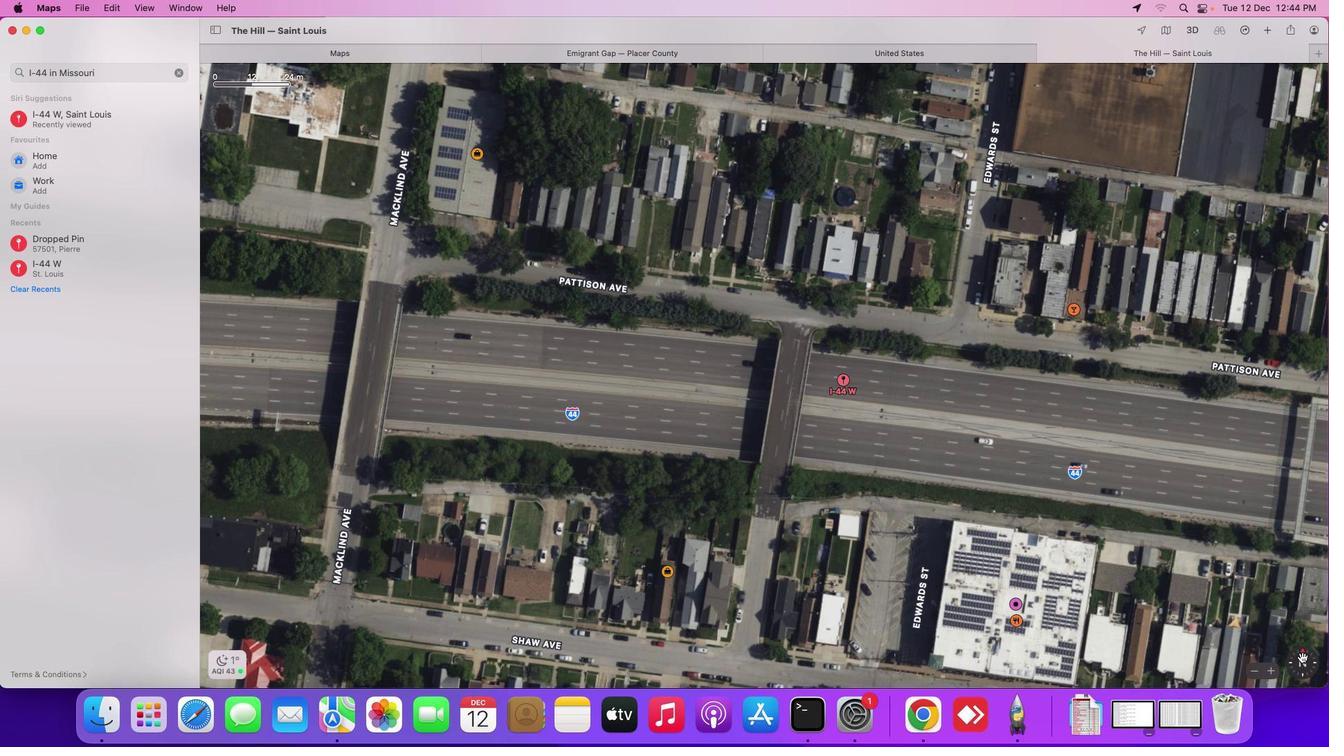 
Action: Mouse moved to (1296, 653)
Screenshot: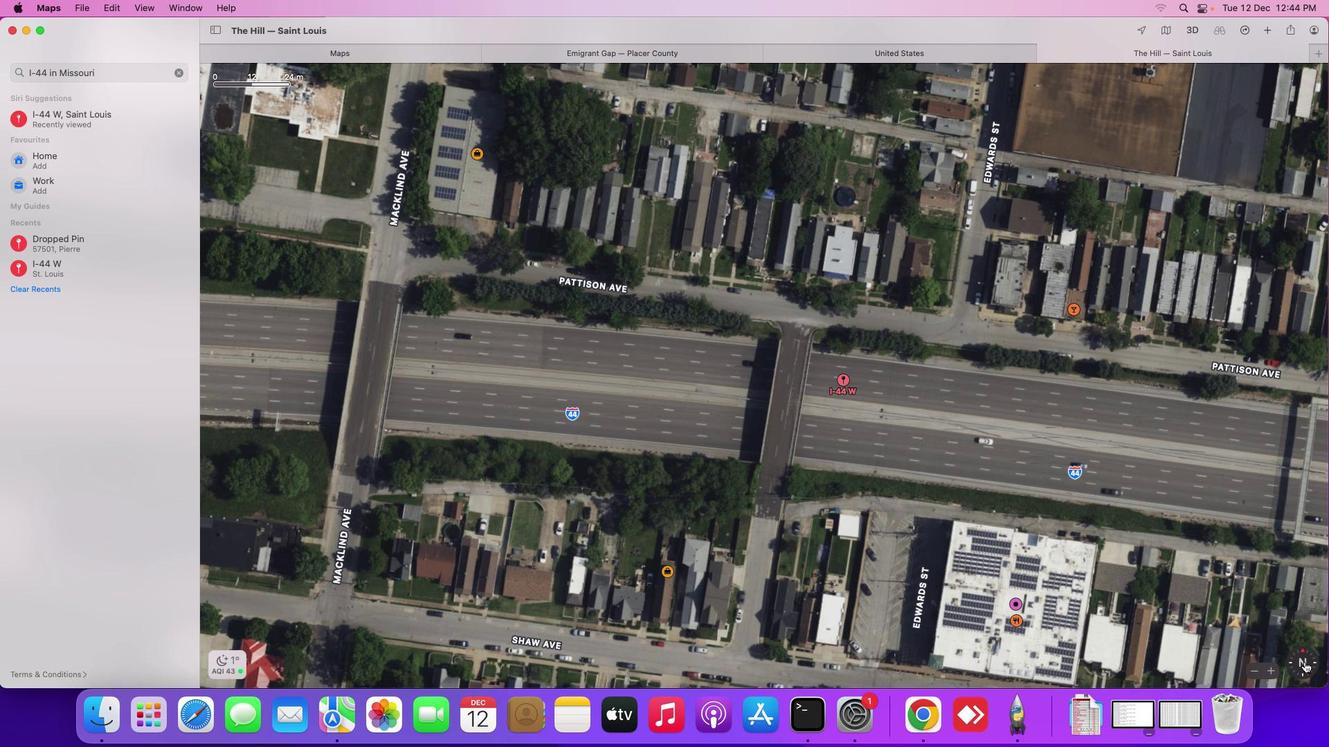 
Action: Mouse pressed left at (1296, 653)
Screenshot: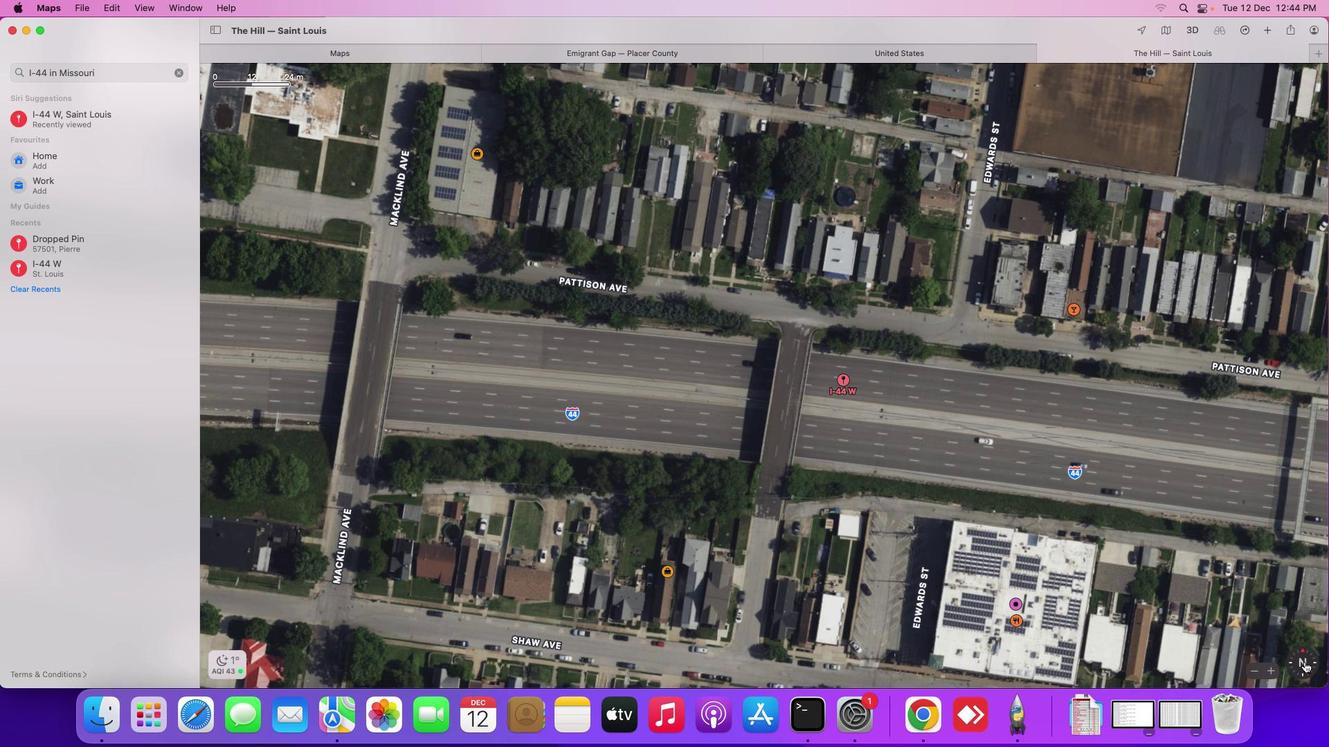
Action: Mouse moved to (1295, 652)
Screenshot: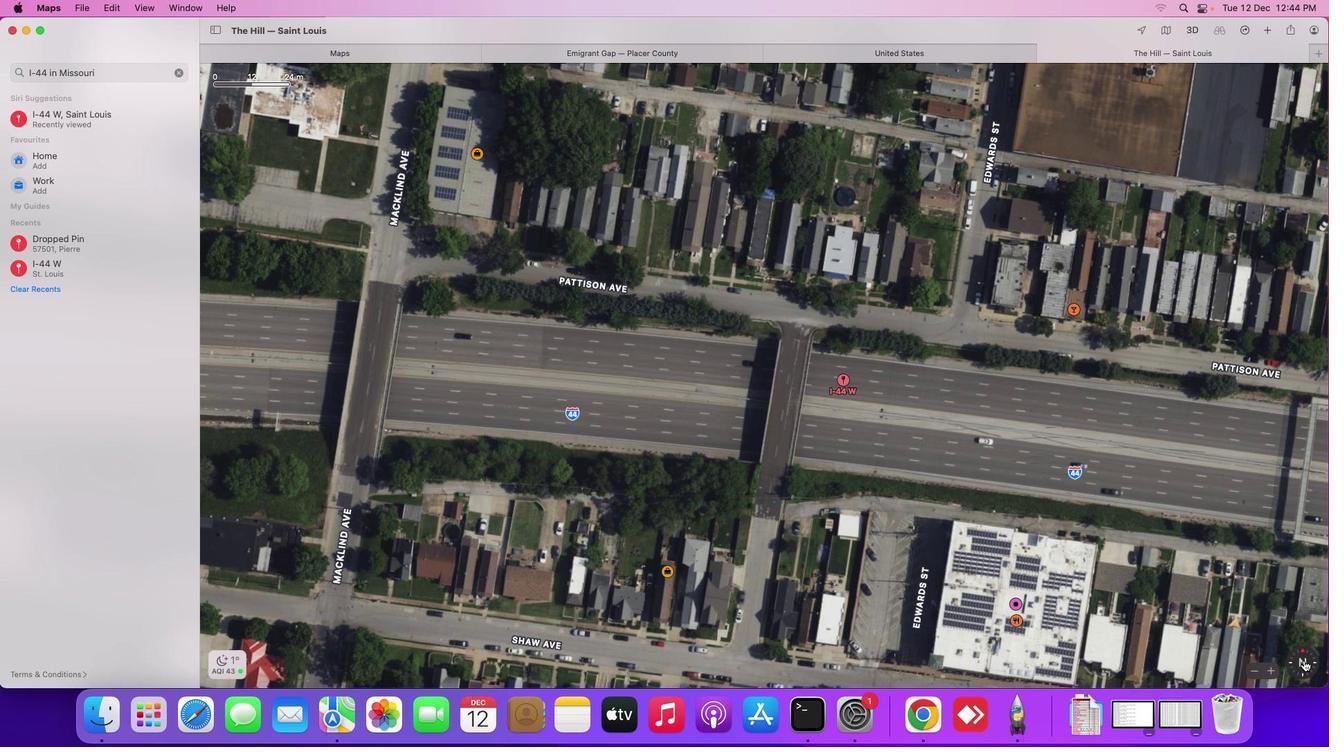 
Action: Mouse pressed left at (1295, 652)
Screenshot: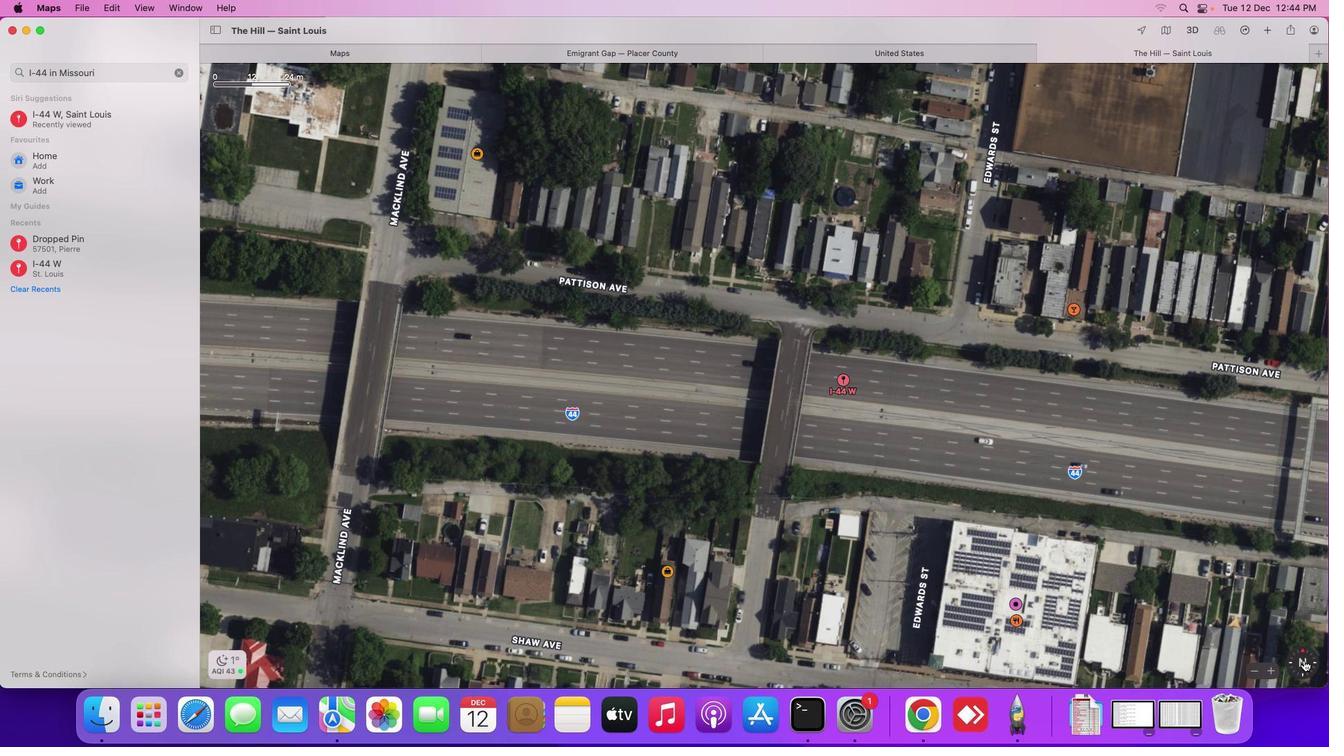 
Action: Mouse moved to (1295, 652)
Screenshot: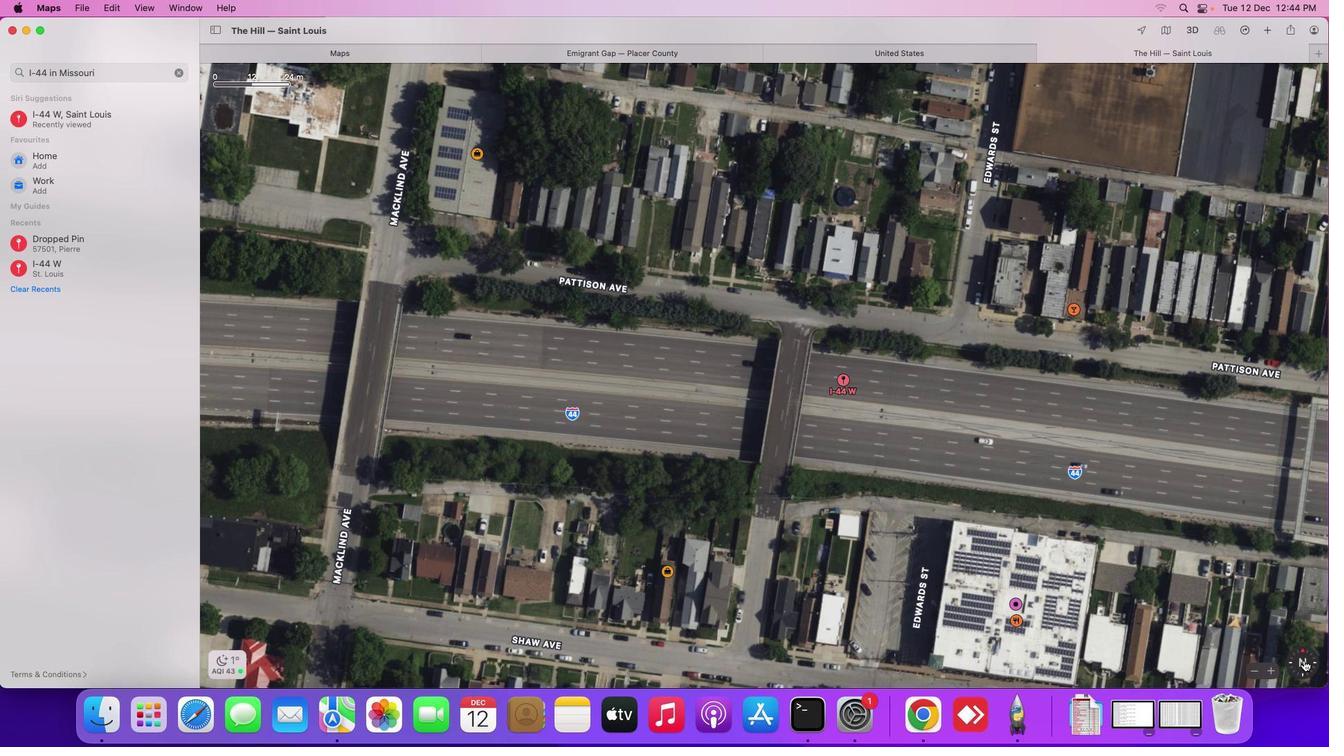 
Action: Mouse pressed left at (1295, 652)
Screenshot: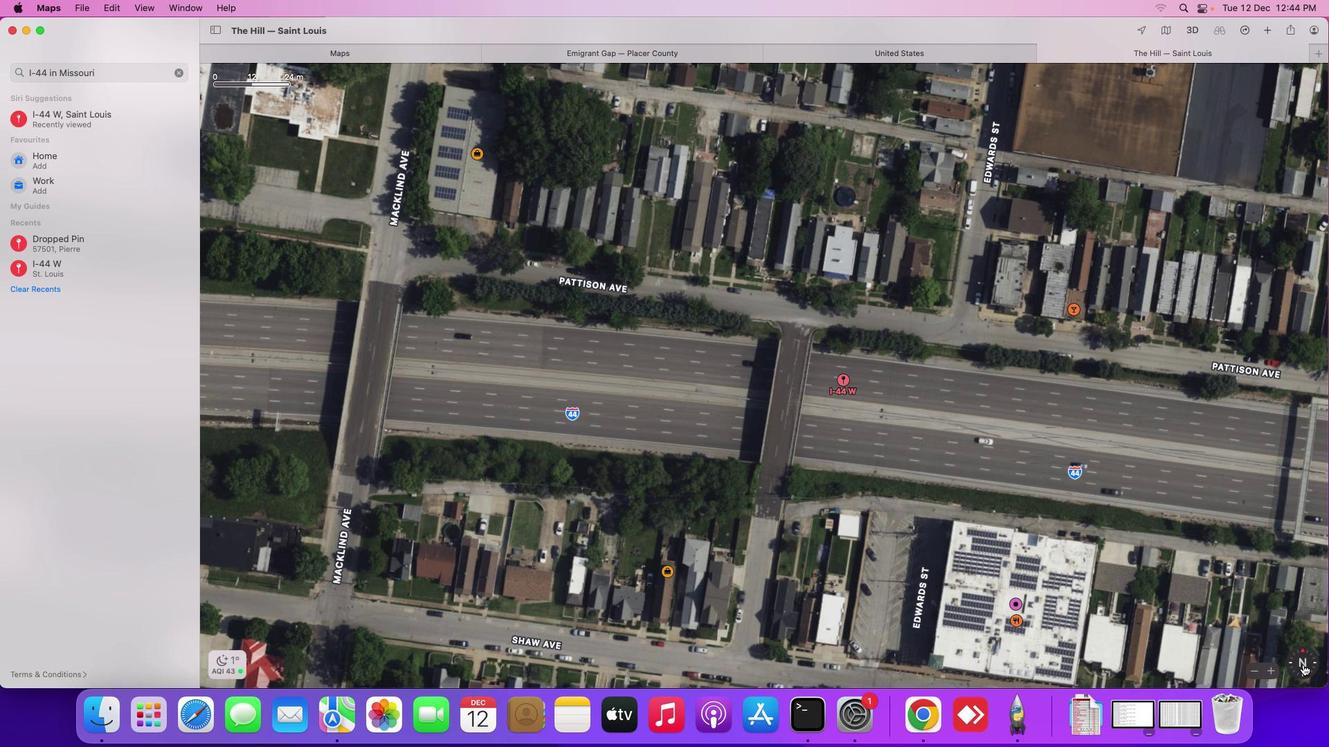 
Action: Mouse moved to (1295, 655)
Screenshot: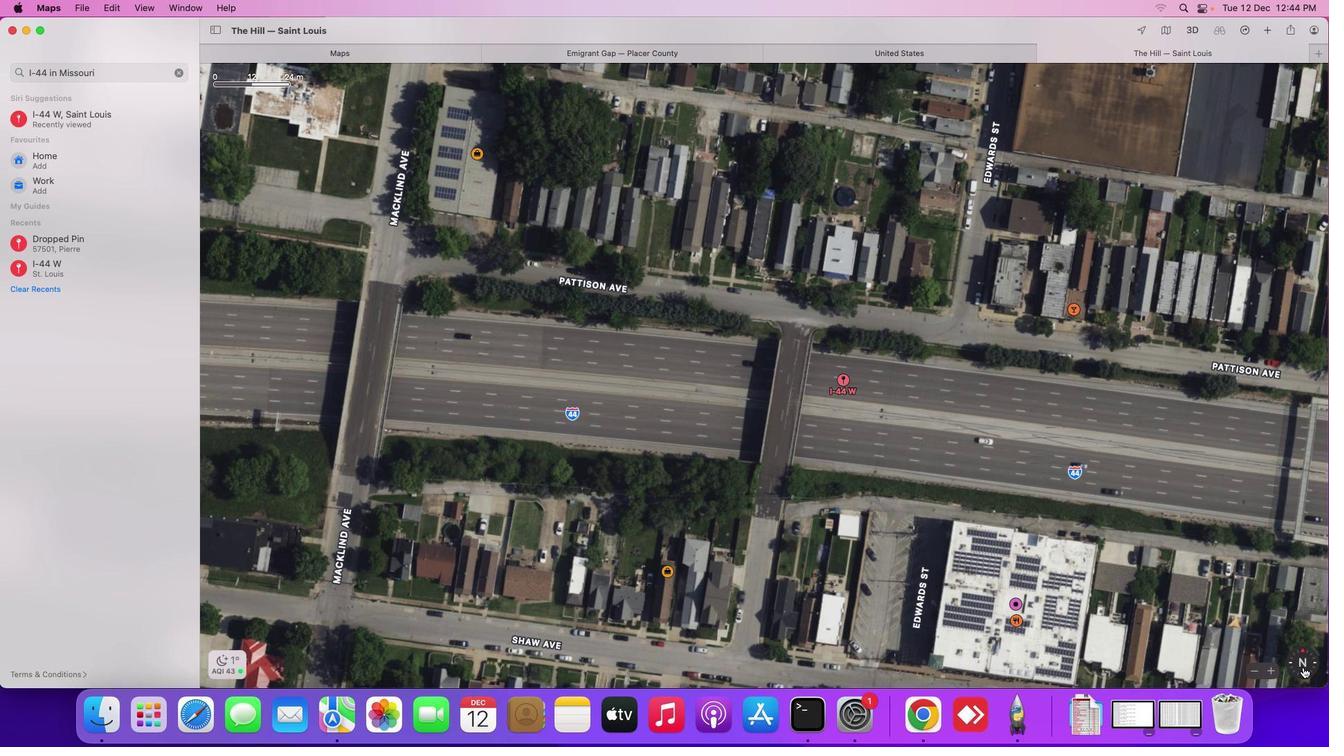 
Action: Mouse pressed left at (1295, 655)
Screenshot: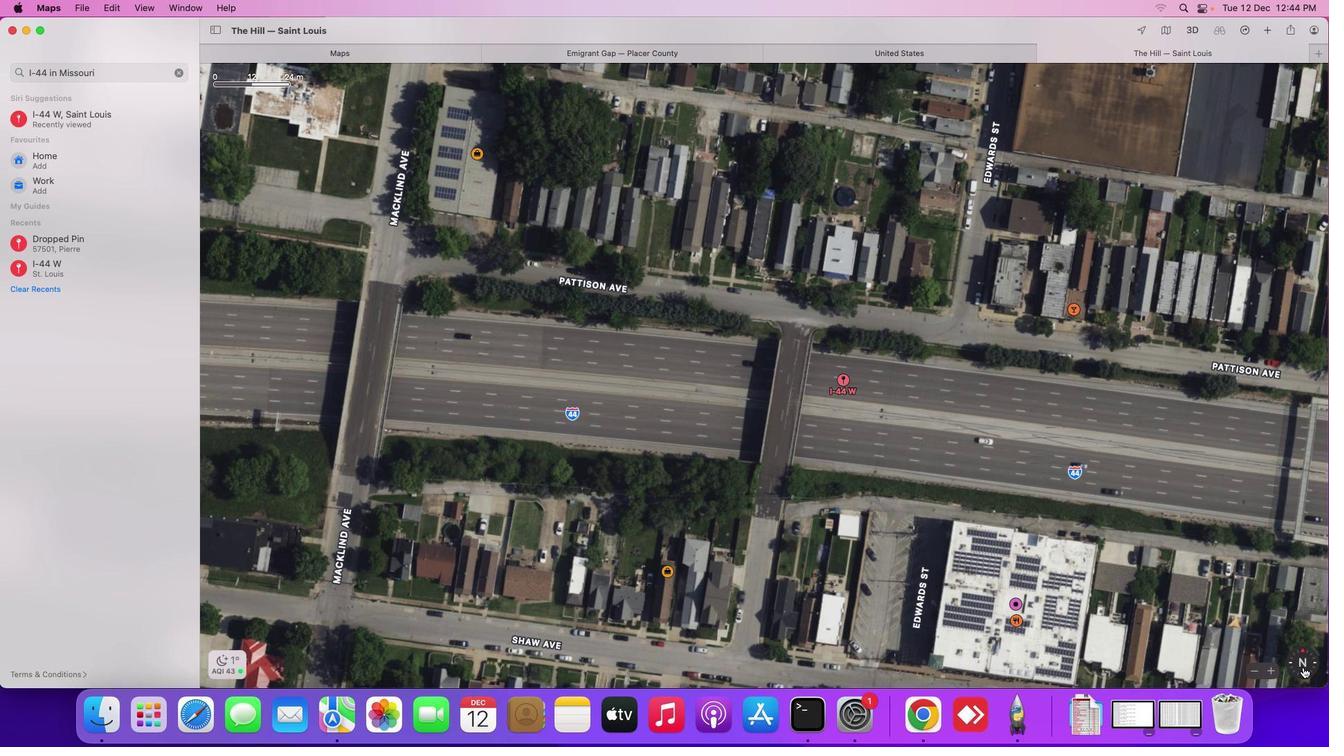 
Action: Mouse moved to (1295, 657)
Screenshot: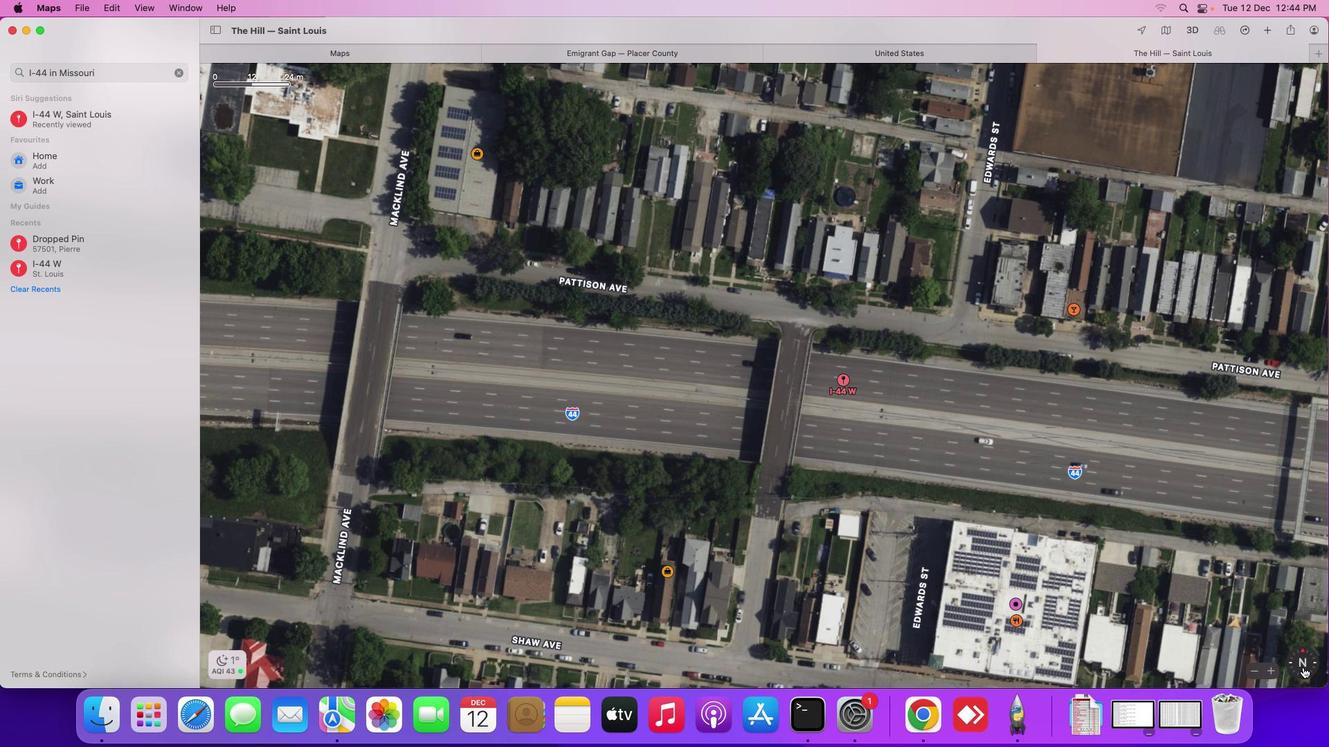 
Action: Mouse pressed left at (1295, 657)
Screenshot: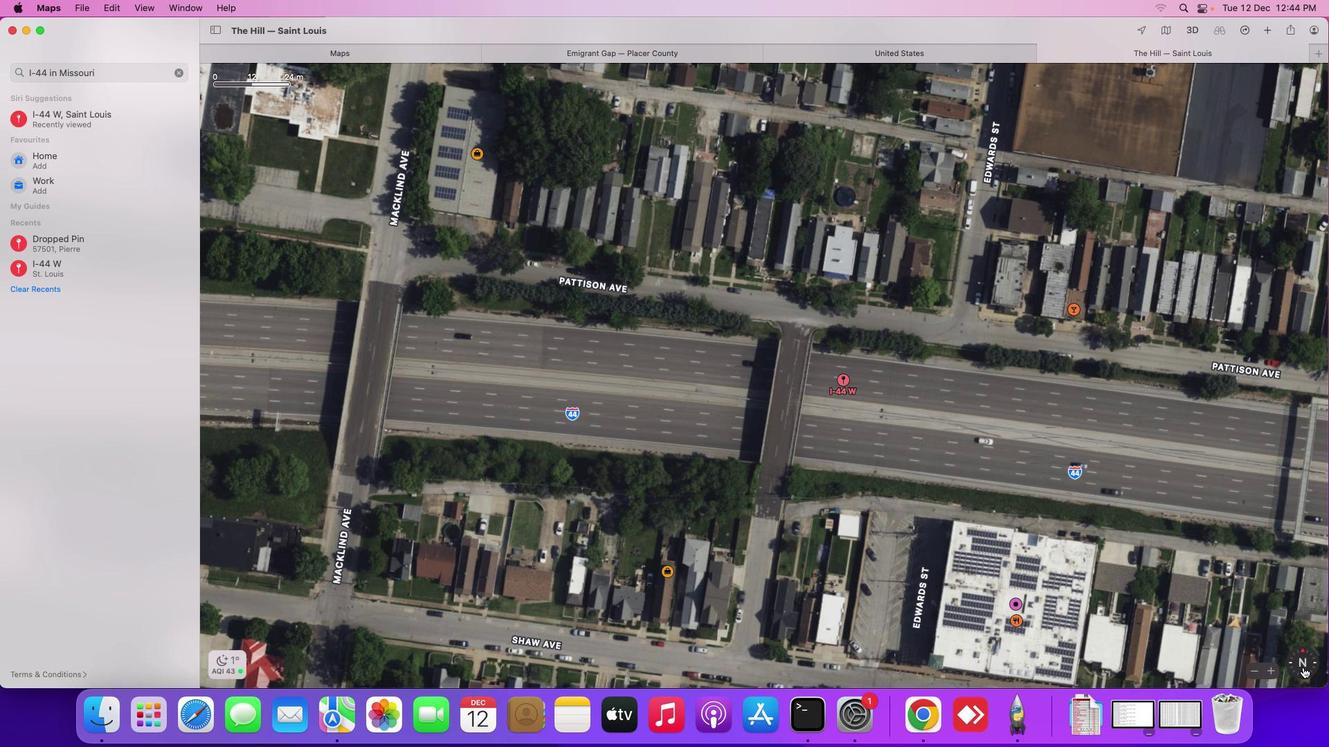 
Action: Mouse moved to (1294, 658)
Screenshot: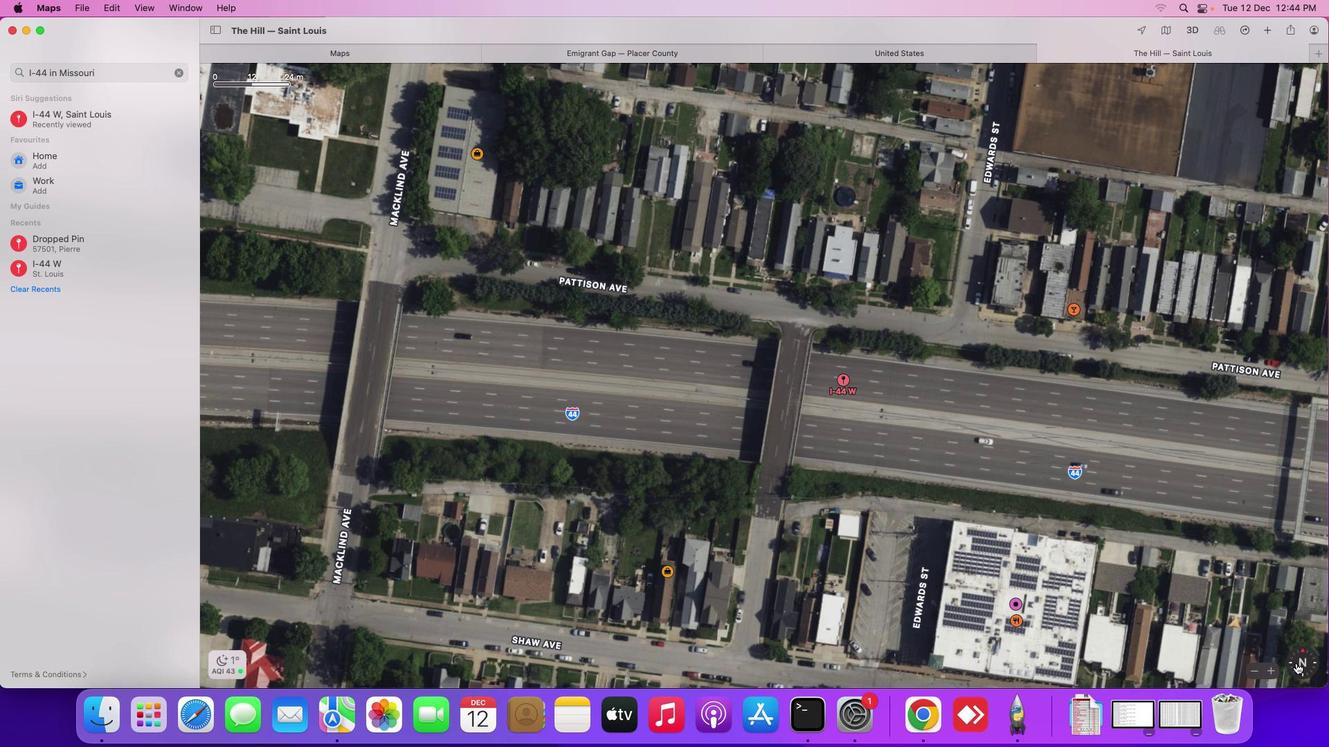 
Action: Mouse pressed left at (1294, 658)
Screenshot: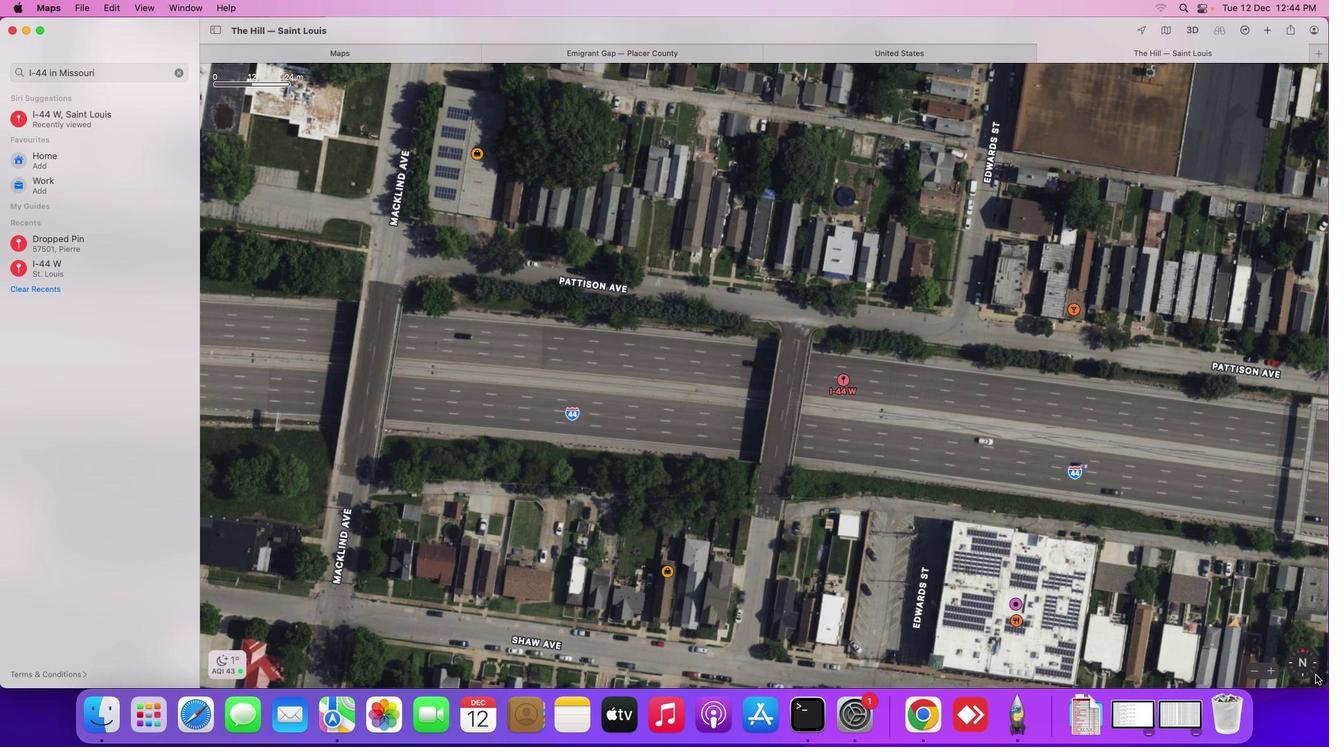 
Action: Mouse moved to (1297, 665)
Screenshot: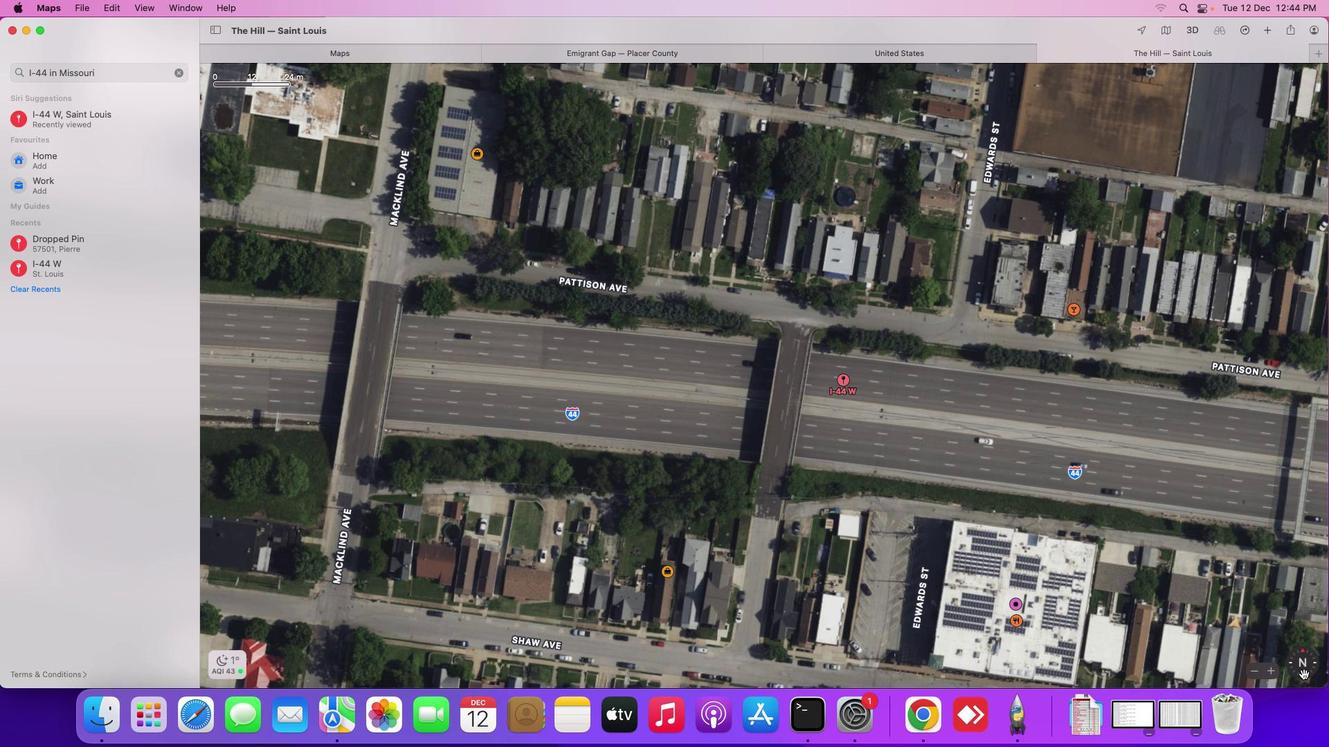 
Action: Mouse pressed left at (1297, 665)
Screenshot: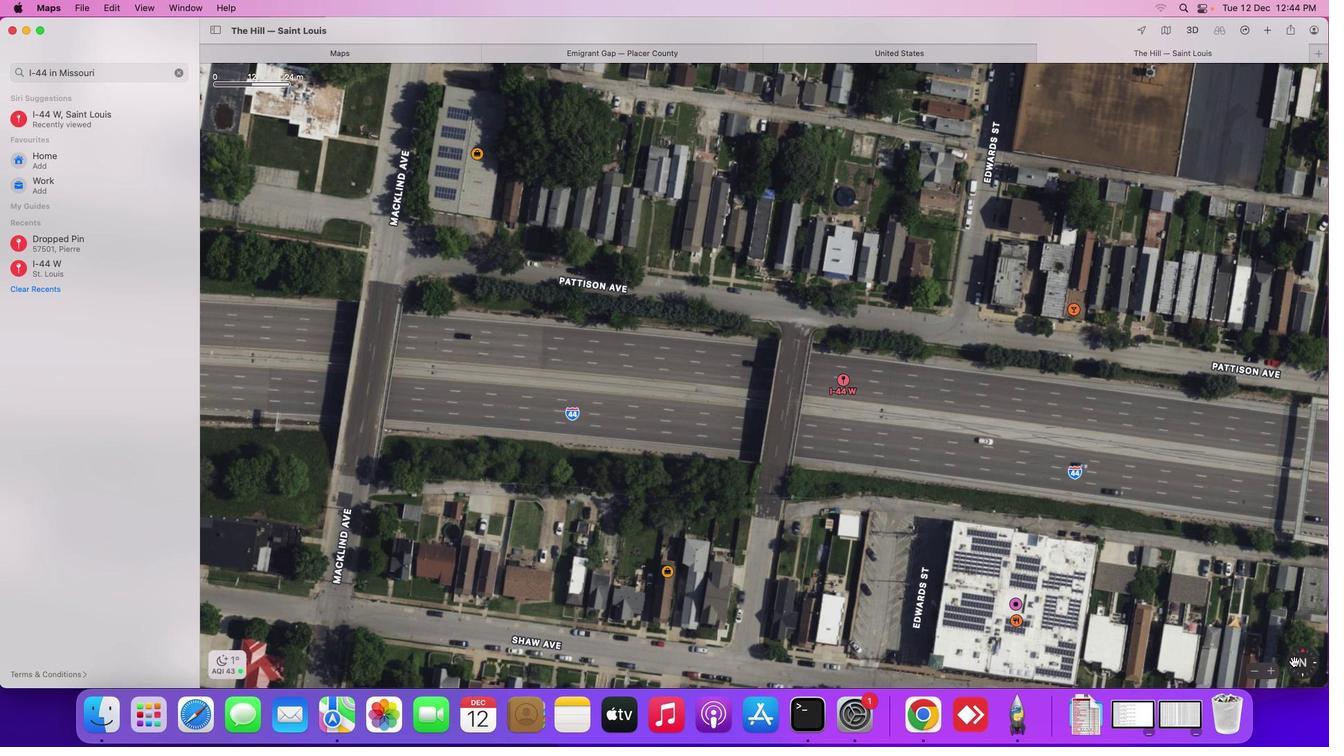 
Action: Mouse moved to (1295, 665)
Screenshot: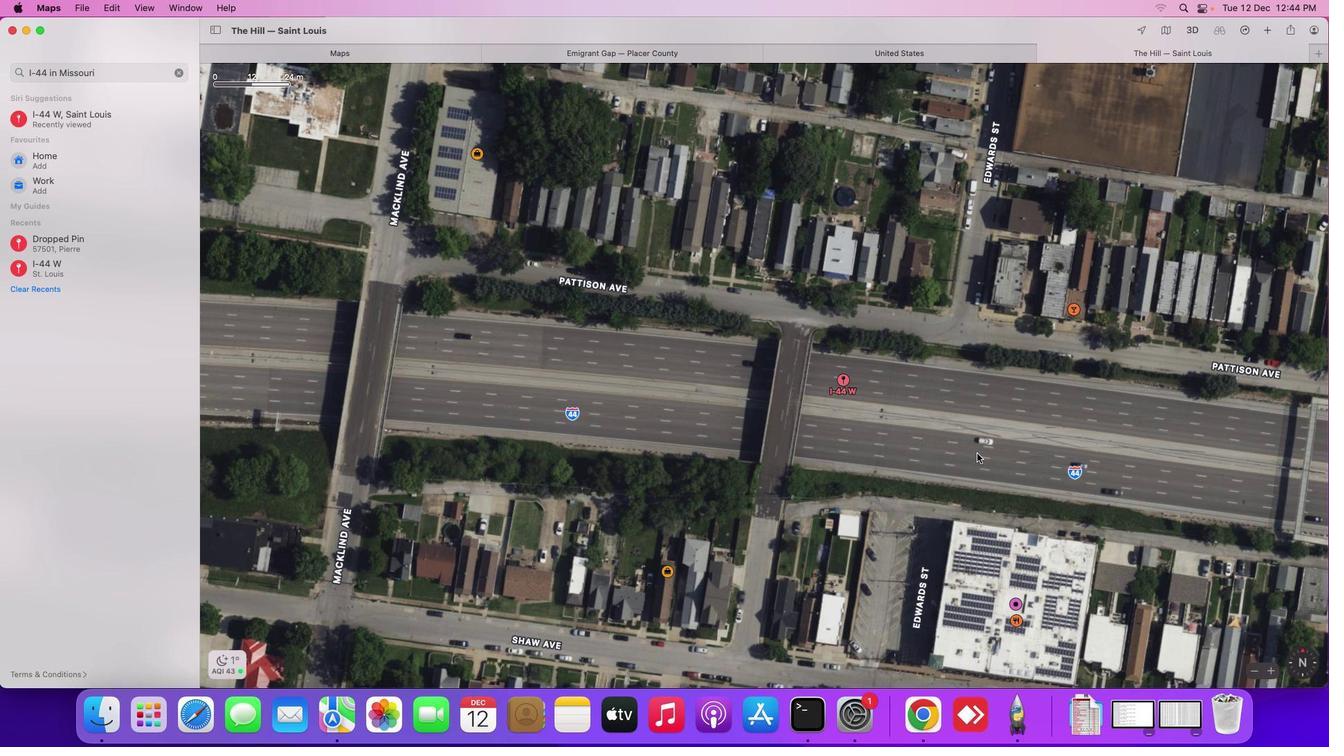 
Action: Mouse pressed left at (1295, 665)
Screenshot: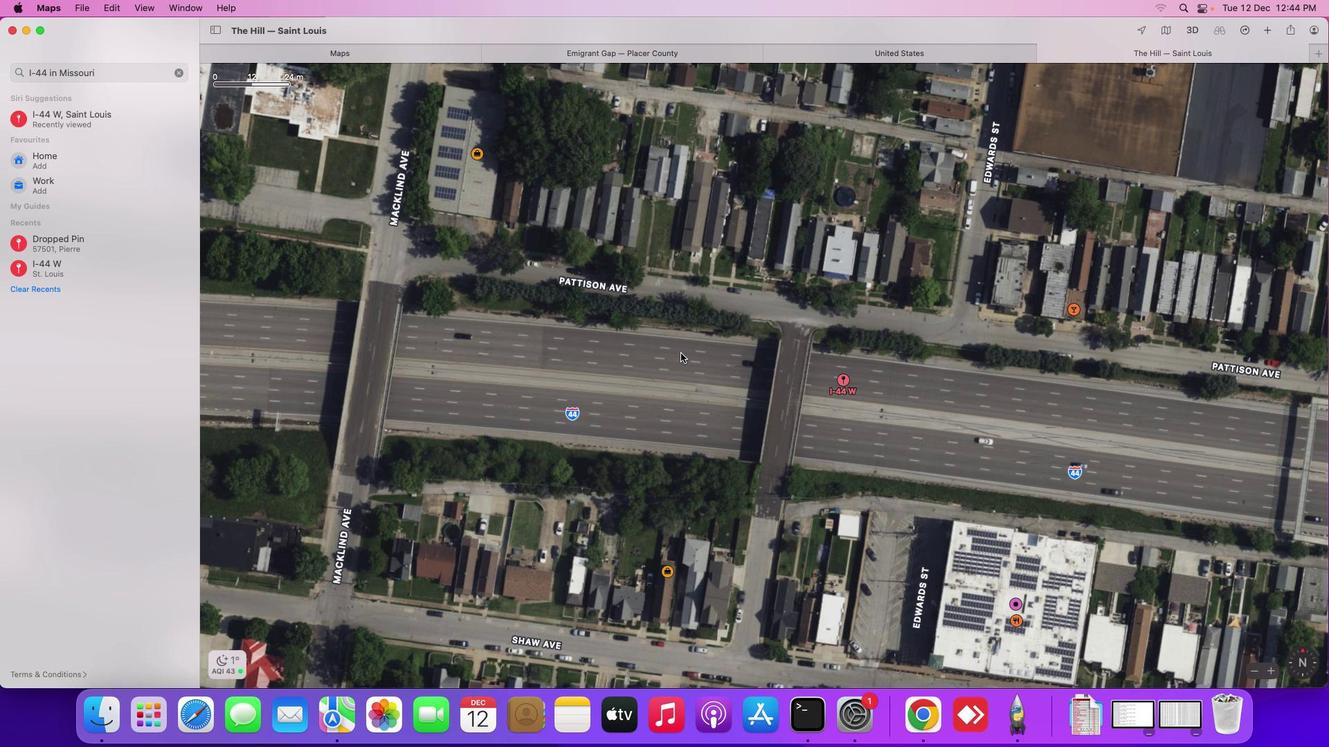 
Action: Mouse moved to (662, 353)
Screenshot: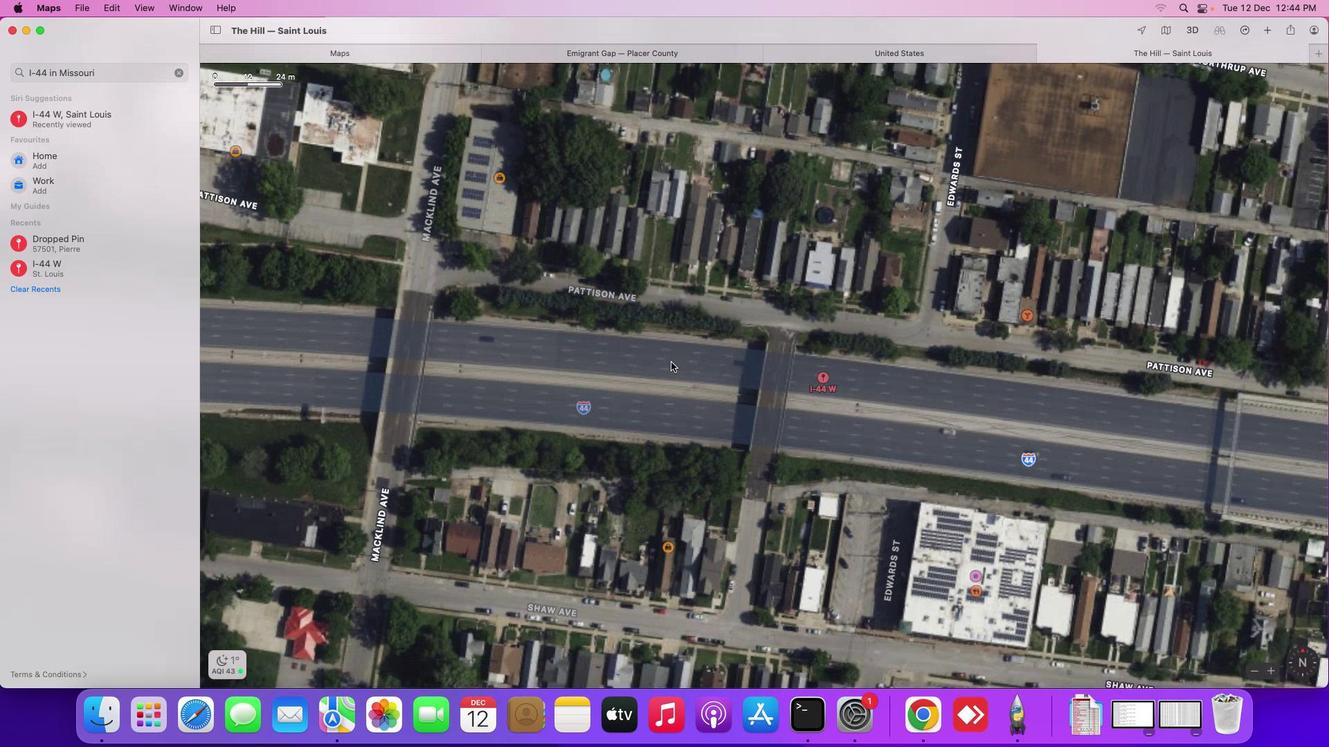 
Action: Mouse scrolled (662, 353) with delta (-8, -9)
Screenshot: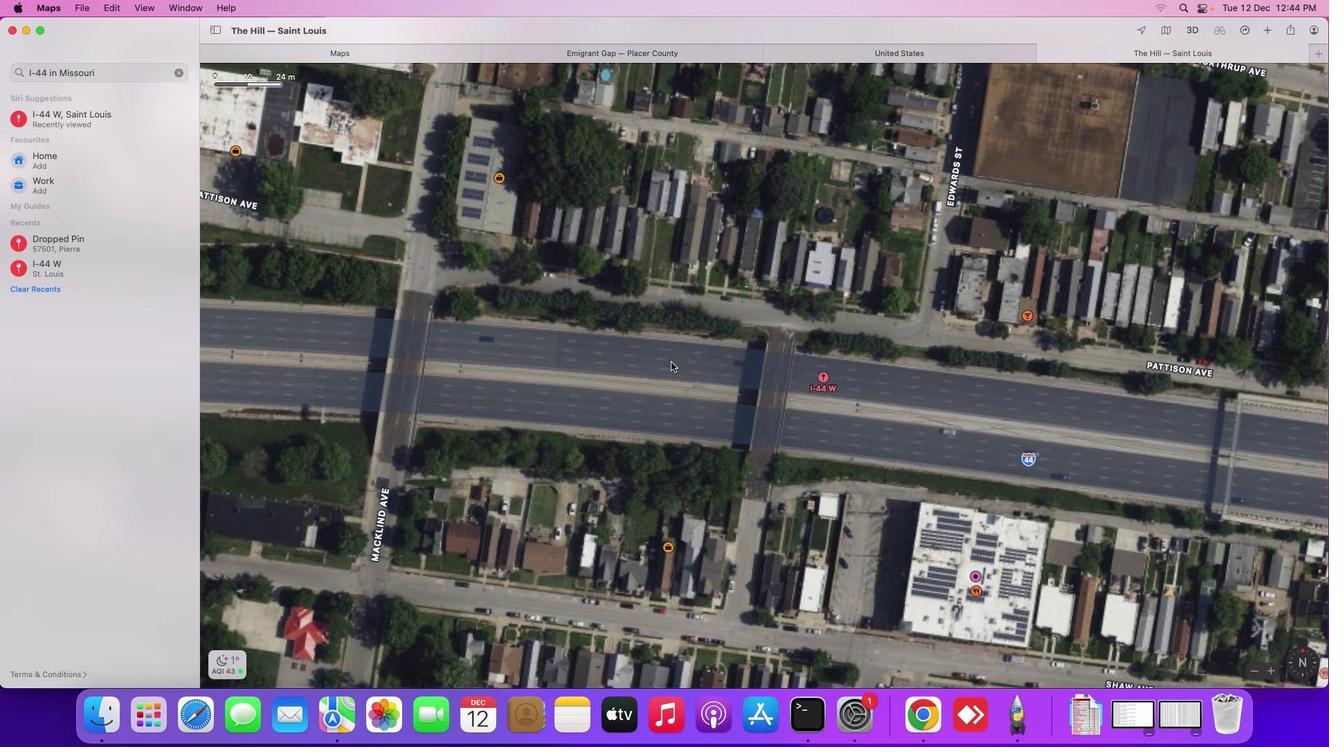 
Action: Mouse scrolled (662, 353) with delta (-8, -9)
Screenshot: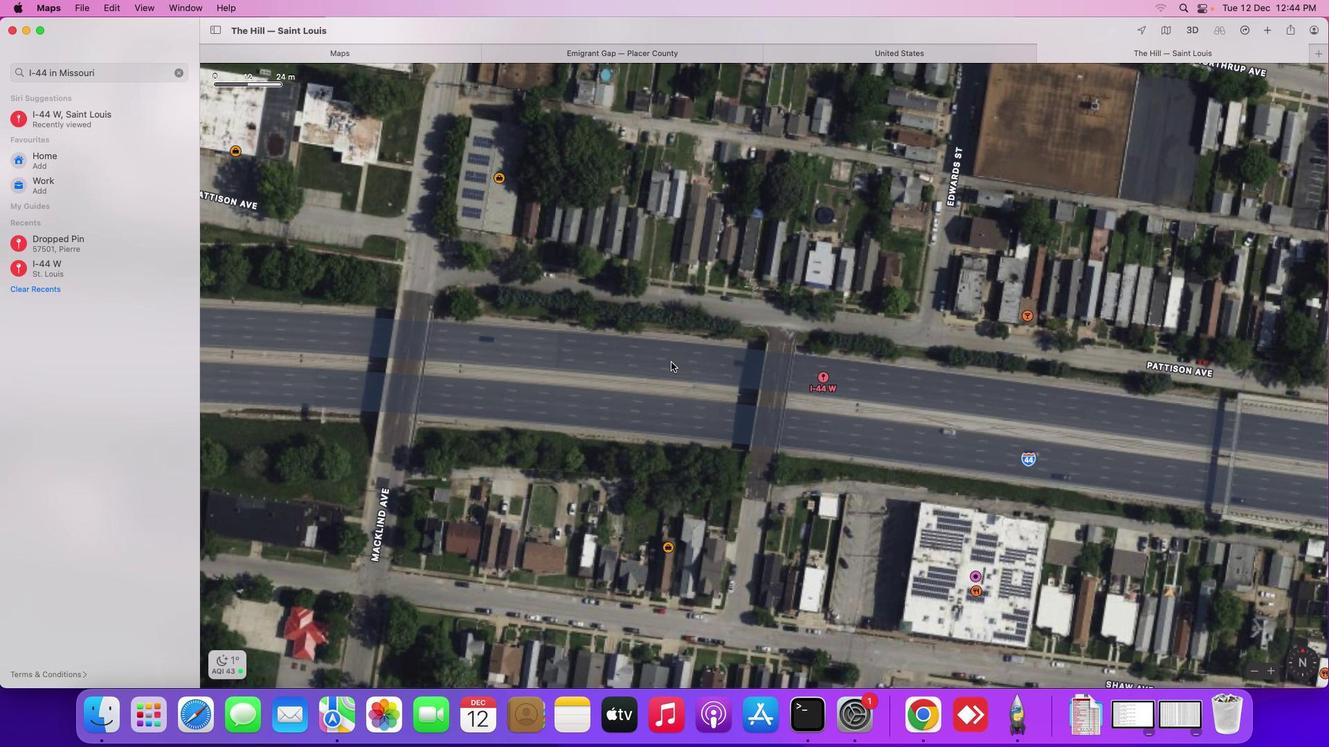 
Action: Mouse scrolled (662, 353) with delta (-8, -9)
Screenshot: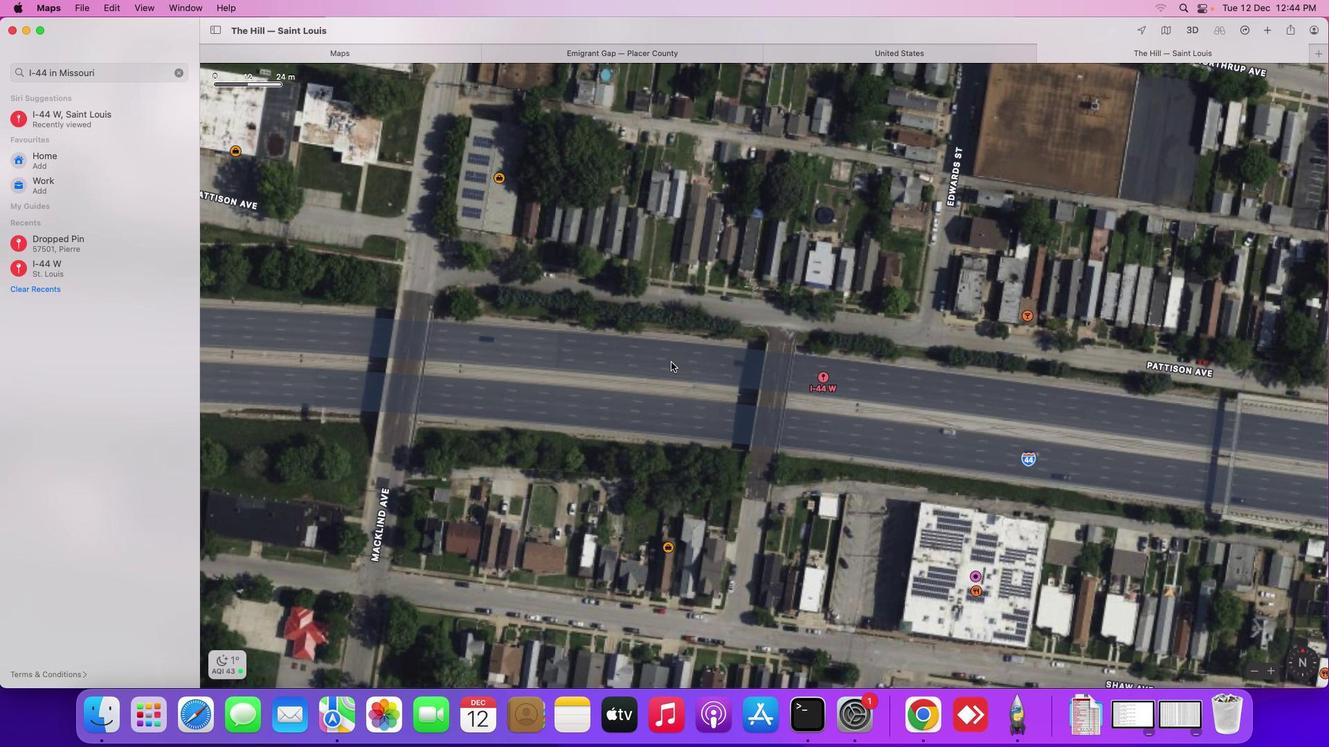 
Action: Mouse scrolled (662, 353) with delta (-8, -7)
Screenshot: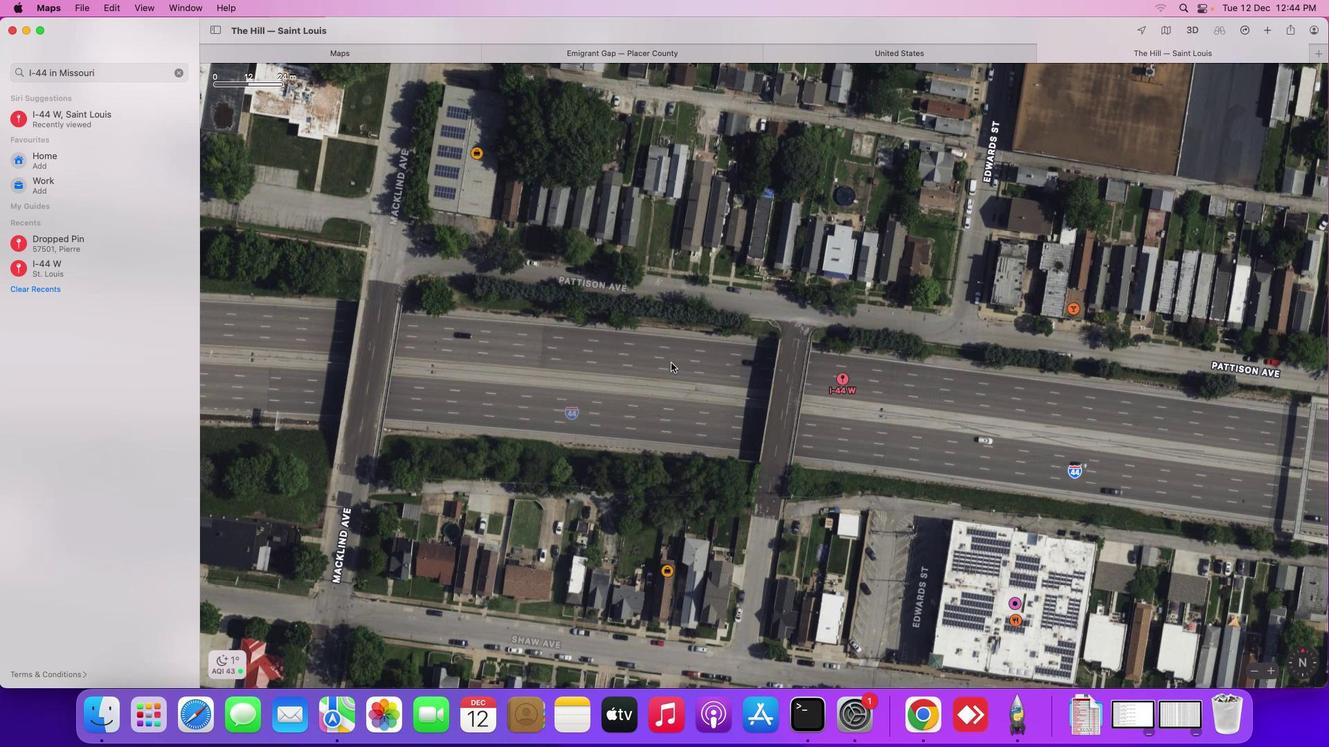 
Action: Mouse scrolled (662, 353) with delta (-8, -7)
Screenshot: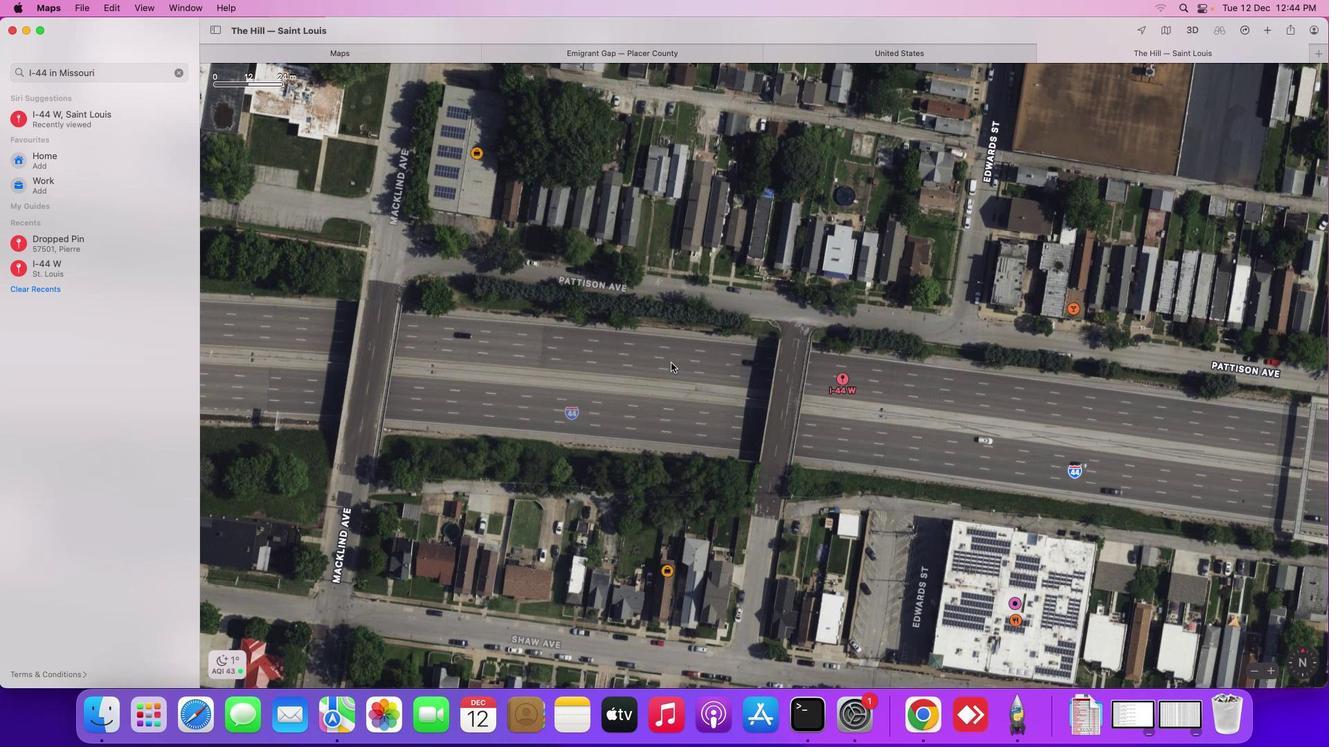 
Action: Mouse scrolled (662, 353) with delta (-8, -6)
Screenshot: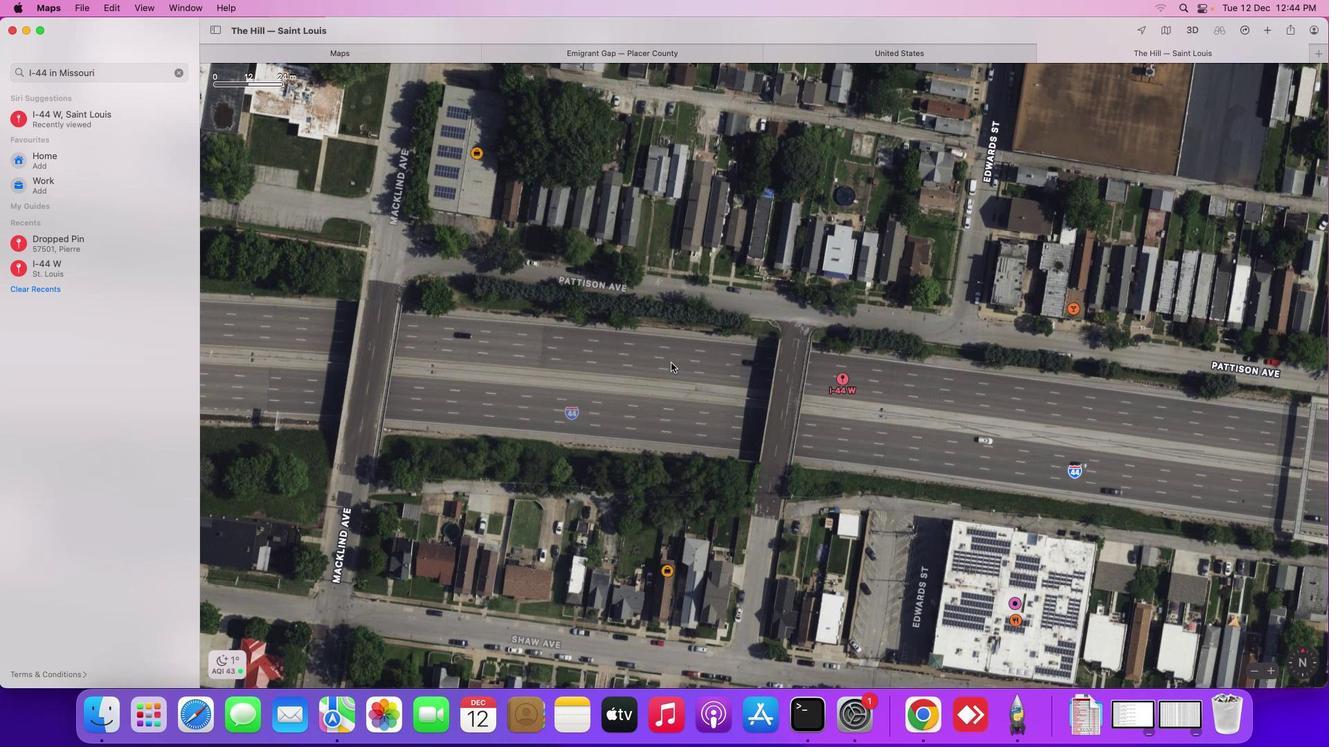 
Action: Mouse moved to (662, 353)
Screenshot: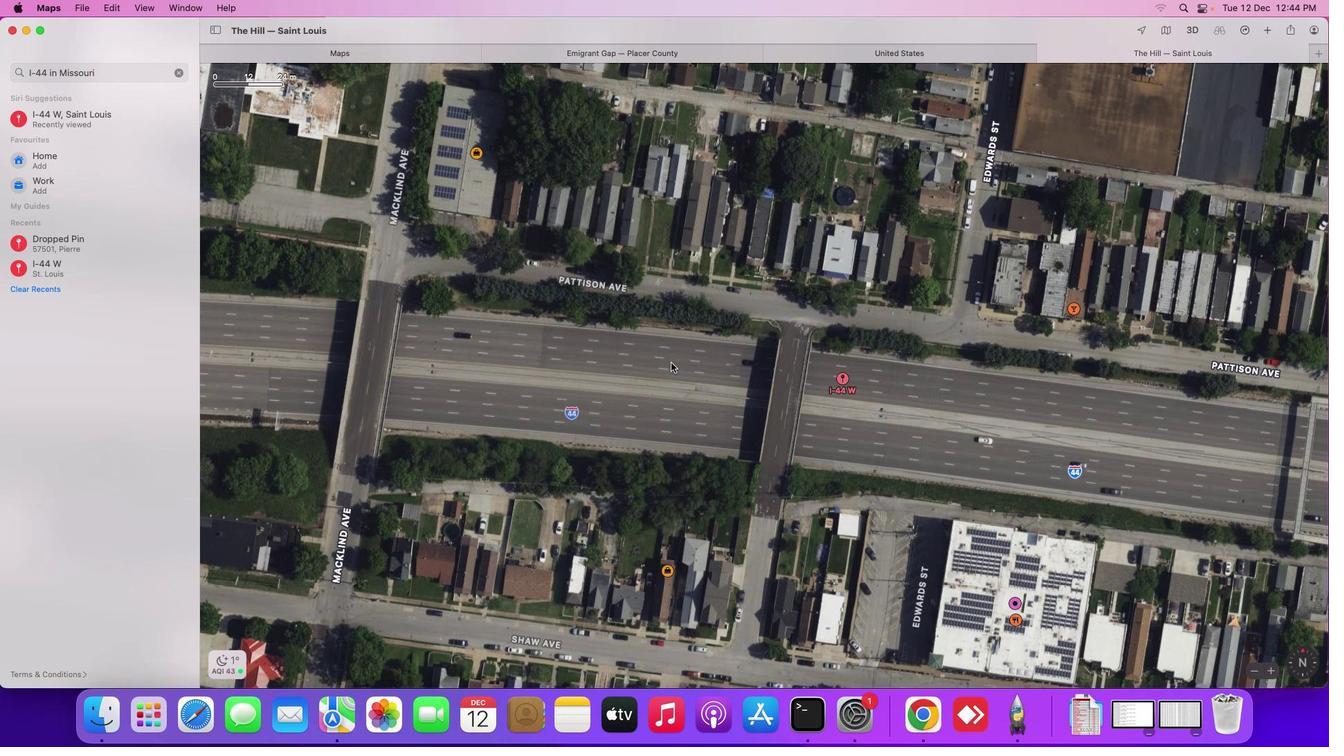 
Action: Mouse scrolled (662, 353) with delta (-8, -5)
Screenshot: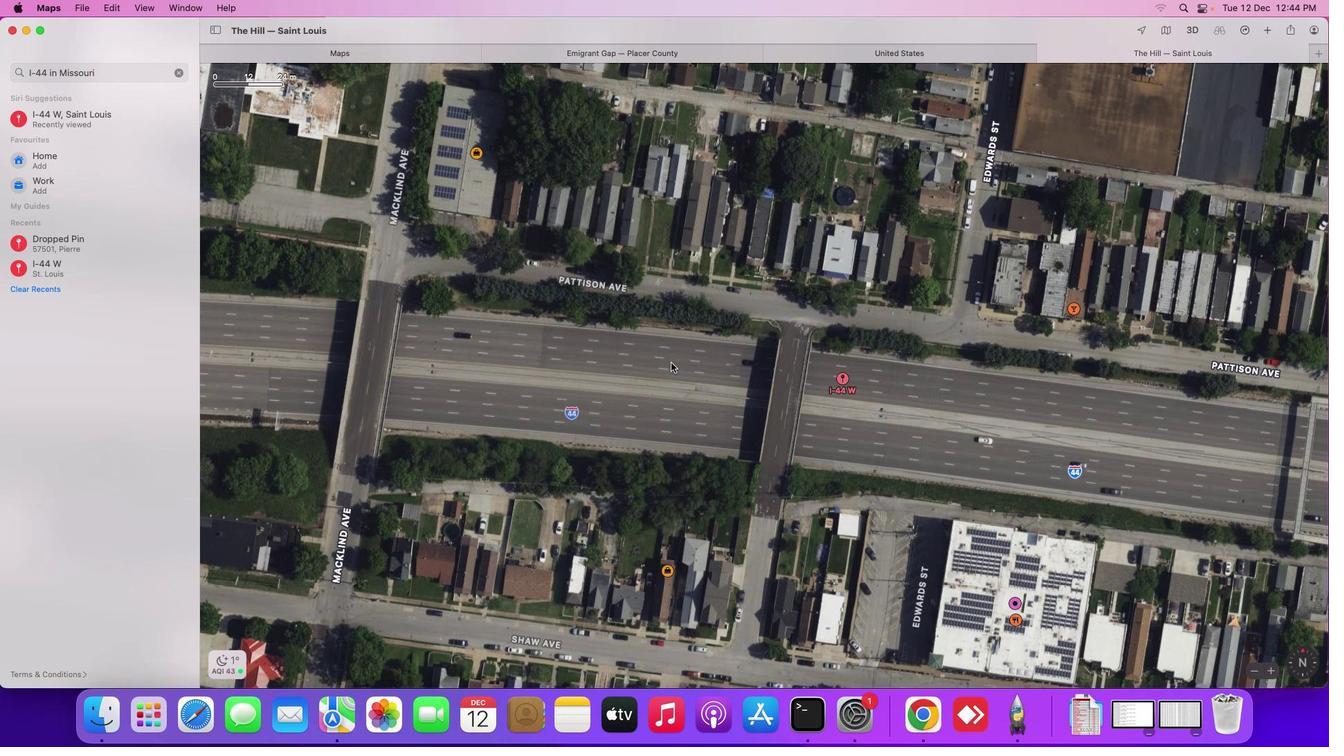 
Action: Mouse scrolled (662, 353) with delta (-8, -5)
Screenshot: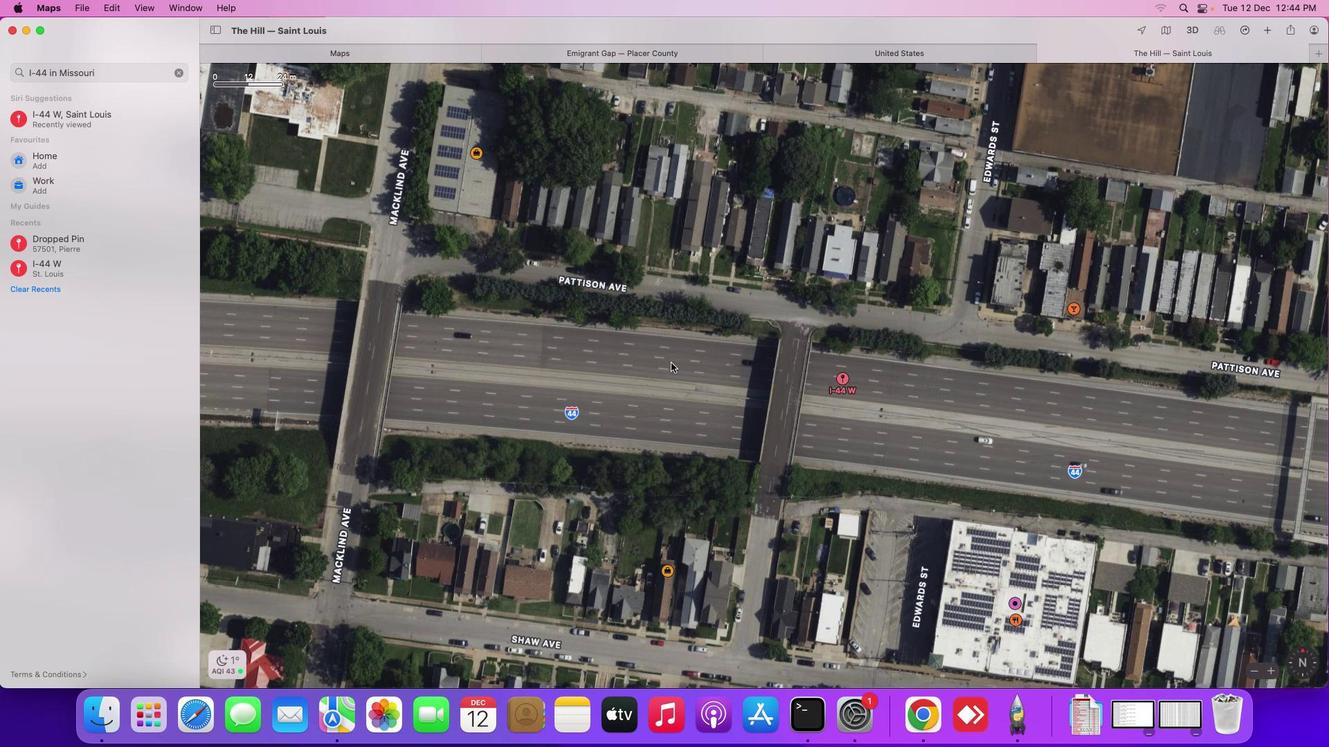 
Action: Mouse moved to (662, 353)
Screenshot: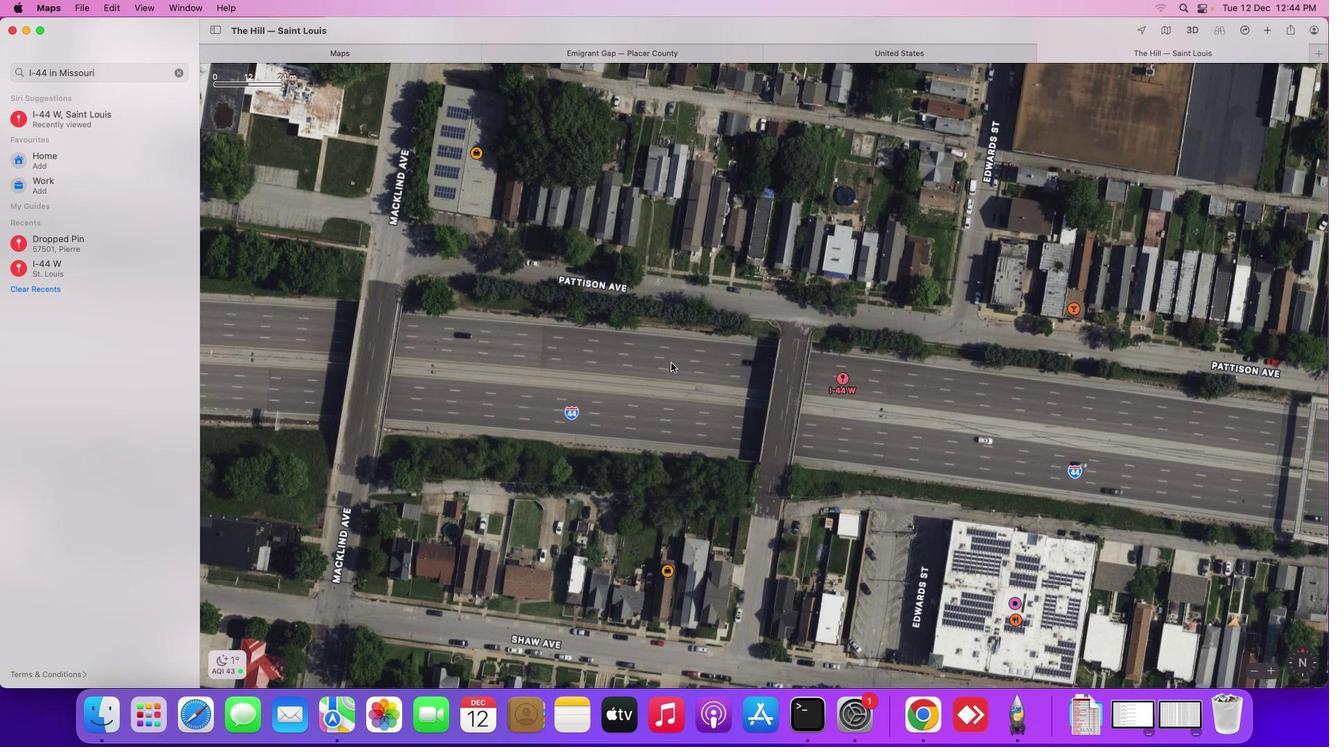
Action: Mouse scrolled (662, 353) with delta (-8, -4)
Screenshot: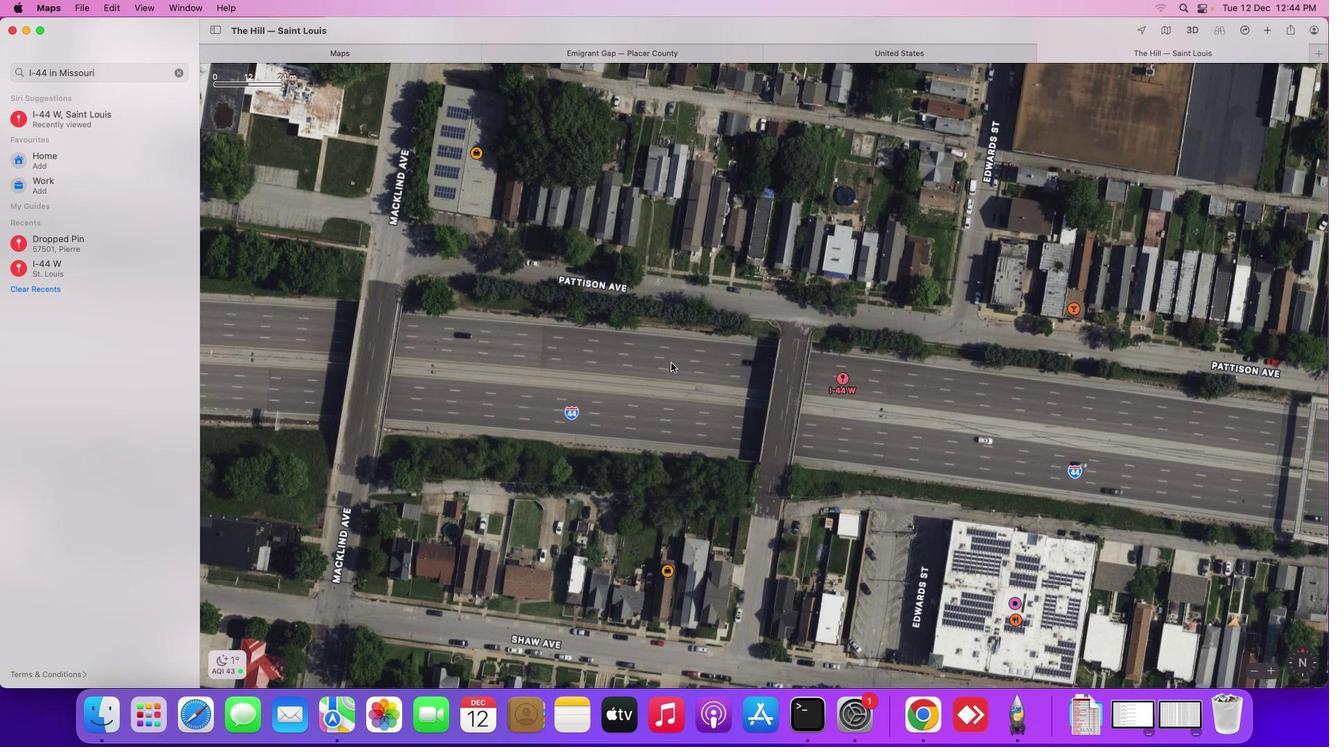 
Action: Mouse moved to (653, 357)
Screenshot: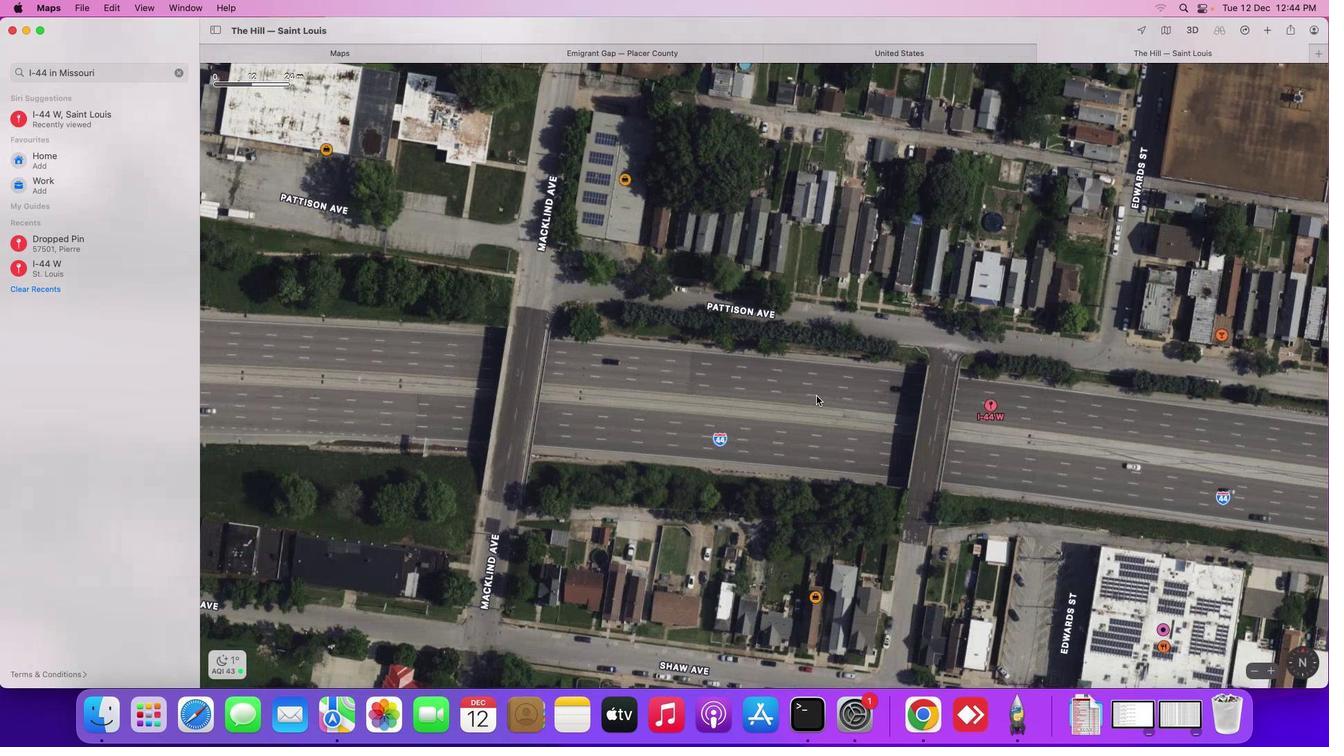 
Action: Mouse pressed left at (653, 357)
Screenshot: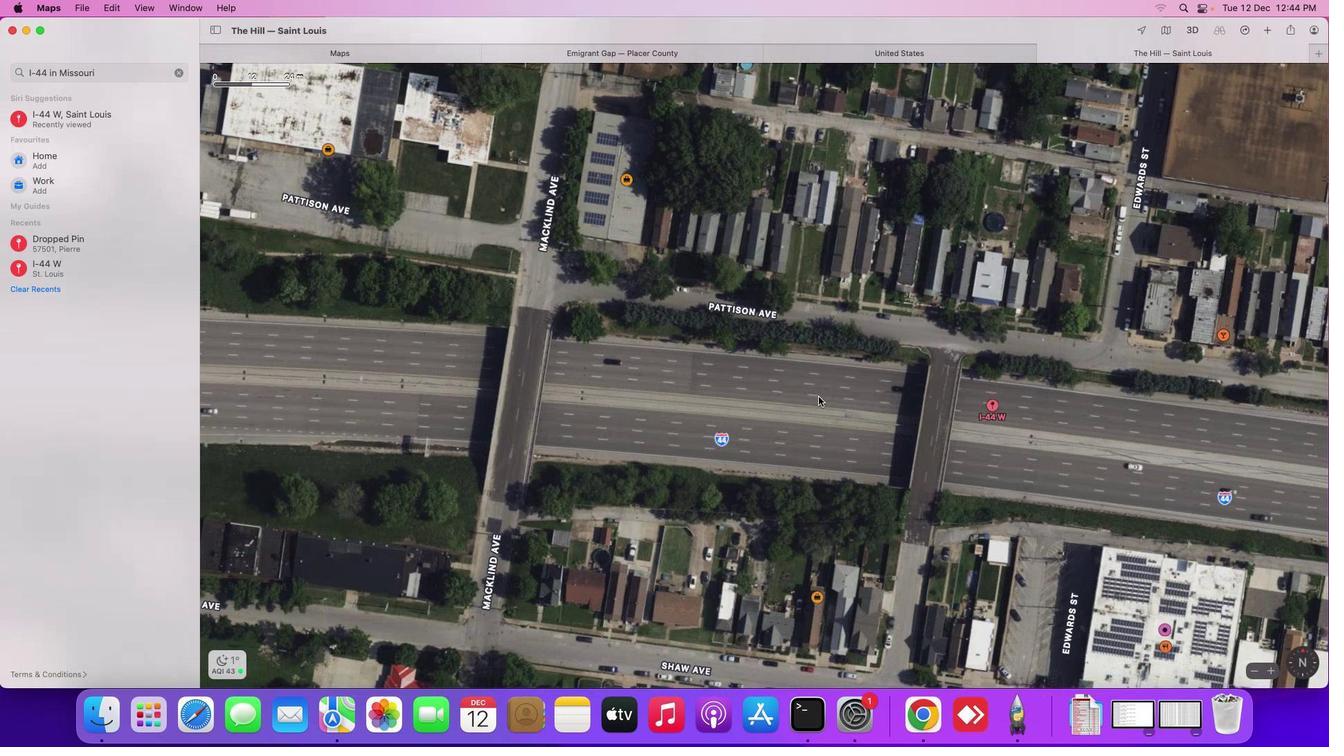 
Action: Mouse moved to (580, 354)
Screenshot: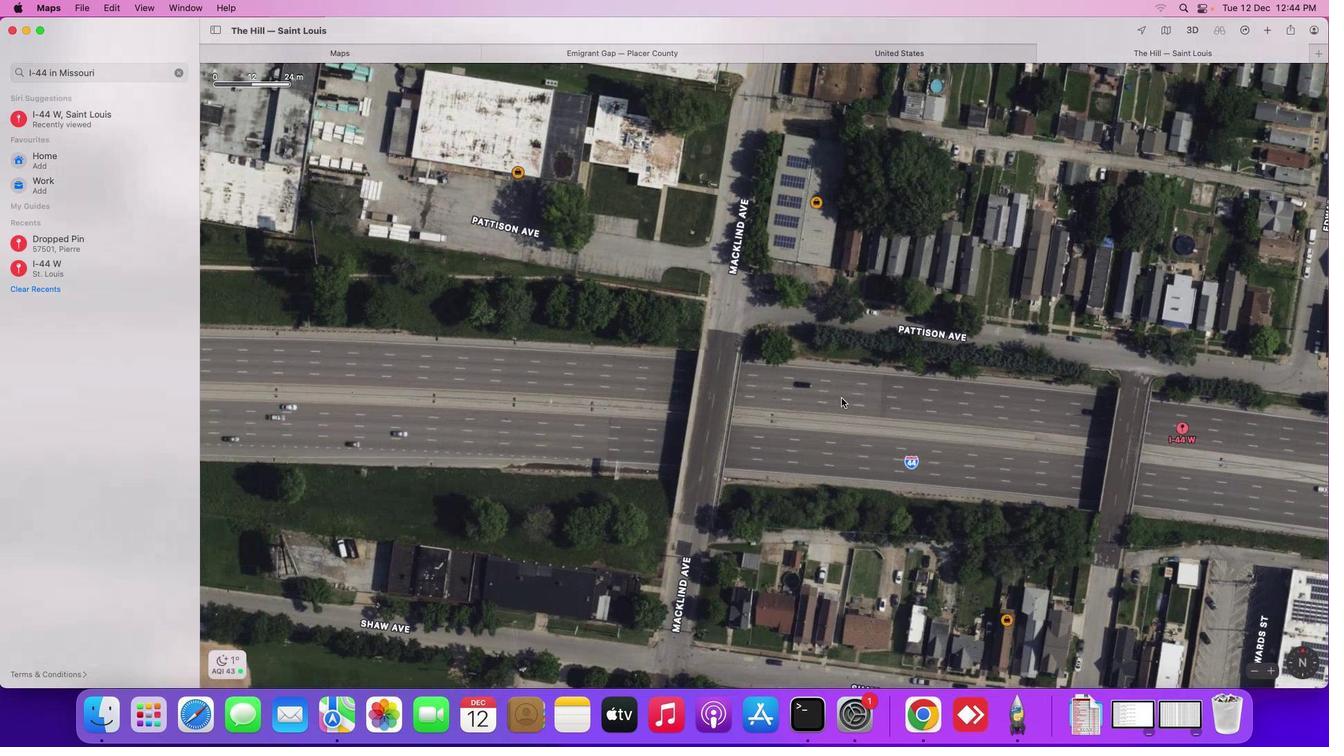 
Action: Mouse pressed left at (580, 354)
Screenshot: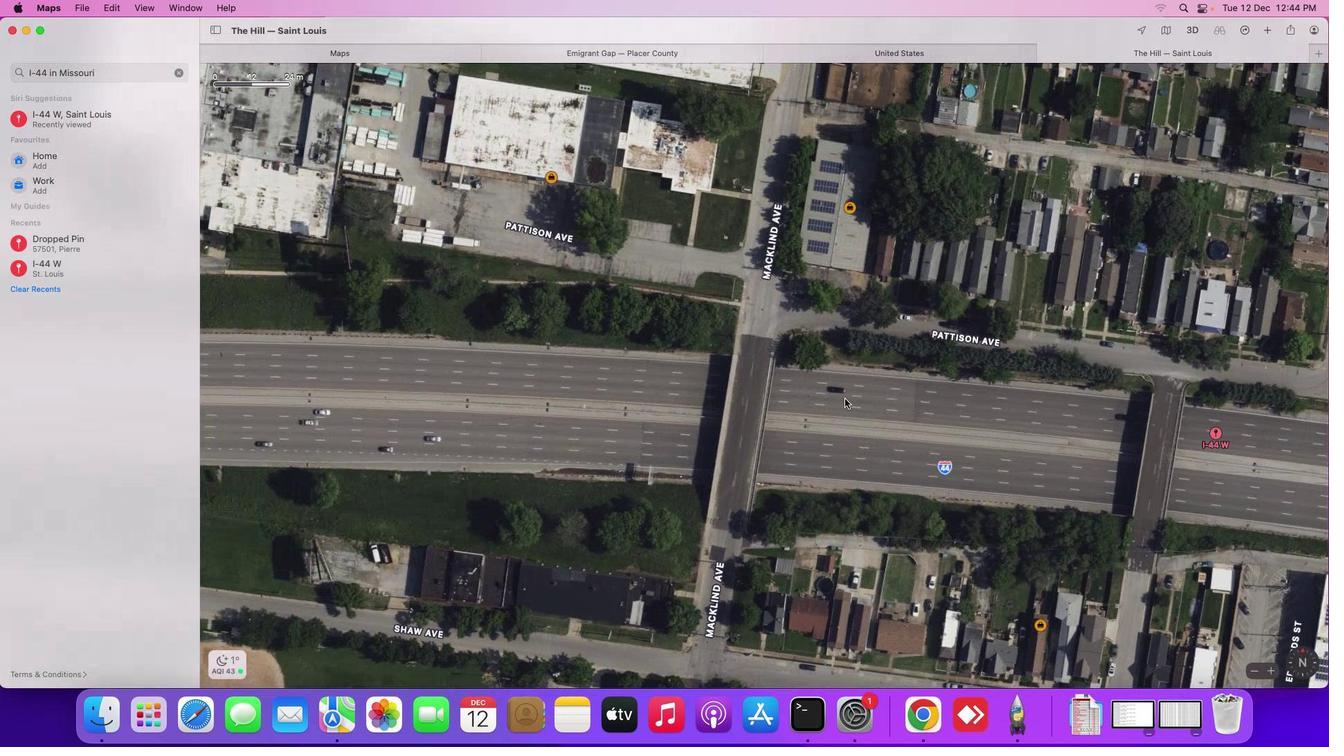 
Action: Mouse moved to (608, 393)
Screenshot: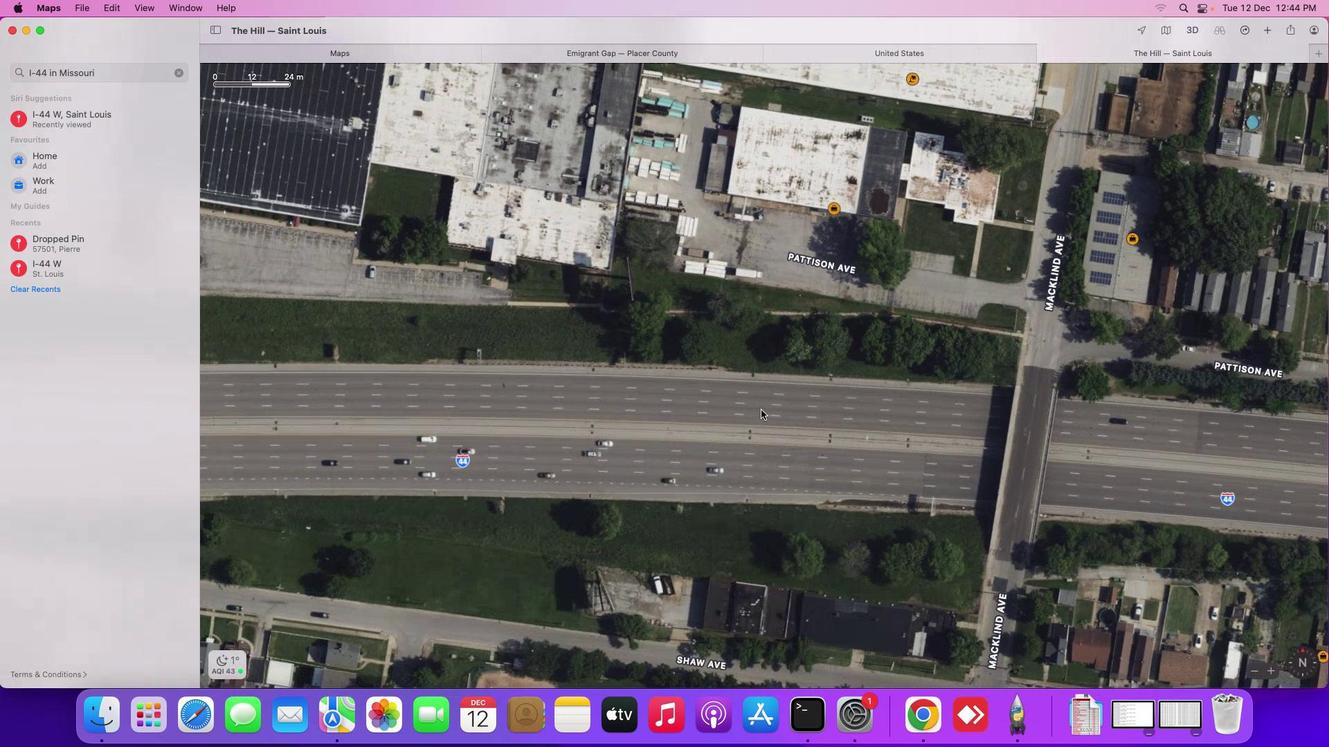 
Action: Mouse pressed left at (608, 393)
Screenshot: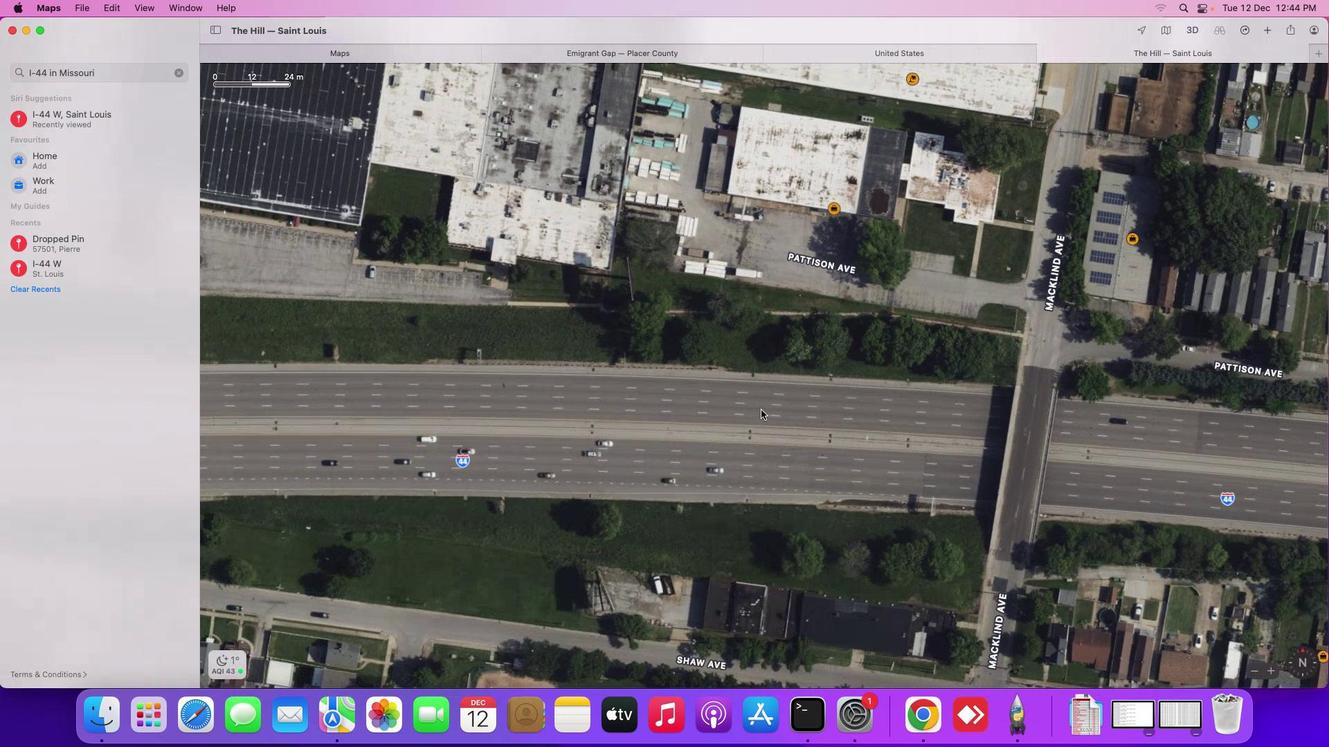 
Action: Mouse moved to (1123, 453)
Screenshot: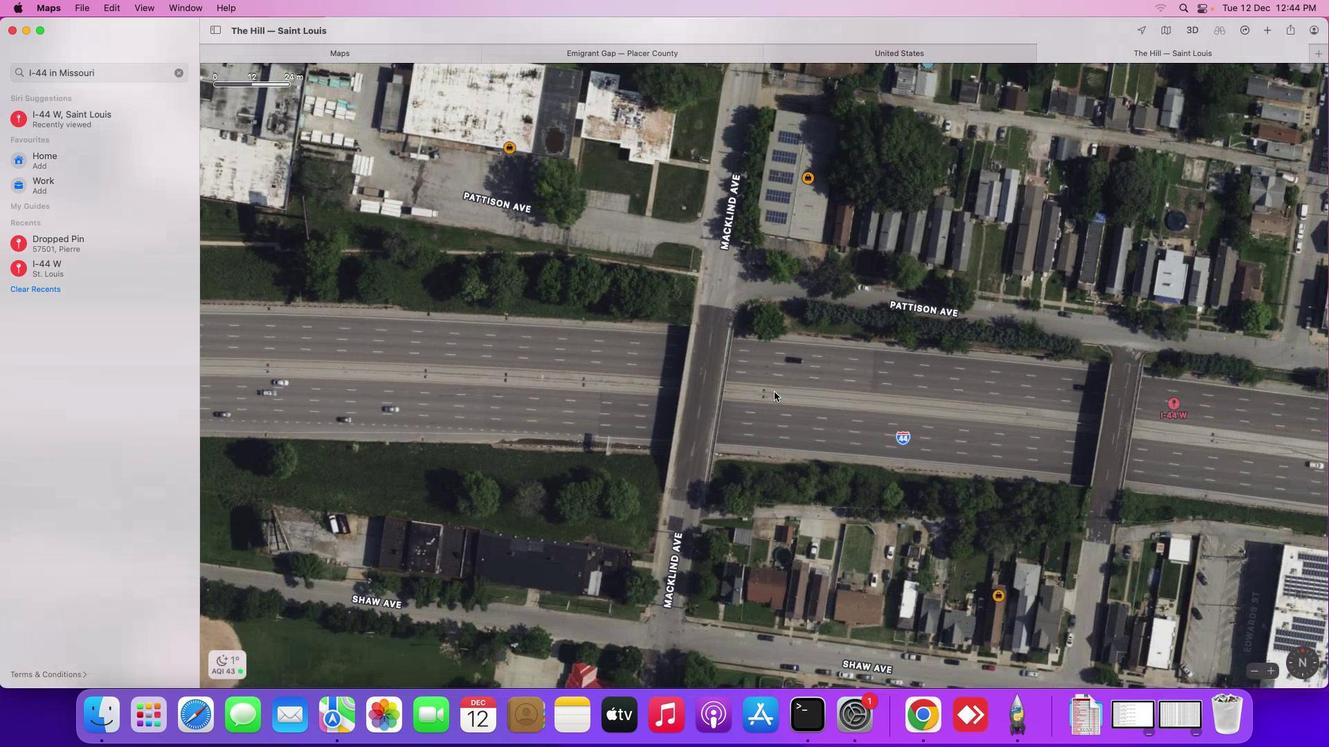 
Action: Mouse pressed left at (1123, 453)
Screenshot: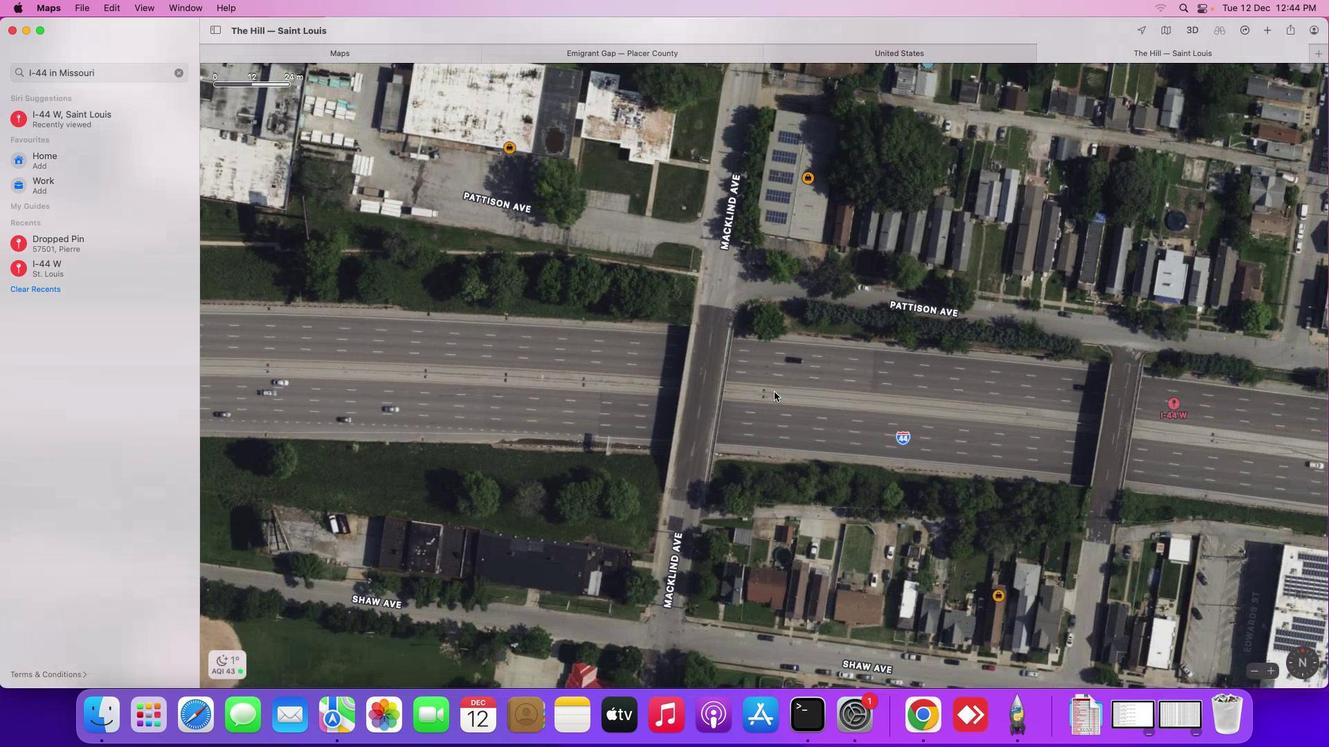 
Action: Mouse moved to (1122, 431)
Screenshot: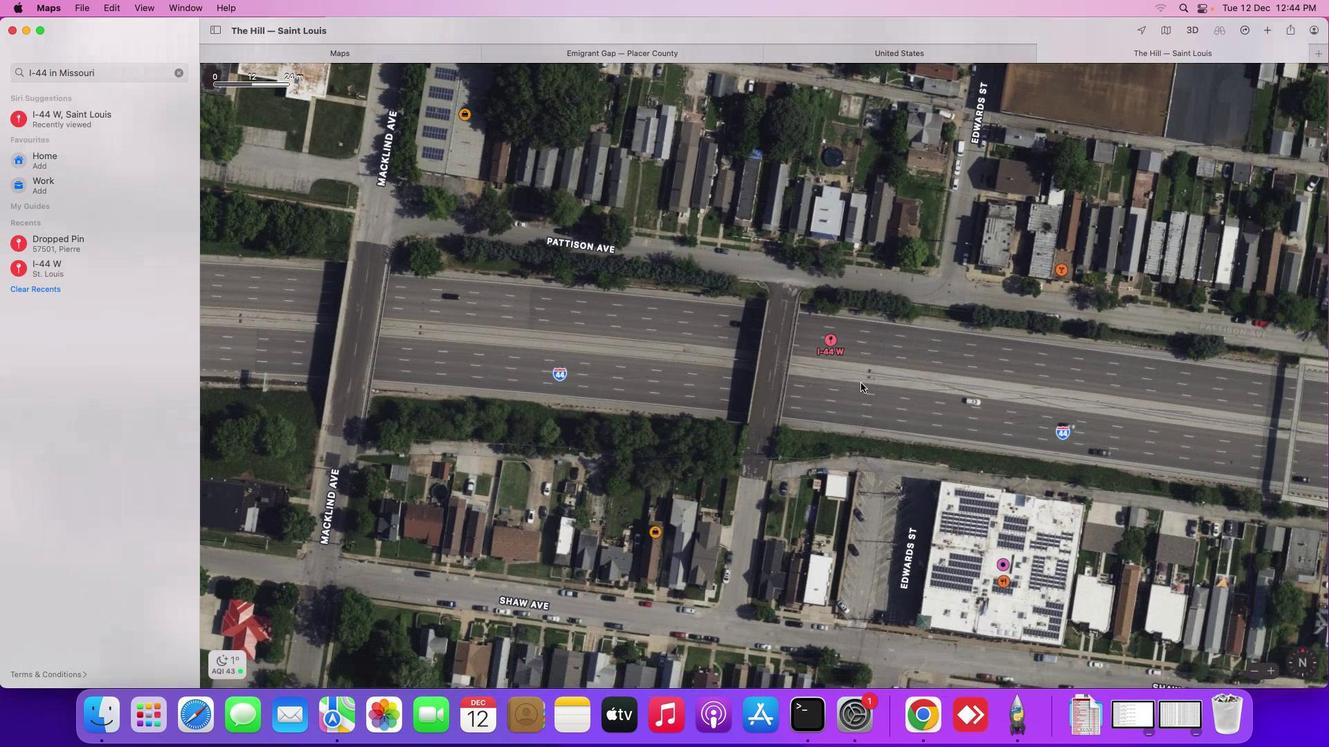 
Action: Mouse pressed left at (1122, 431)
Screenshot: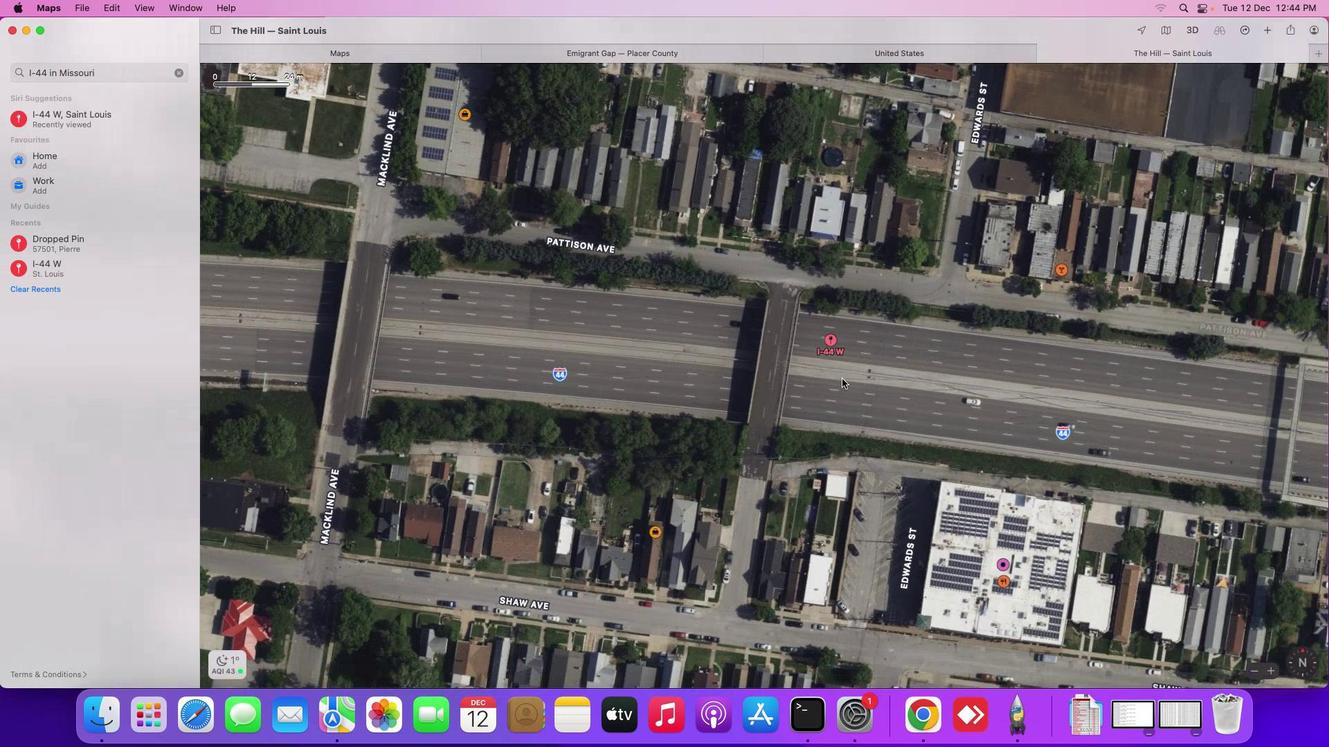 
Action: Mouse moved to (981, 393)
Screenshot: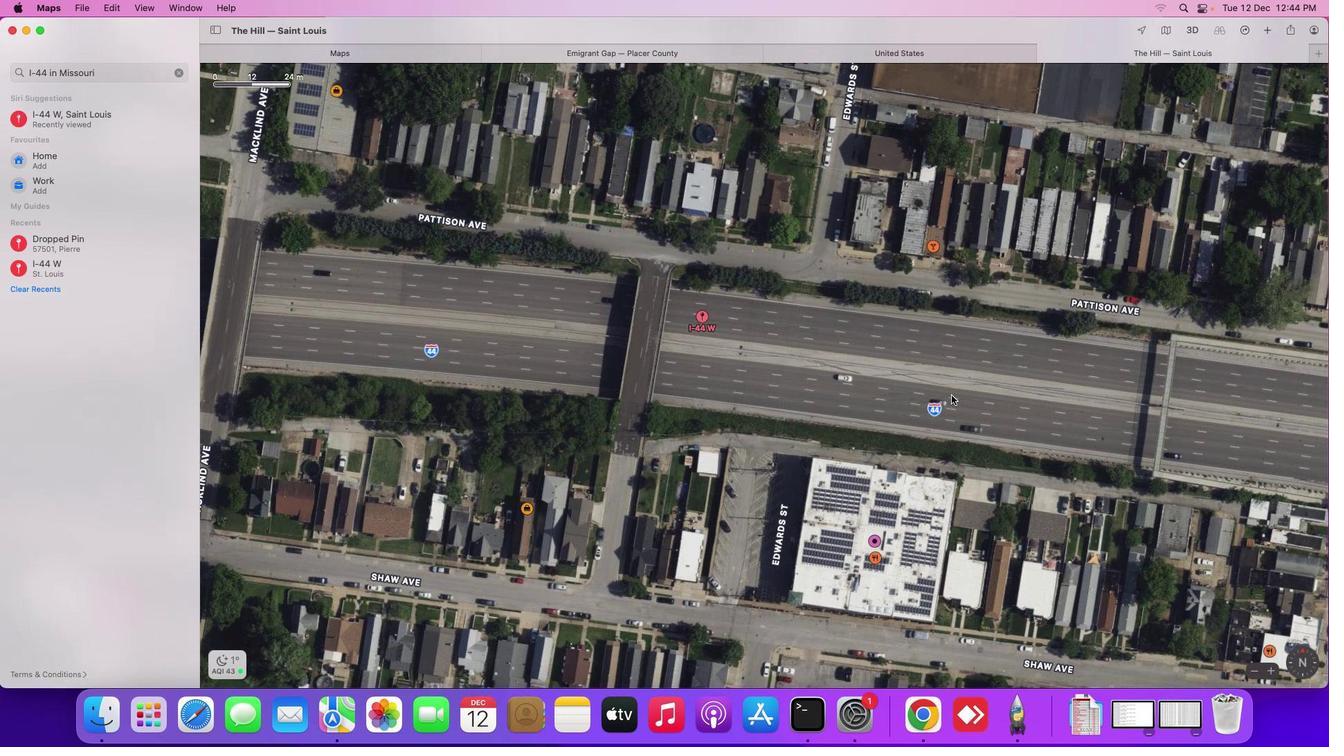 
Action: Mouse pressed left at (981, 393)
Screenshot: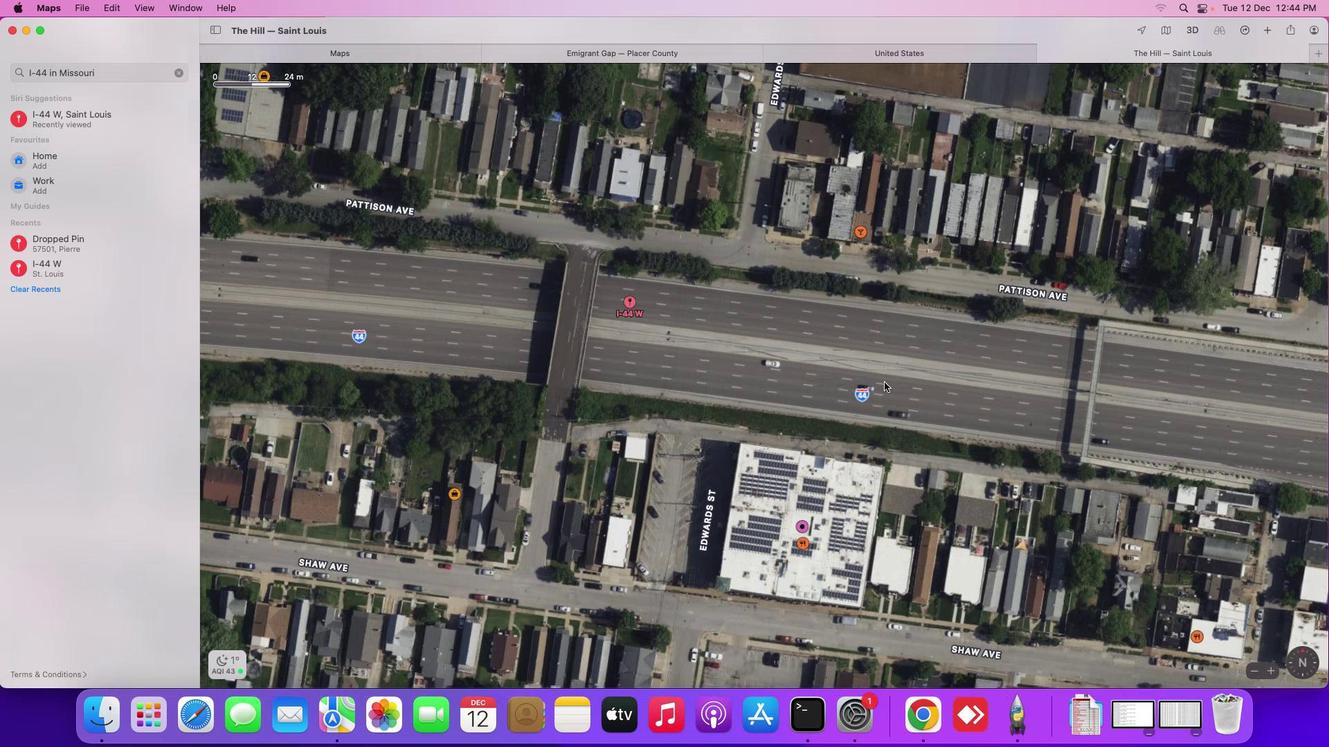 
Action: Mouse moved to (849, 373)
Screenshot: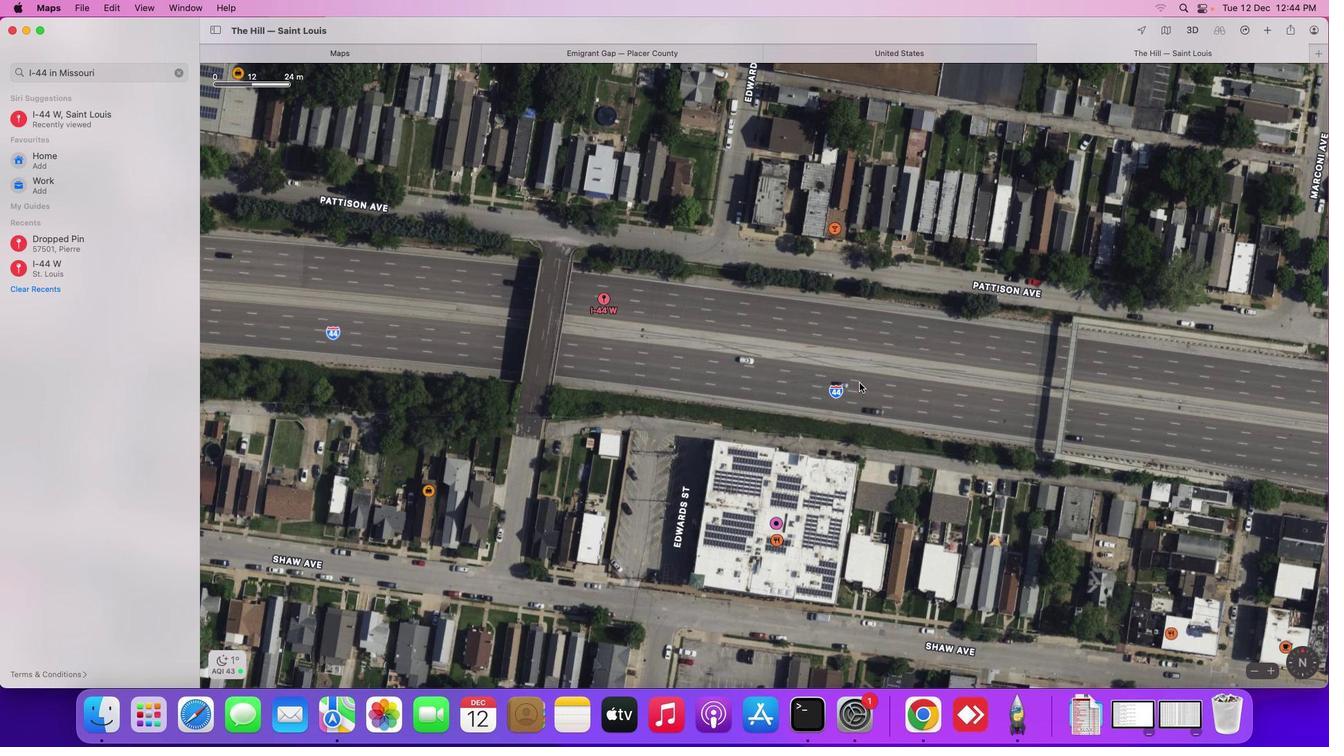 
Action: Mouse scrolled (849, 373) with delta (-8, -7)
Screenshot: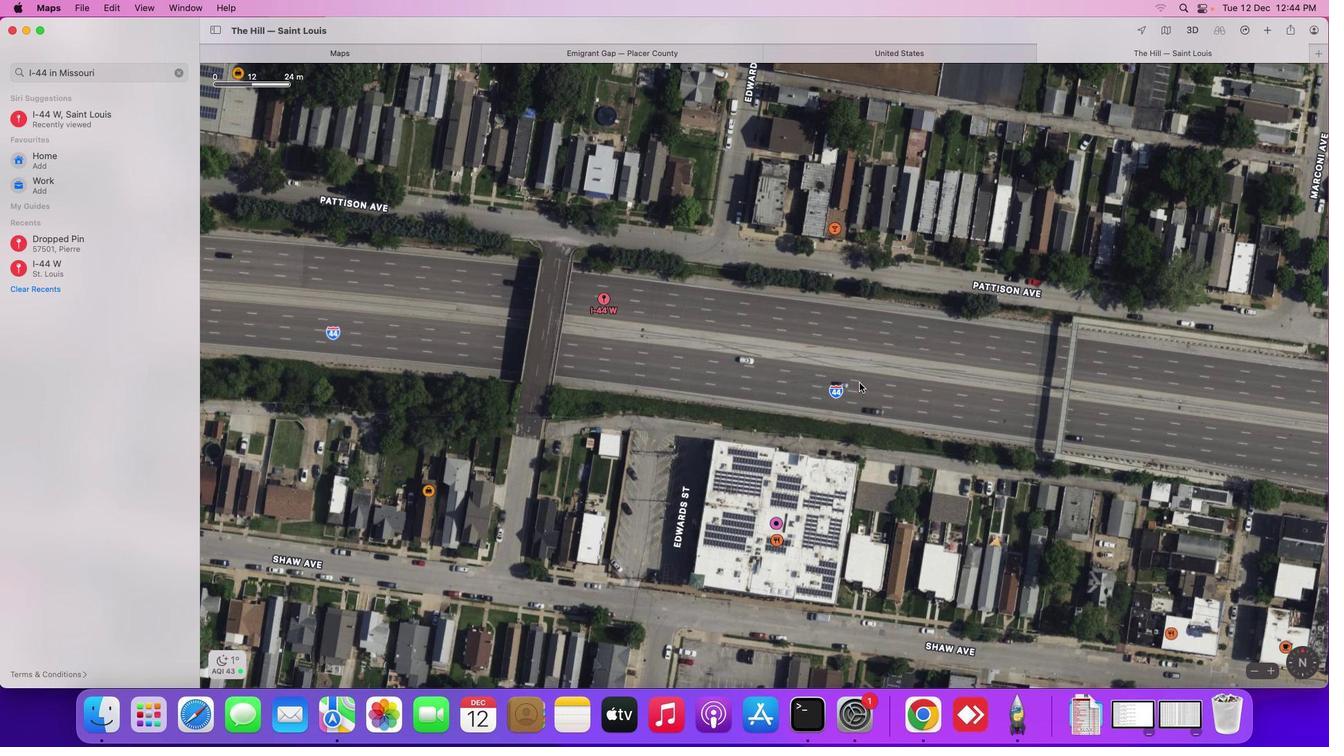 
Action: Mouse scrolled (849, 373) with delta (-8, -7)
Screenshot: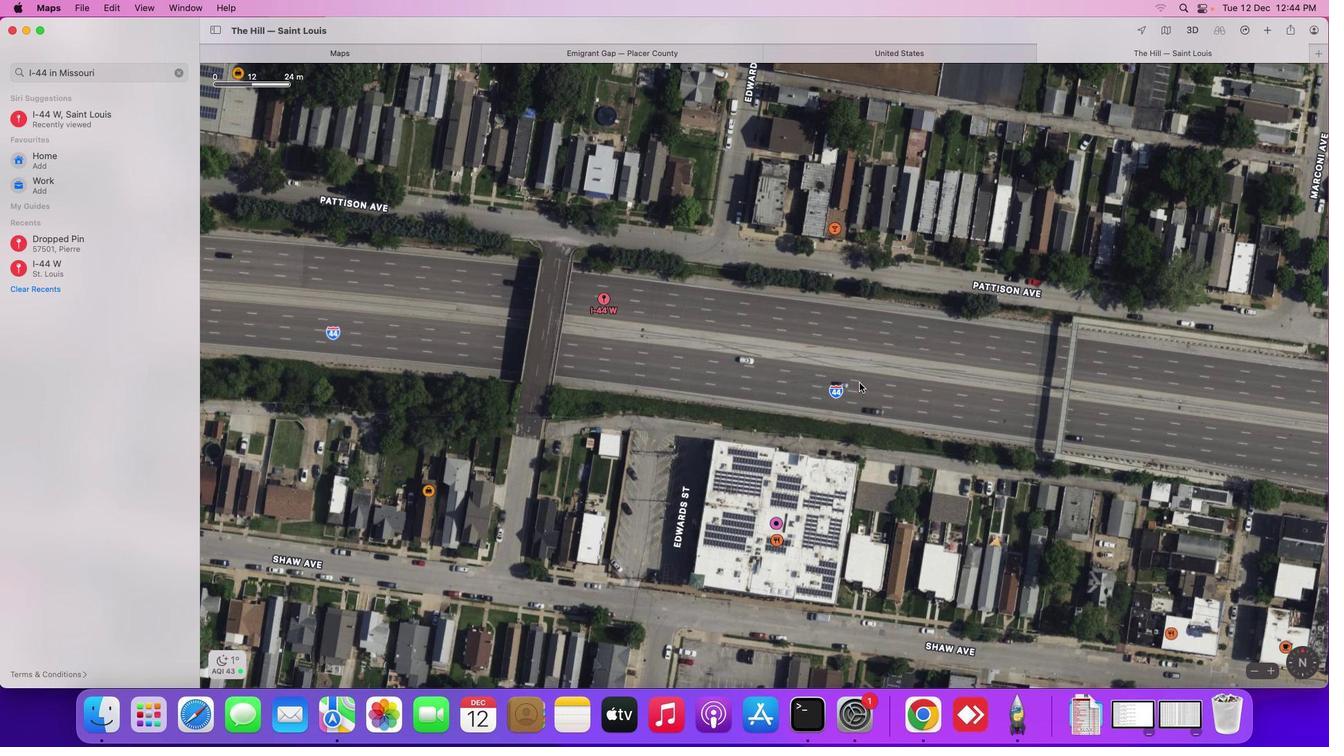 
Action: Mouse moved to (850, 373)
Screenshot: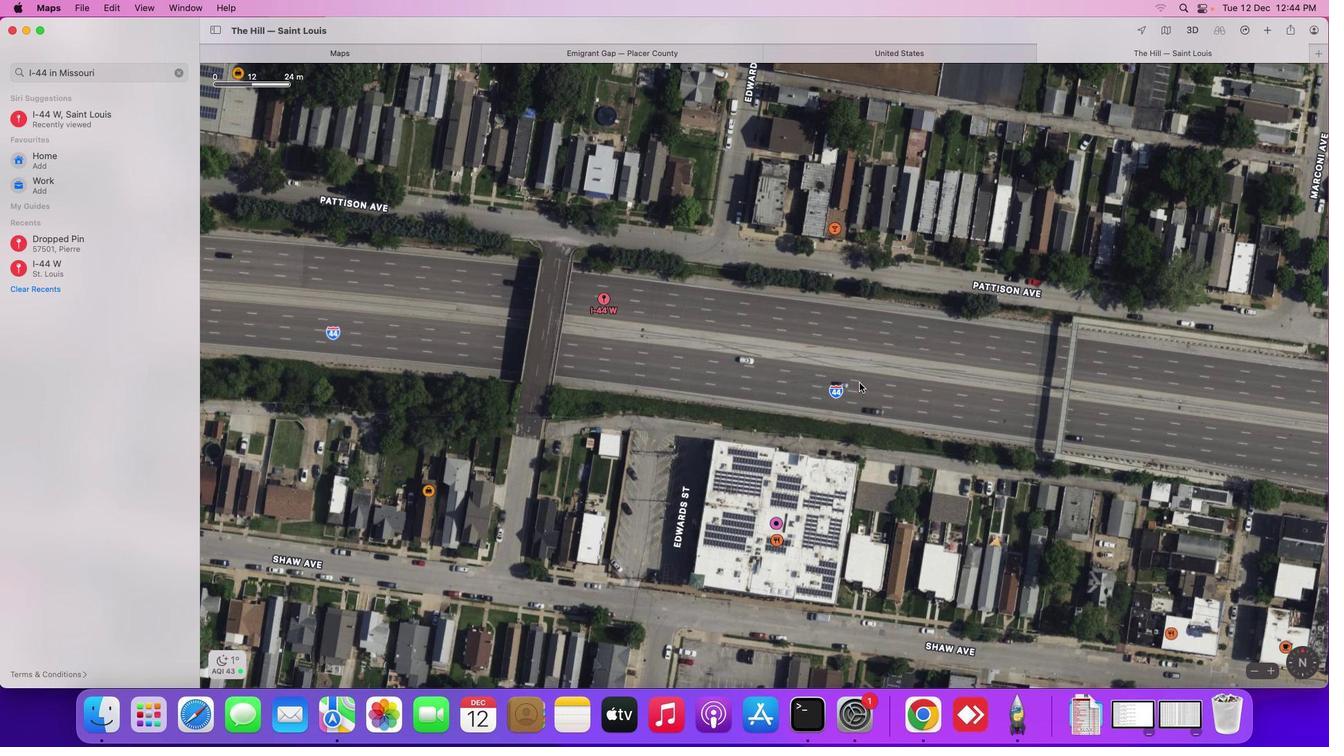 
Action: Mouse scrolled (850, 373) with delta (-8, -7)
Screenshot: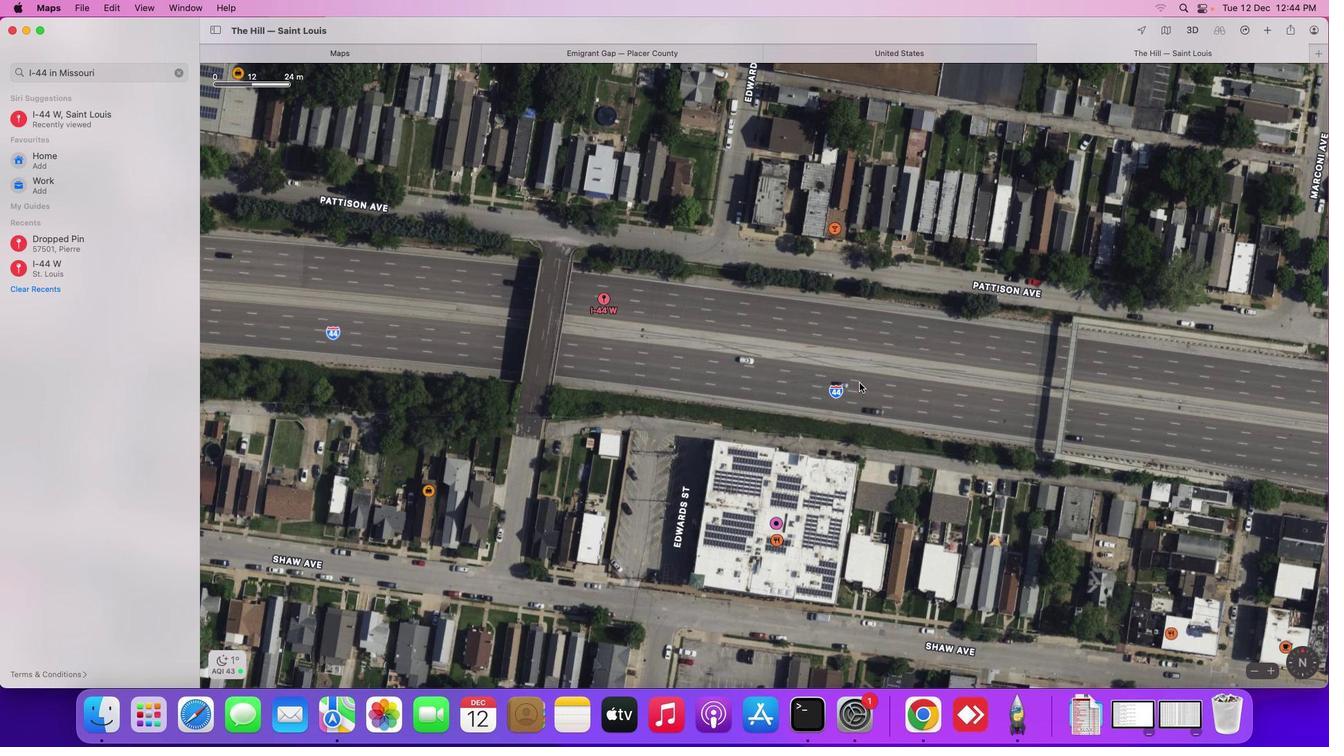 
Action: Mouse moved to (850, 373)
Screenshot: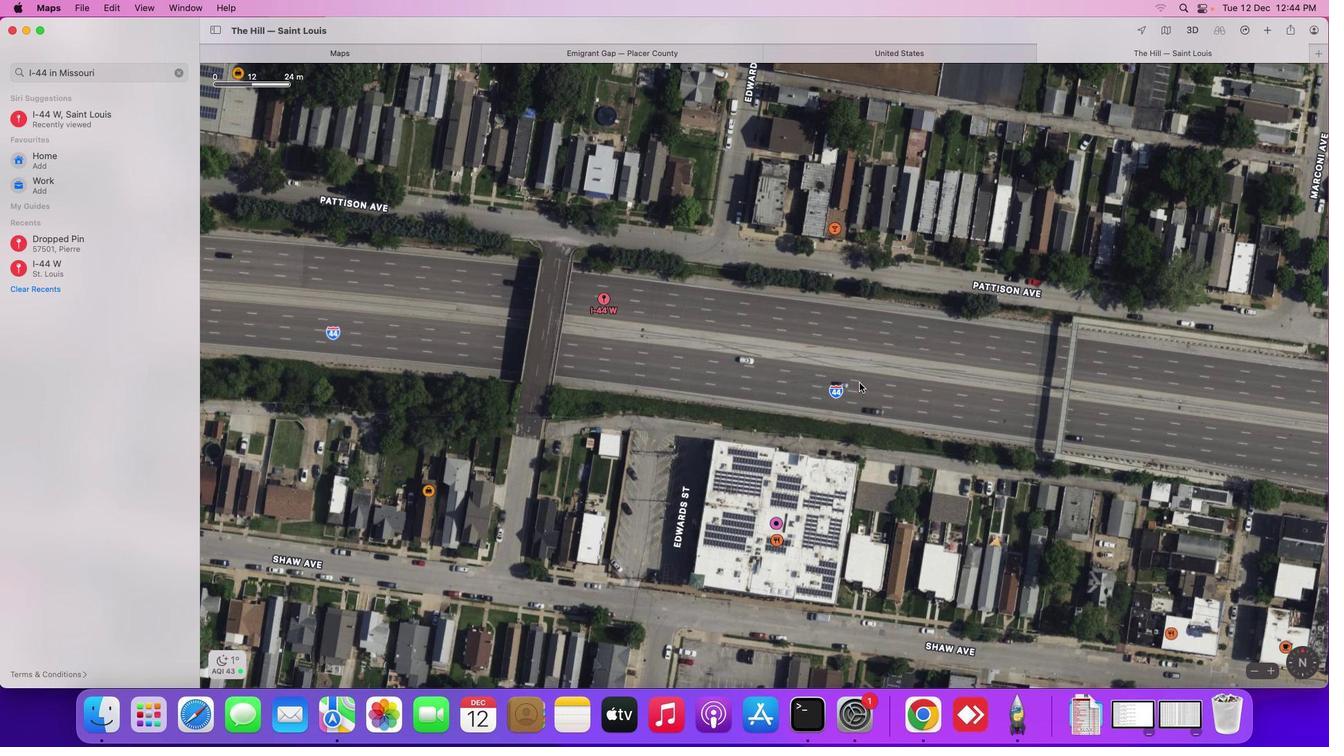 
Action: Mouse scrolled (850, 373) with delta (-8, -7)
Screenshot: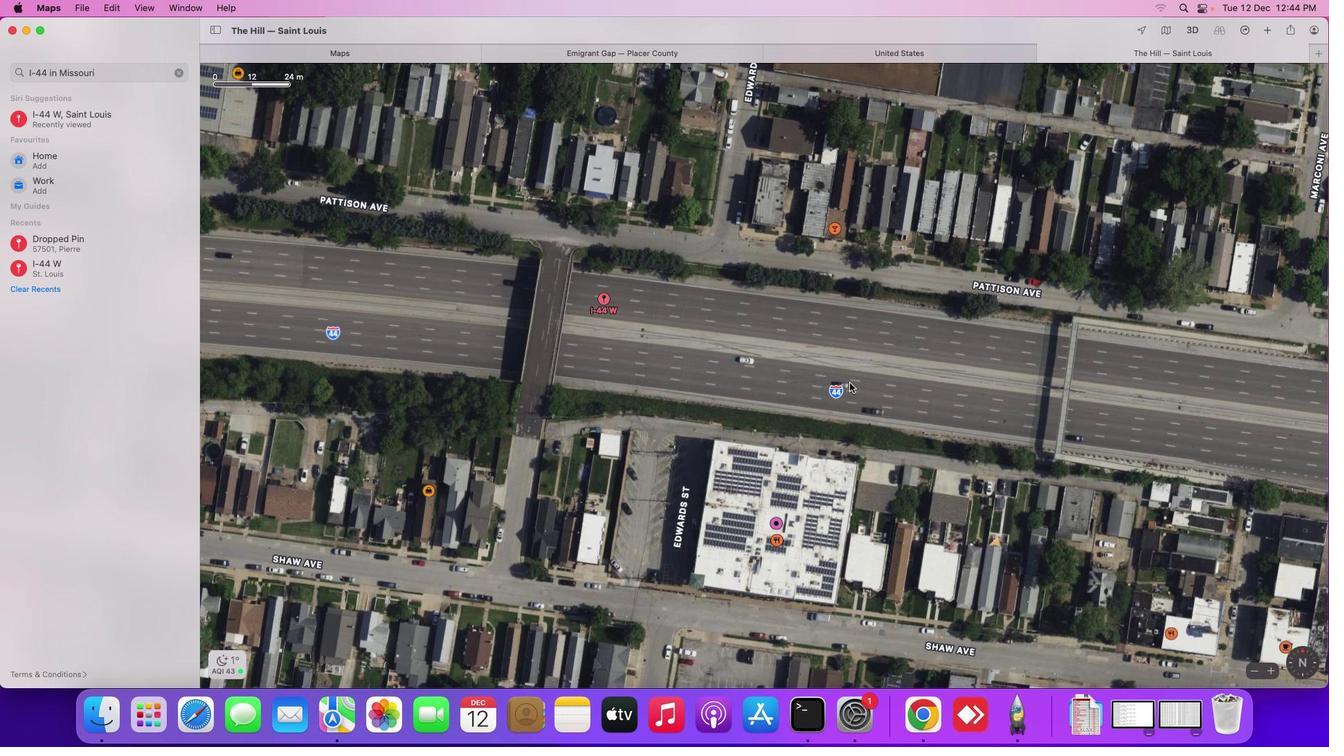 
Action: Mouse scrolled (850, 373) with delta (-8, -6)
Screenshot: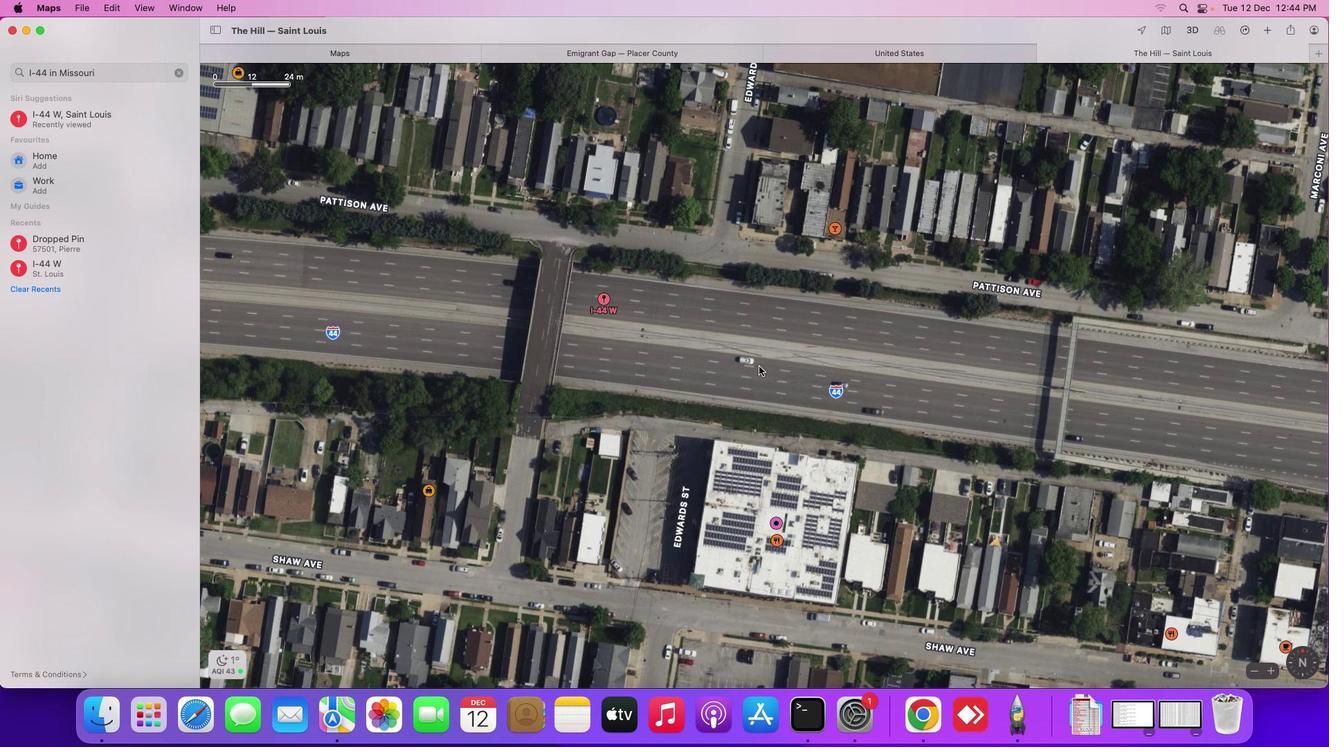 
Action: Mouse scrolled (850, 373) with delta (-8, -6)
Screenshot: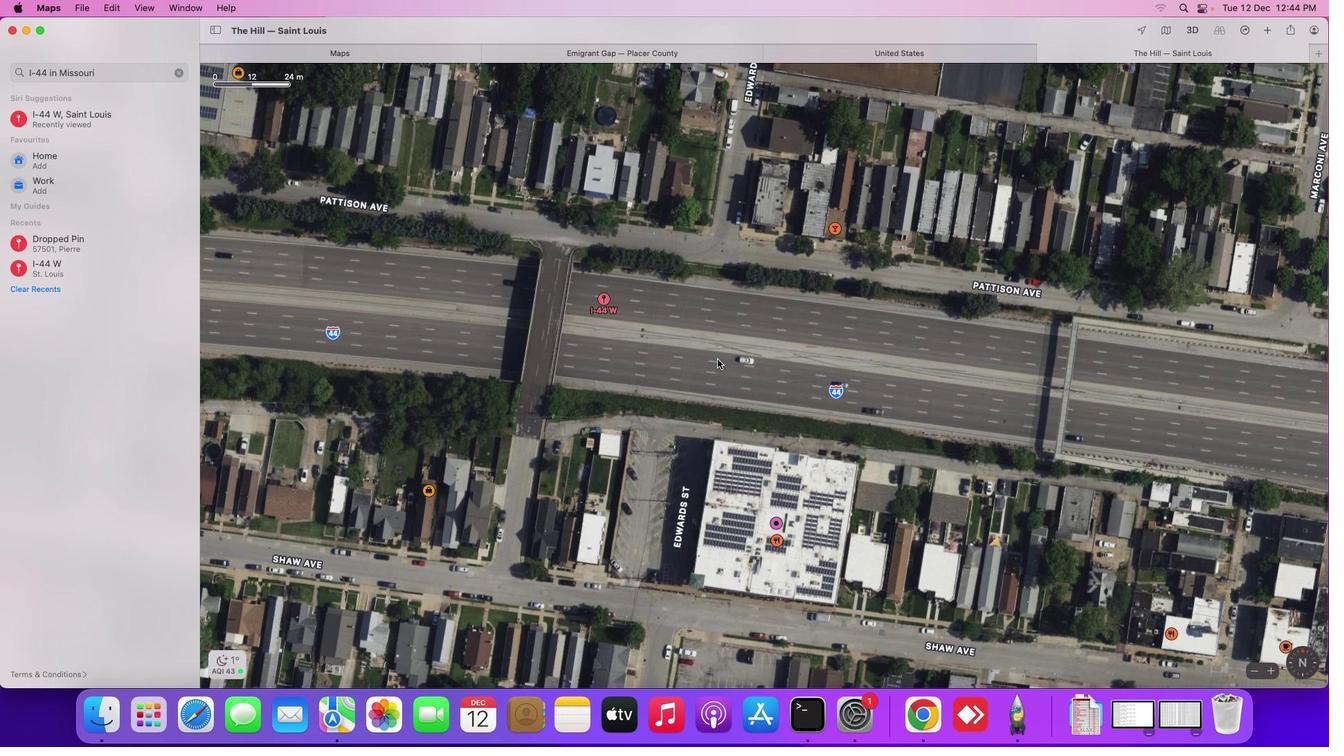
Action: Mouse scrolled (850, 373) with delta (-8, -5)
Screenshot: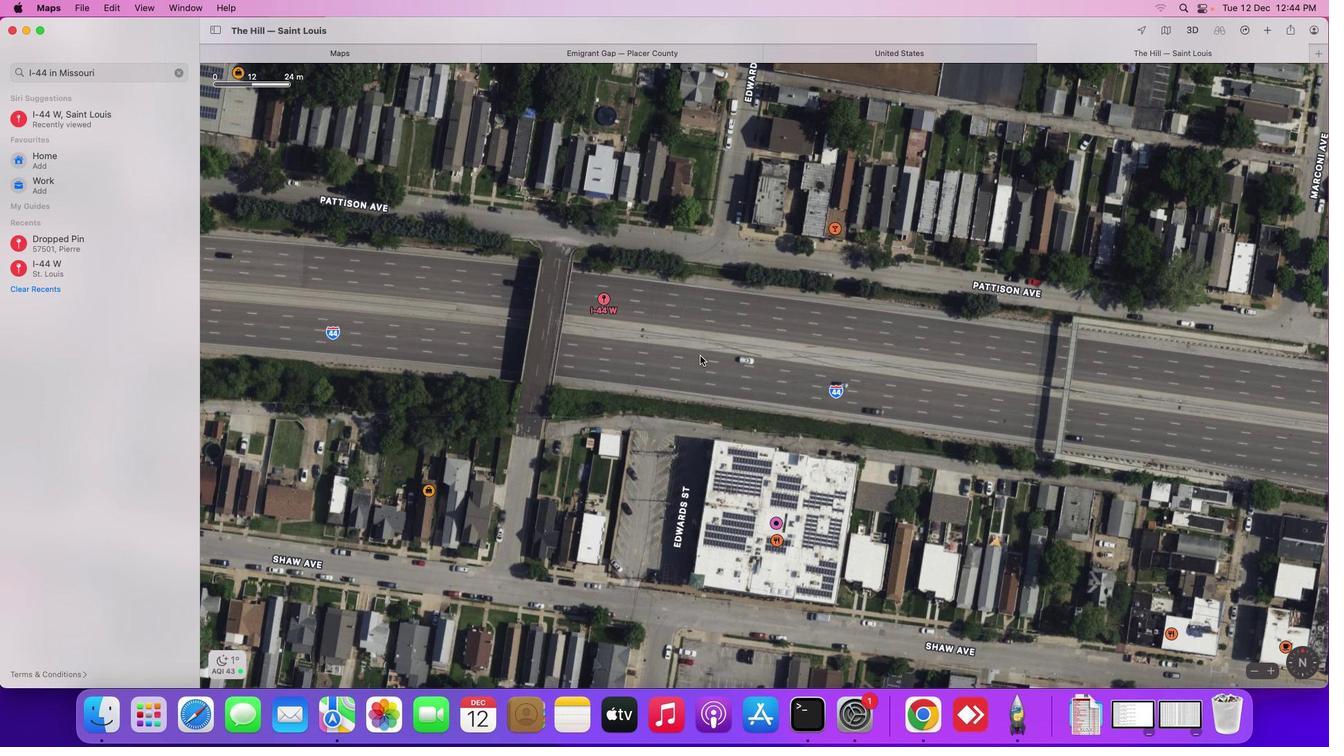 
Action: Mouse moved to (743, 357)
Screenshot: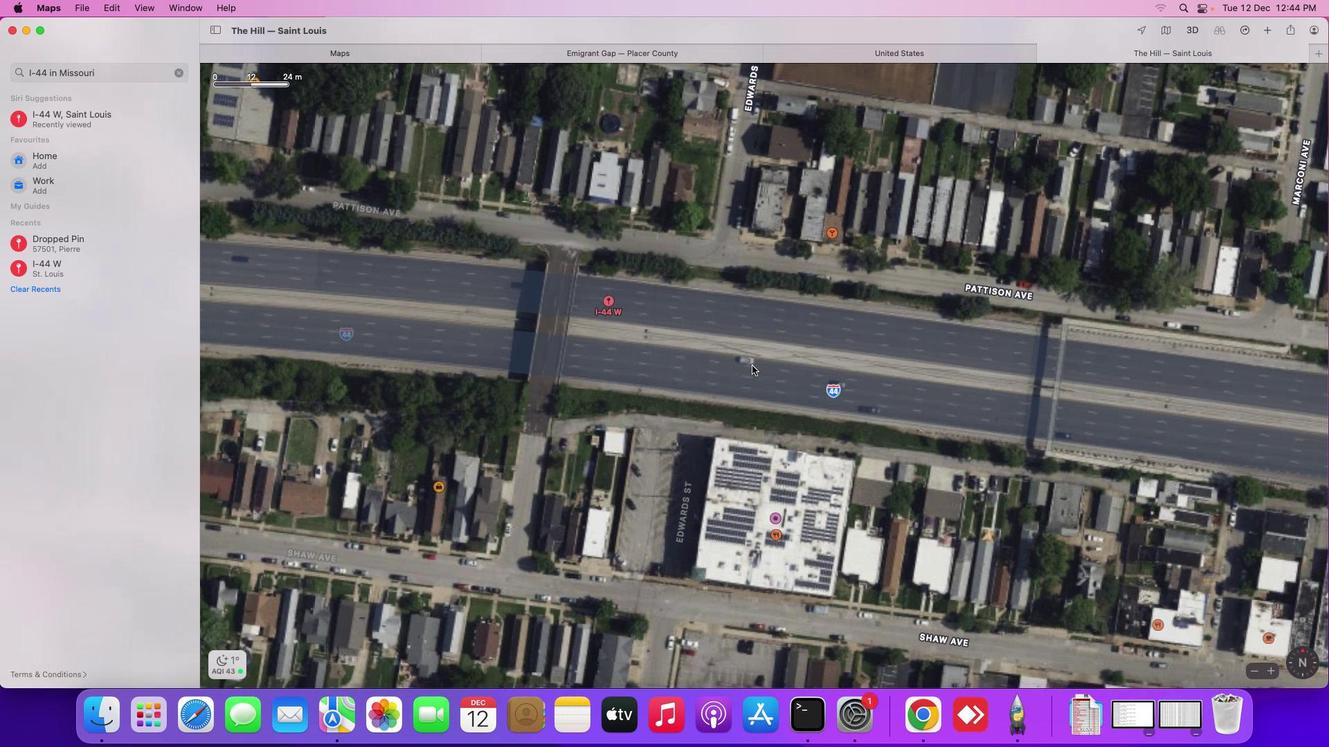 
Action: Mouse scrolled (743, 357) with delta (-8, -9)
Screenshot: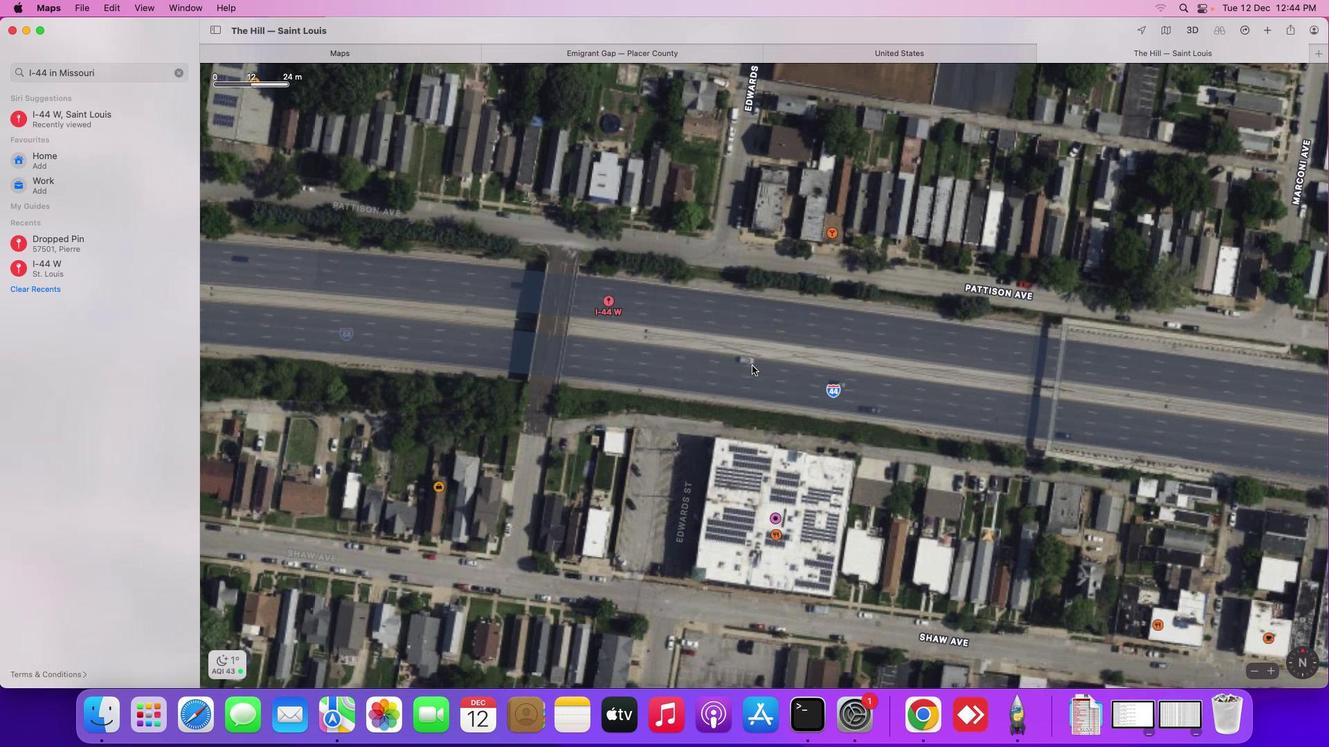 
Action: Mouse moved to (743, 357)
Screenshot: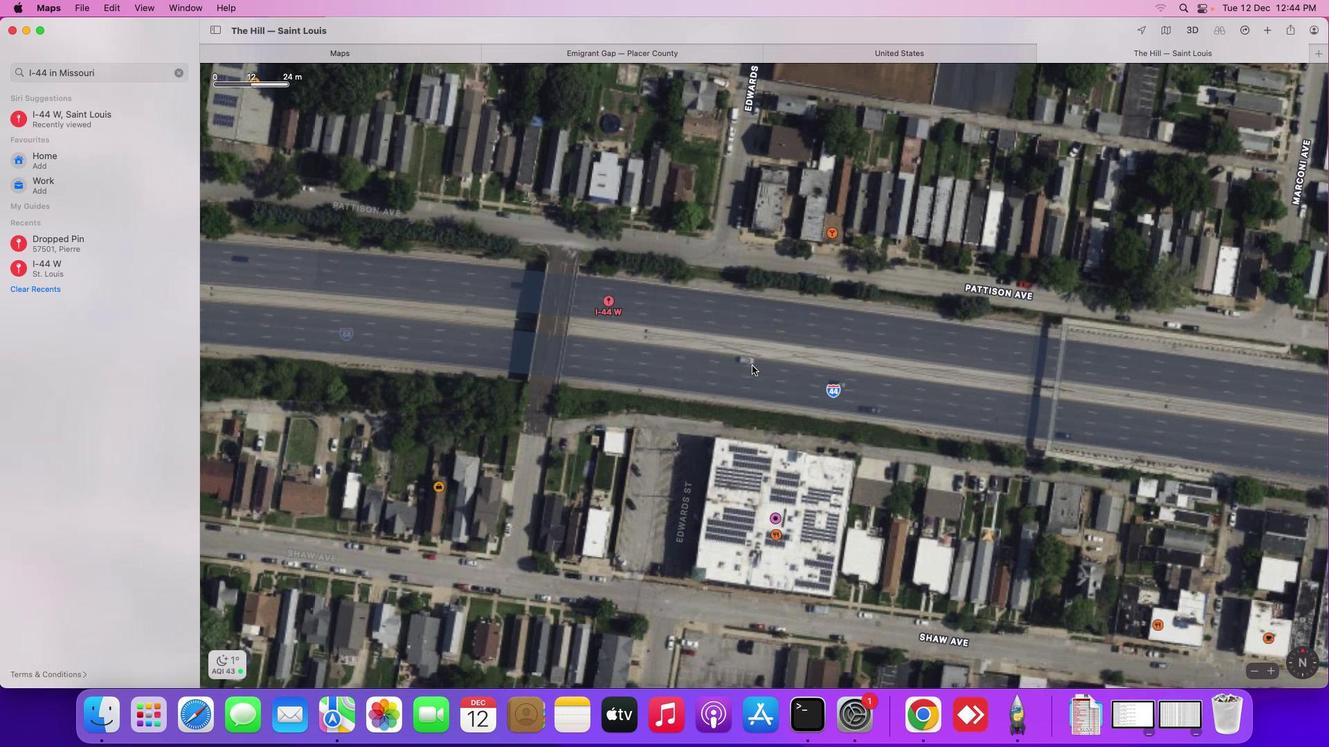 
Action: Mouse scrolled (743, 357) with delta (-8, -9)
Screenshot: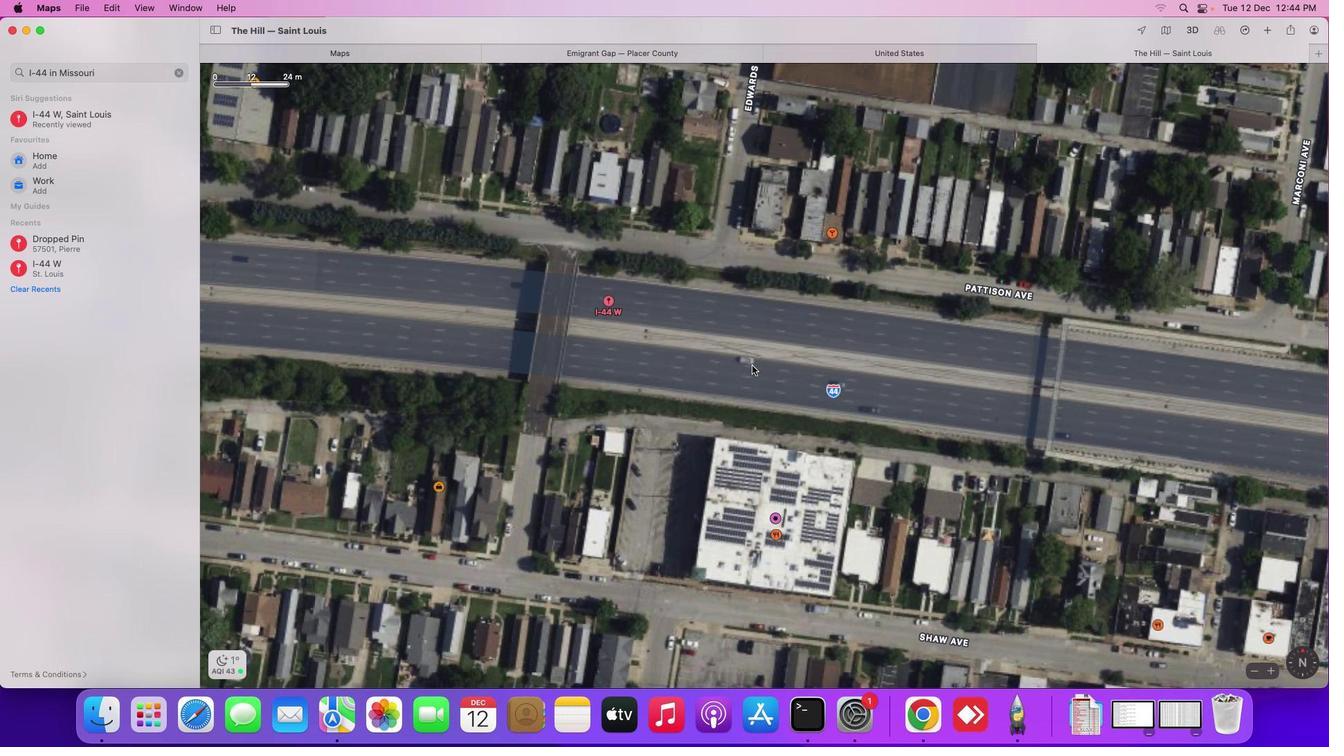 
Action: Mouse scrolled (743, 357) with delta (-8, -9)
Screenshot: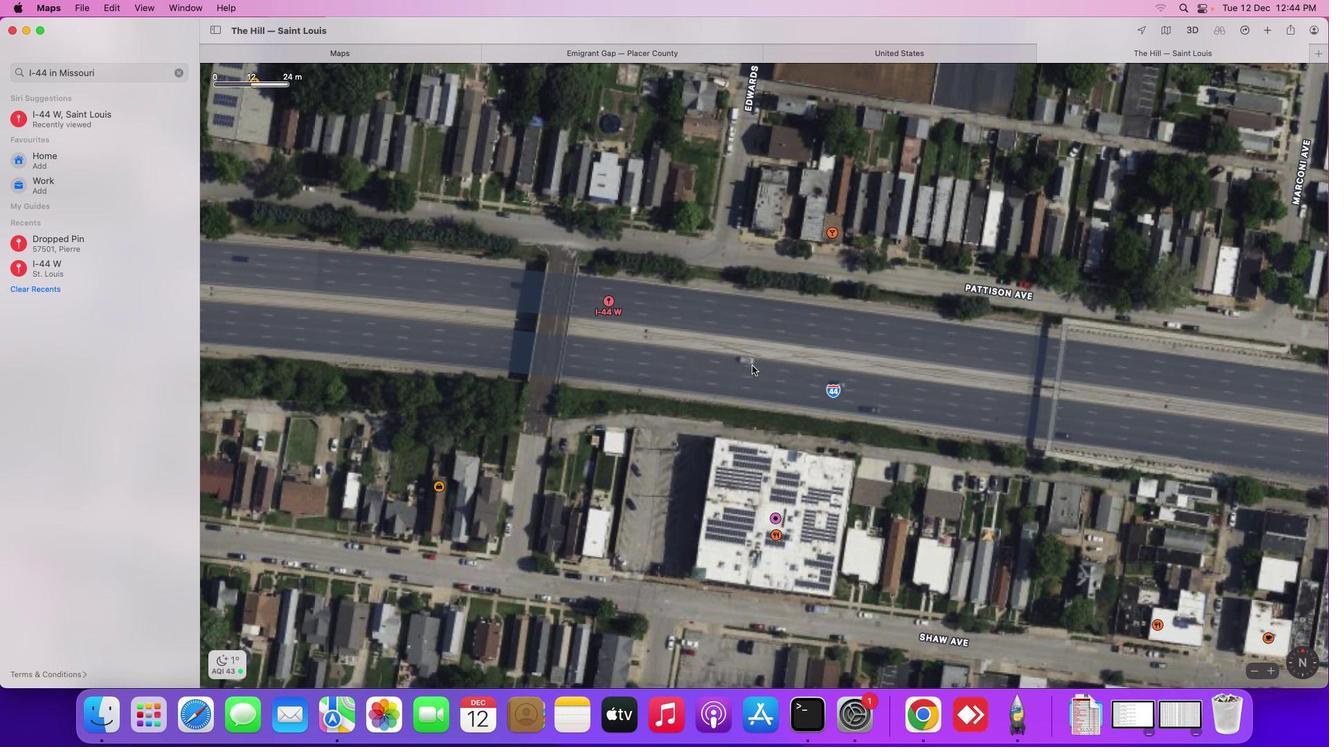
Action: Mouse scrolled (743, 357) with delta (-8, -9)
Screenshot: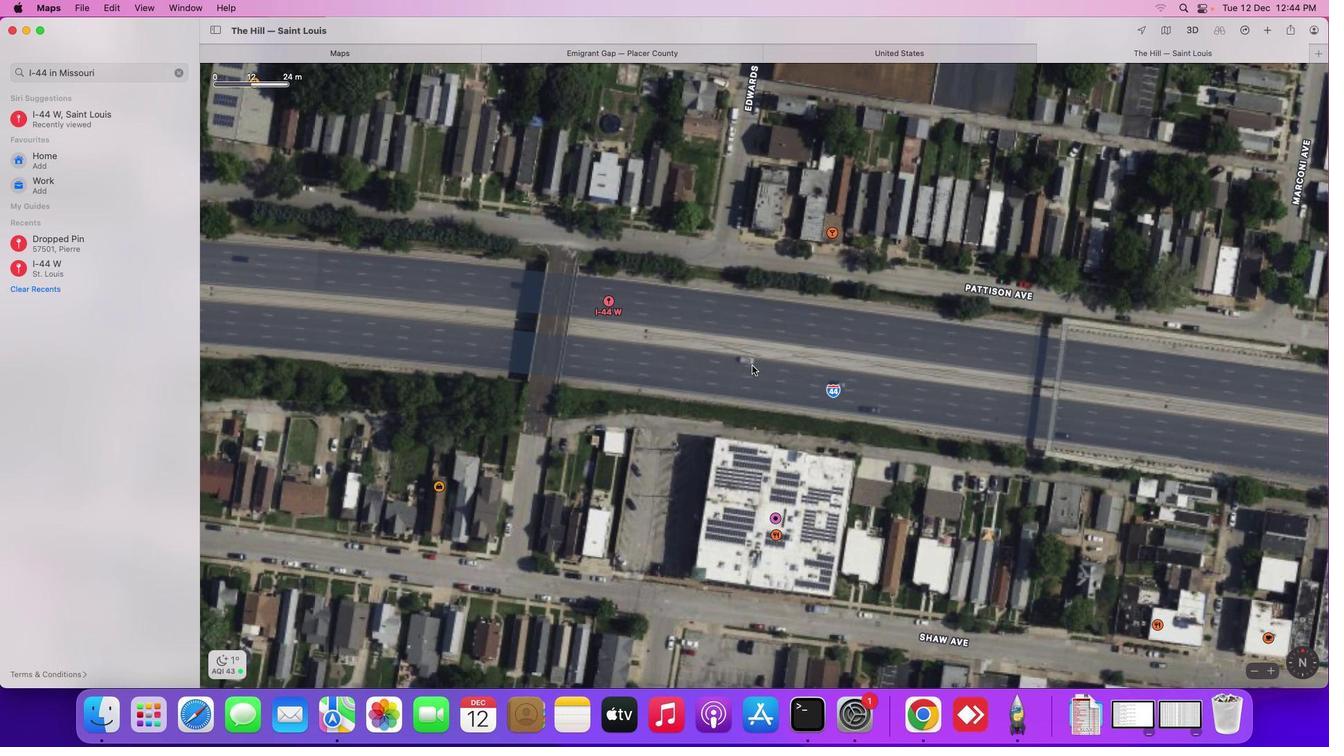 
Action: Mouse scrolled (743, 357) with delta (-8, -9)
Screenshot: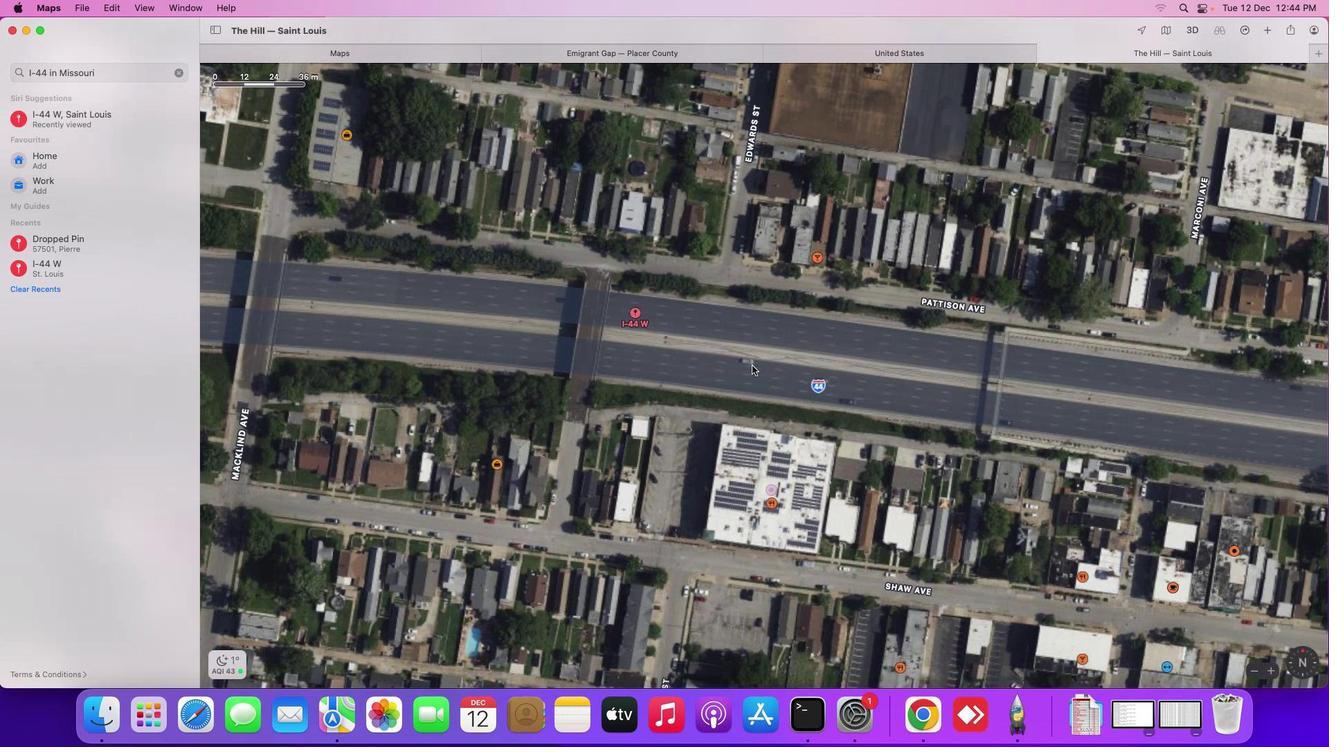 
Action: Mouse scrolled (743, 357) with delta (-8, -9)
Screenshot: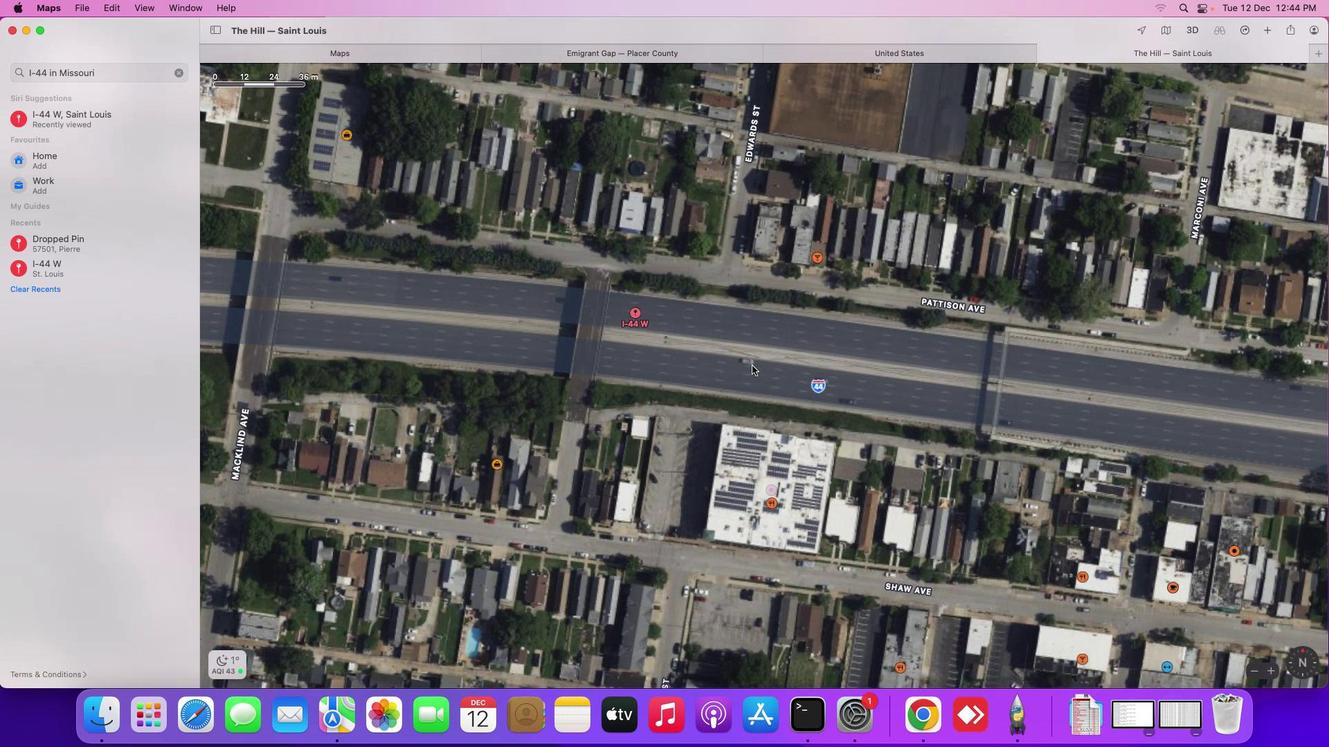 
Action: Mouse scrolled (743, 357) with delta (-8, -9)
Screenshot: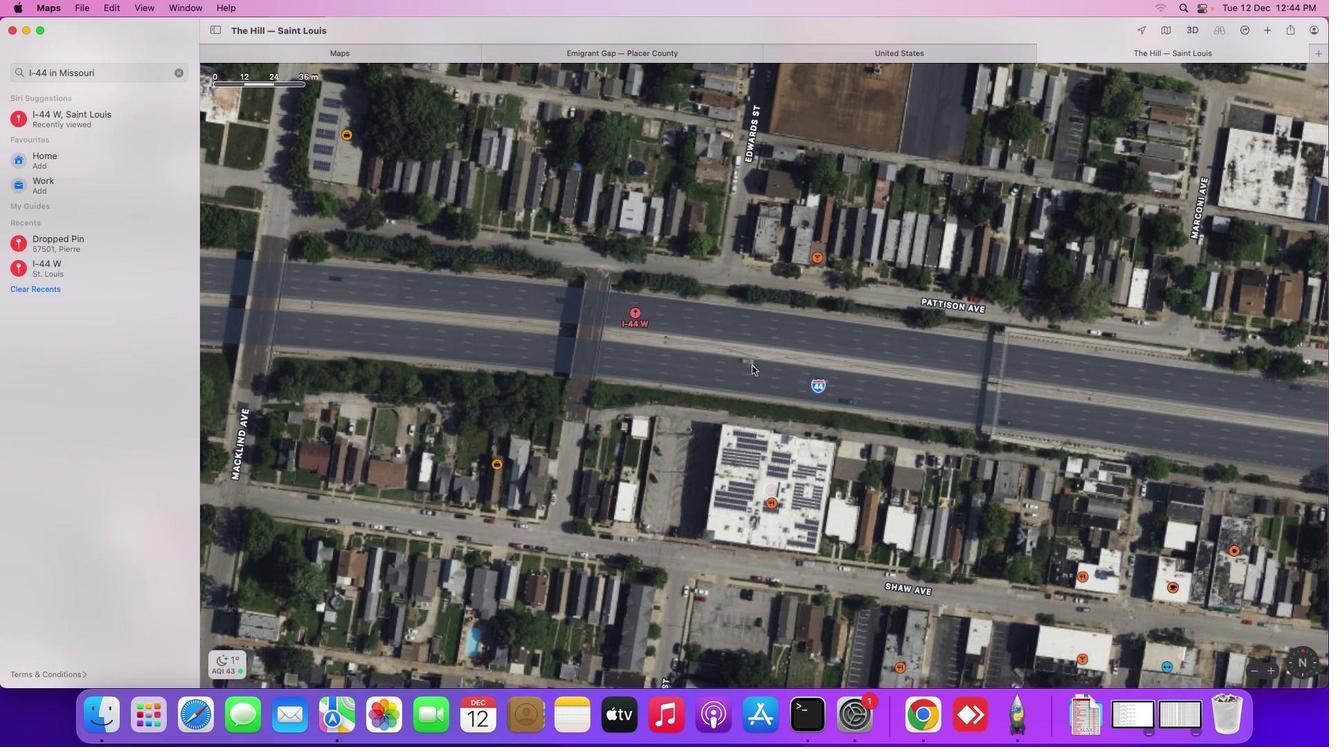 
Action: Mouse scrolled (743, 357) with delta (-8, -9)
Screenshot: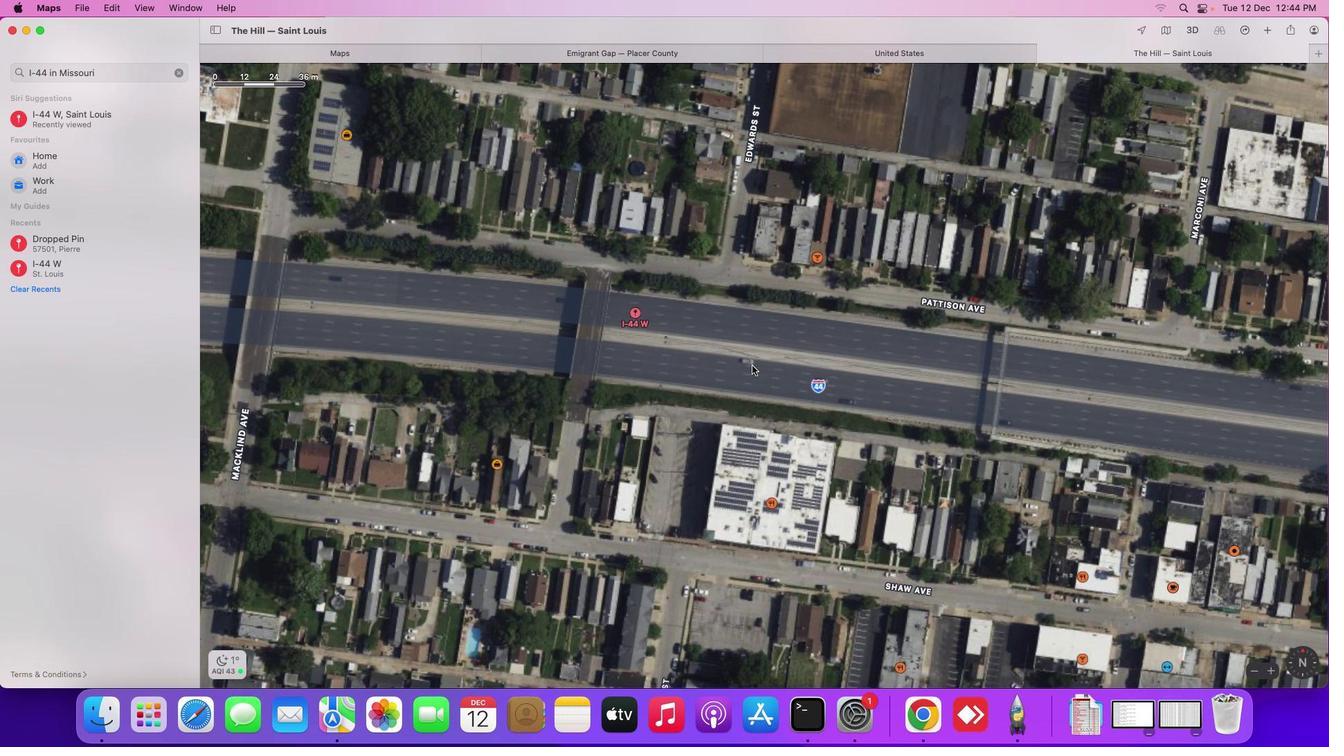 
Action: Mouse scrolled (743, 357) with delta (-8, -9)
Screenshot: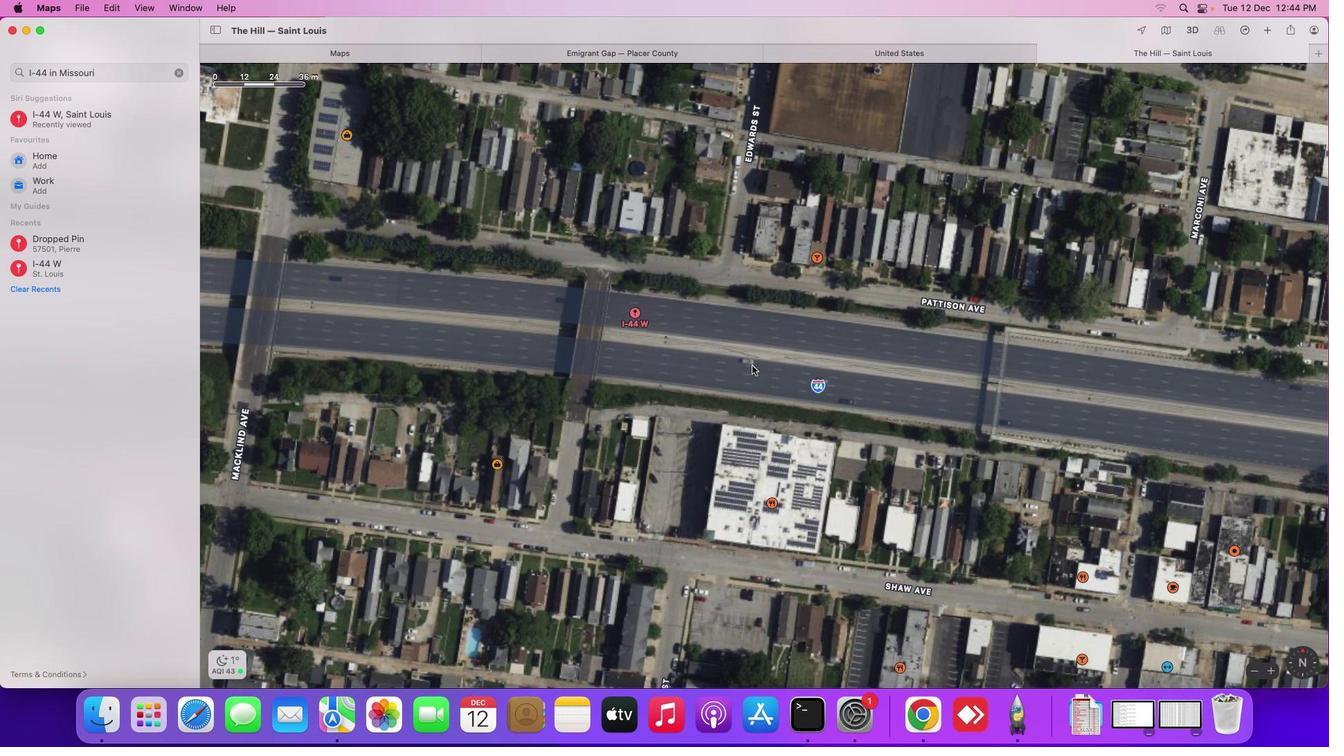 
Action: Mouse pressed left at (743, 357)
Screenshot: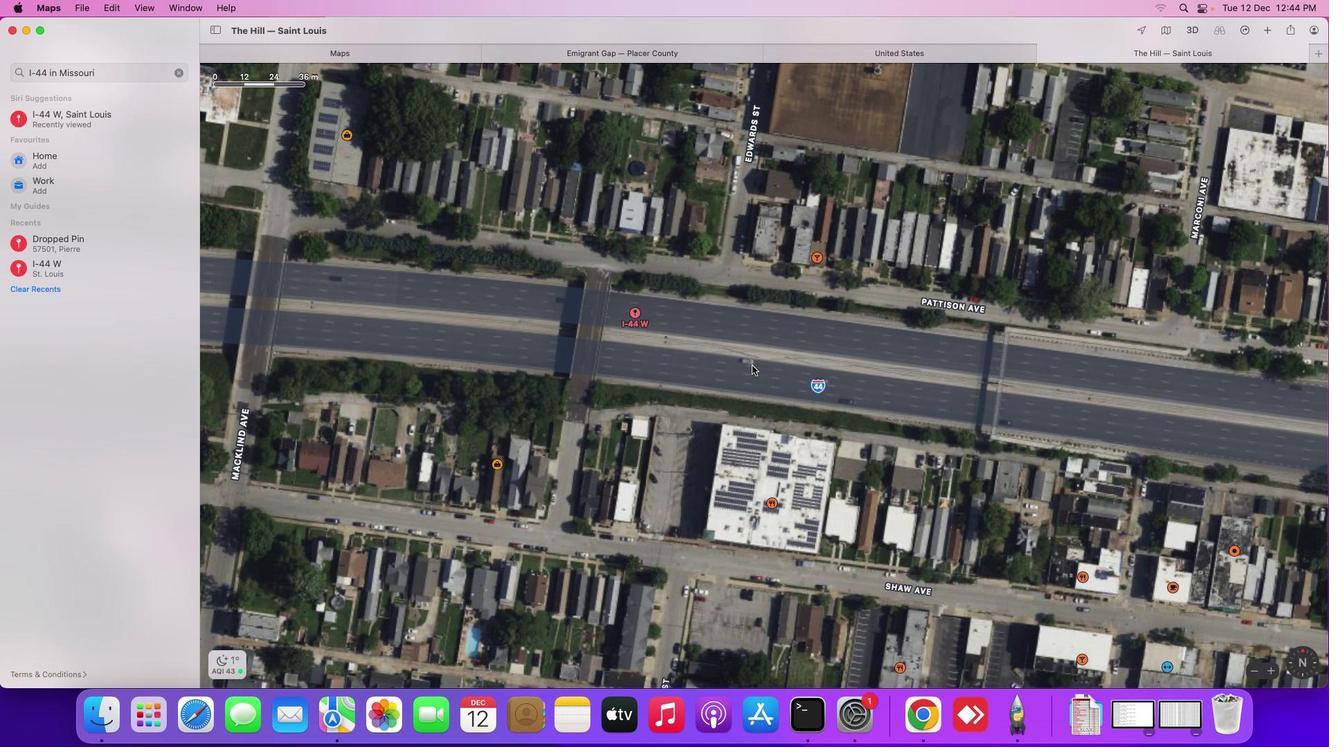 
